 Task: In the  document Purpose.html, select heading and apply ' Bold and Underline'  Using "replace feature", replace:  'and to or'. Insert smartchip (Date) on bottom of the page 23 June, 2023 Insert the mentioned footnote for 20th word with font style Arial and font size 8: According to recent research findings.
Action: Mouse moved to (250, 377)
Screenshot: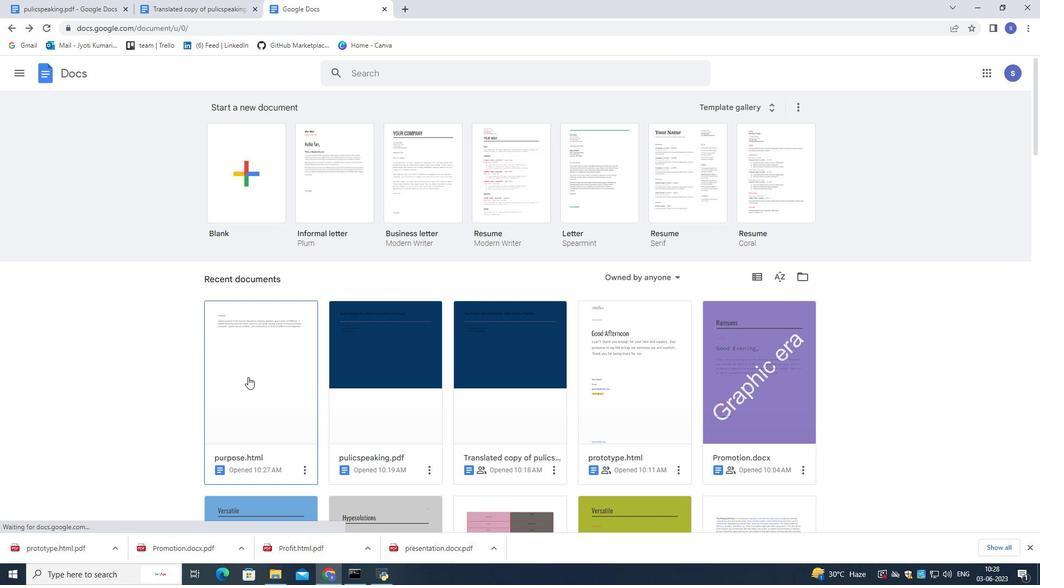 
Action: Mouse pressed left at (249, 377)
Screenshot: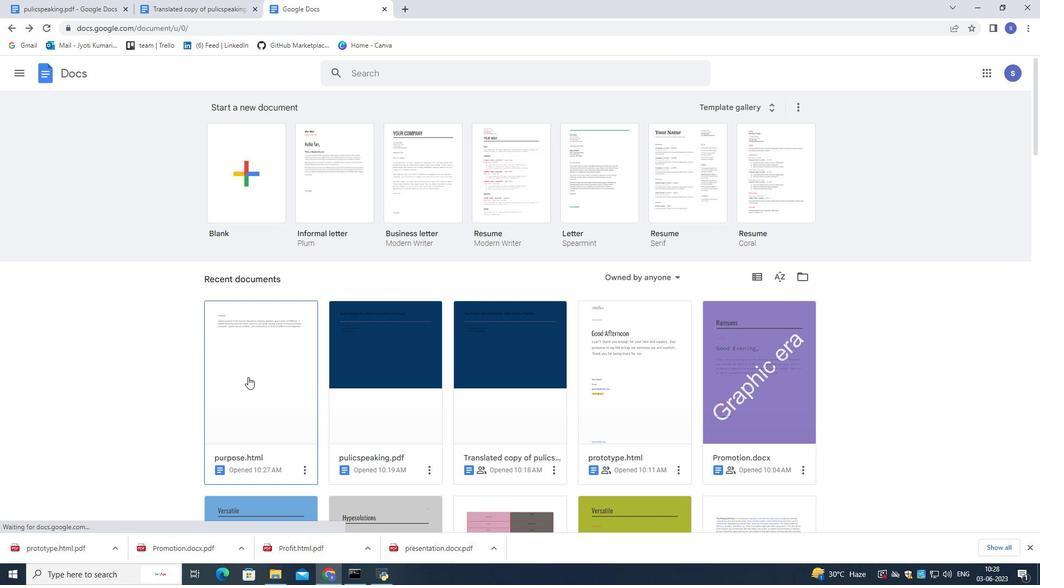 
Action: Mouse moved to (250, 377)
Screenshot: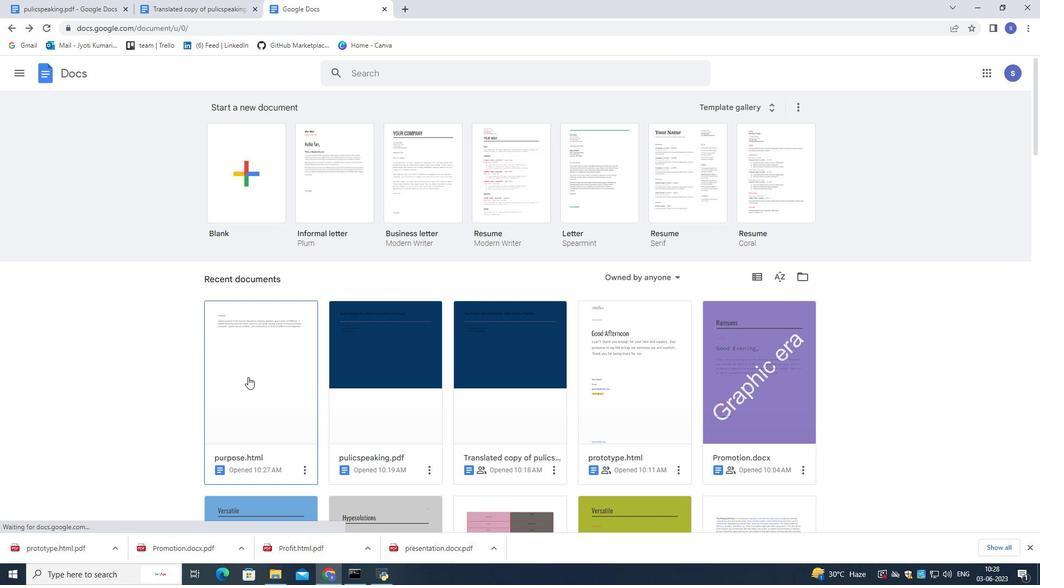 
Action: Mouse pressed left at (250, 377)
Screenshot: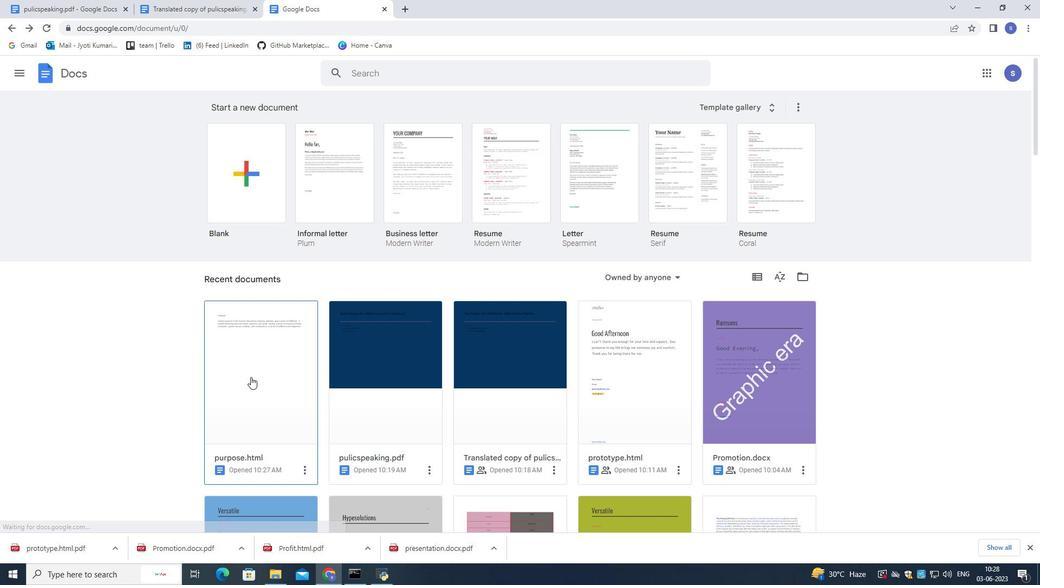 
Action: Mouse moved to (540, 190)
Screenshot: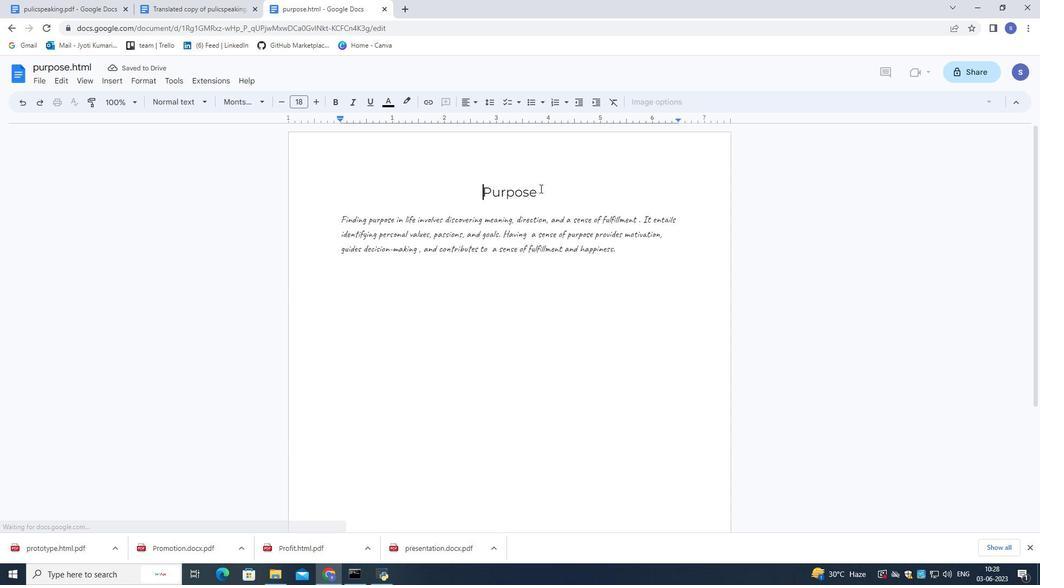 
Action: Mouse pressed left at (540, 190)
Screenshot: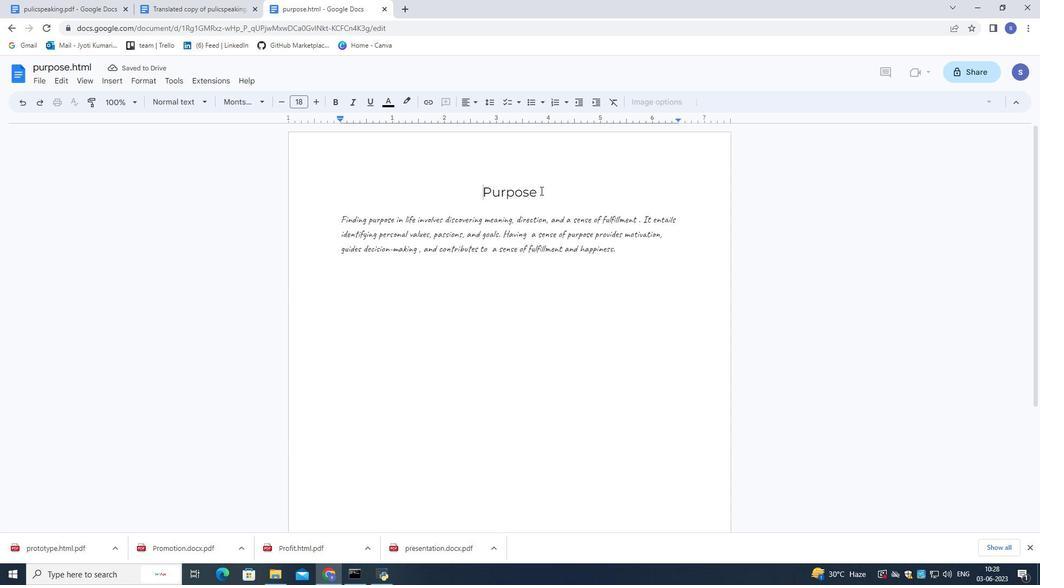 
Action: Mouse pressed left at (540, 190)
Screenshot: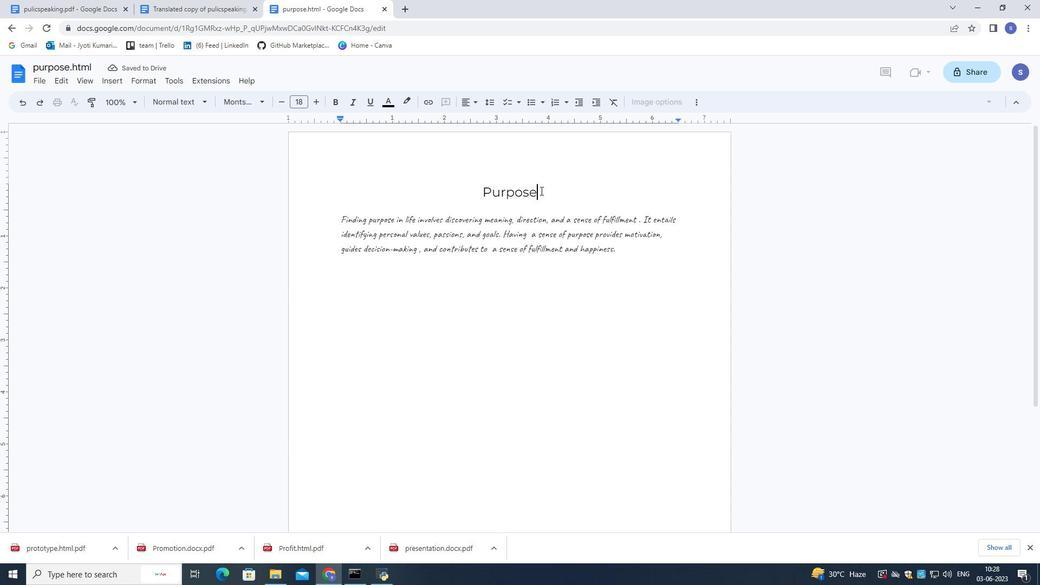 
Action: Mouse moved to (157, 76)
Screenshot: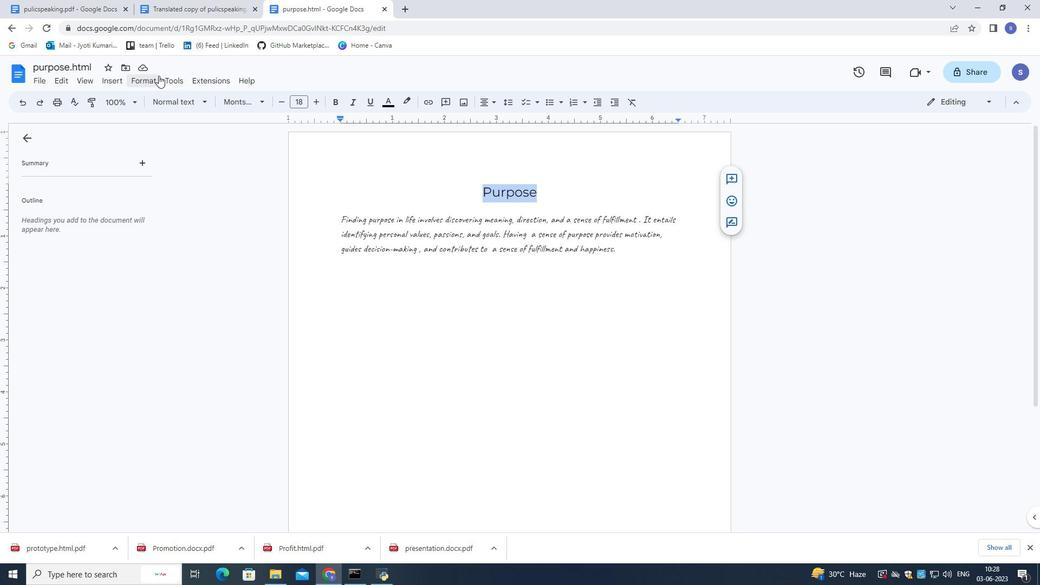 
Action: Mouse pressed left at (157, 76)
Screenshot: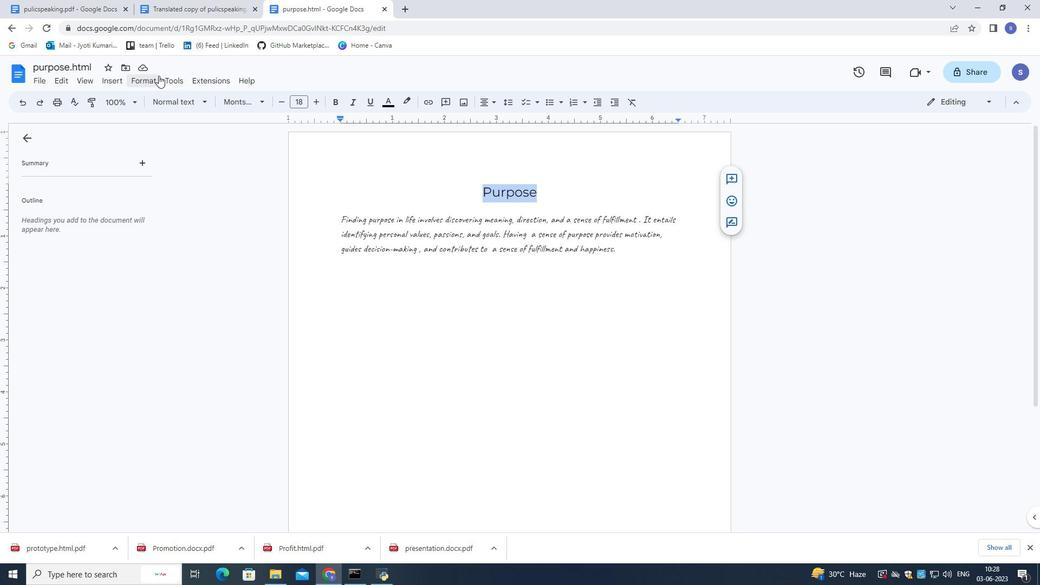 
Action: Mouse moved to (327, 106)
Screenshot: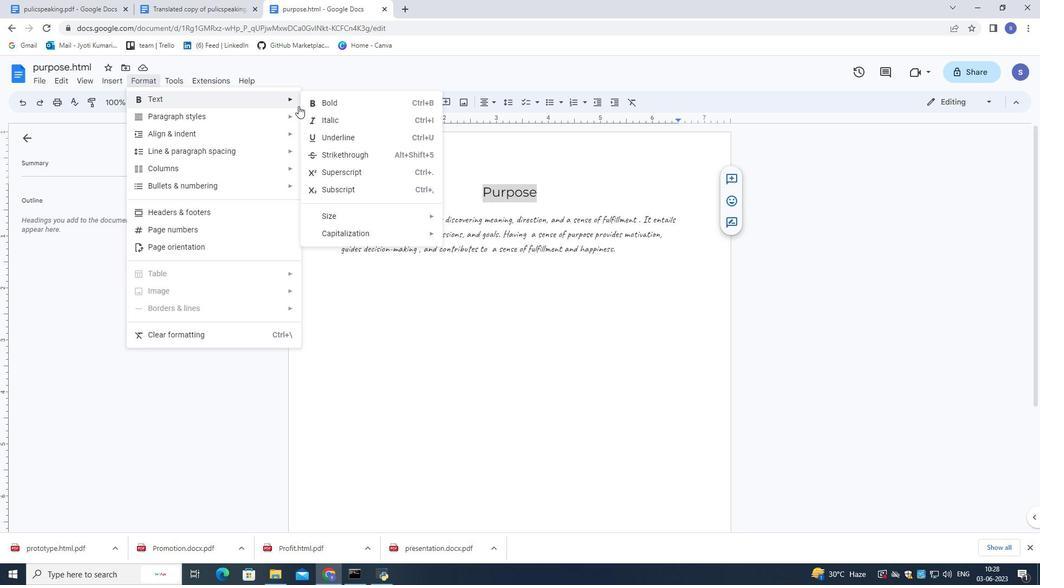 
Action: Mouse pressed left at (327, 106)
Screenshot: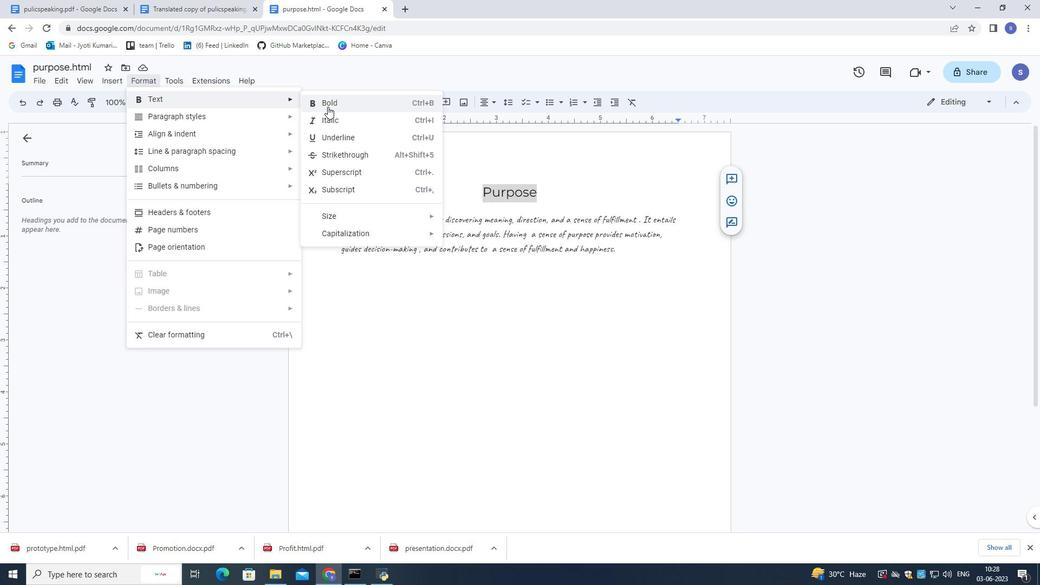 
Action: Mouse moved to (146, 78)
Screenshot: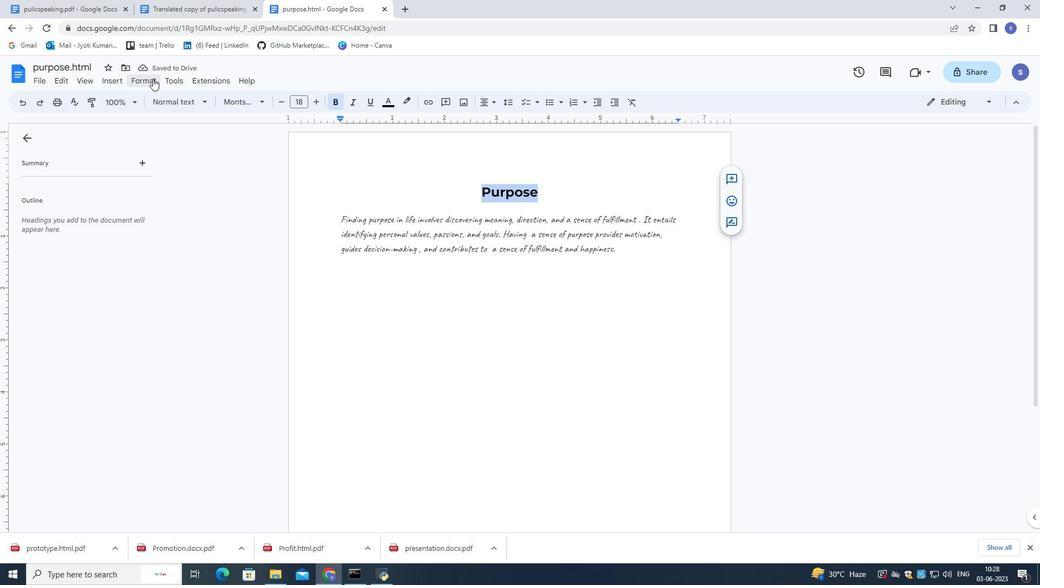 
Action: Mouse pressed left at (146, 78)
Screenshot: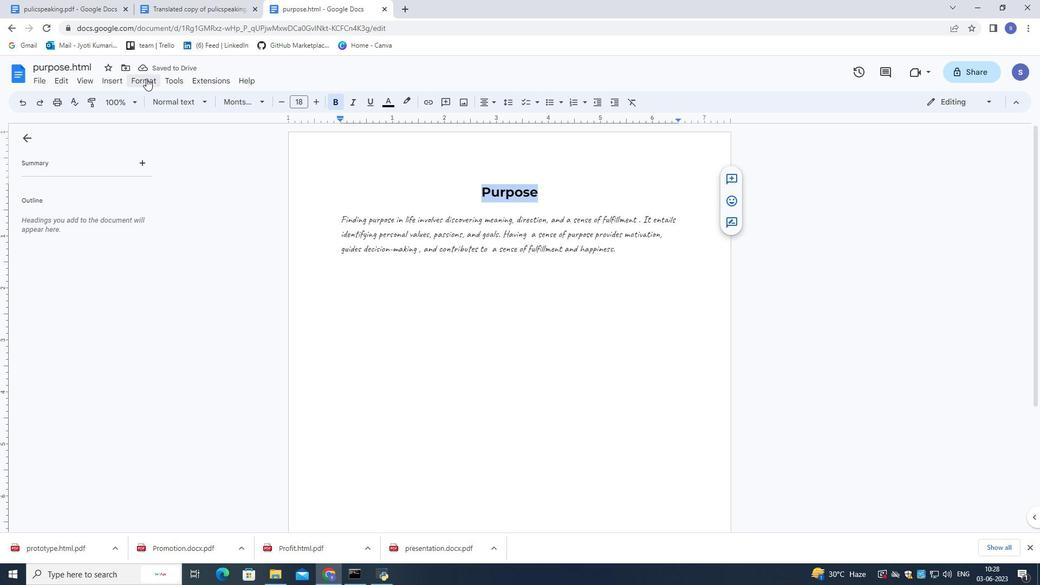 
Action: Mouse moved to (346, 142)
Screenshot: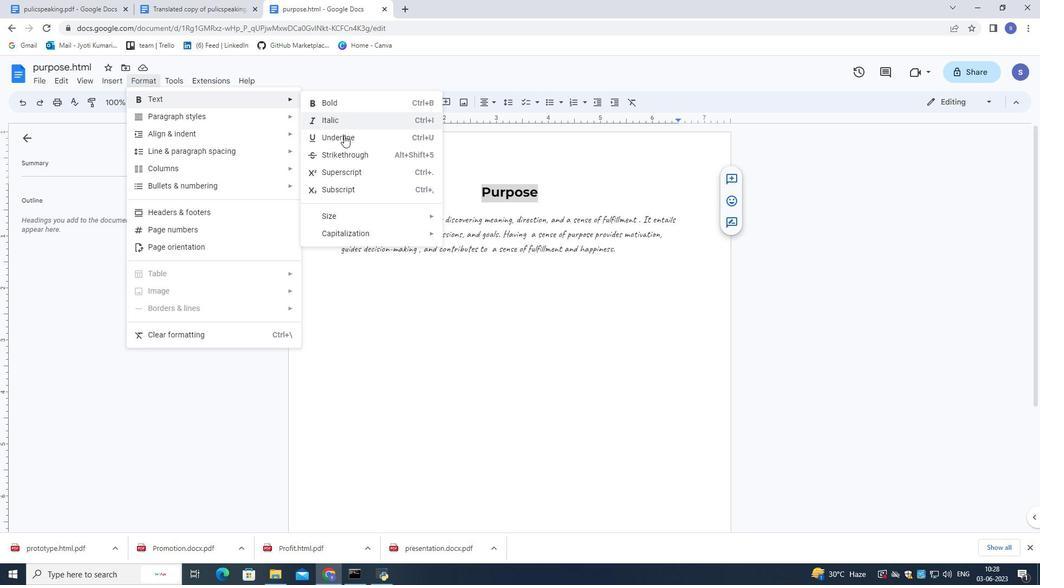 
Action: Mouse pressed left at (346, 142)
Screenshot: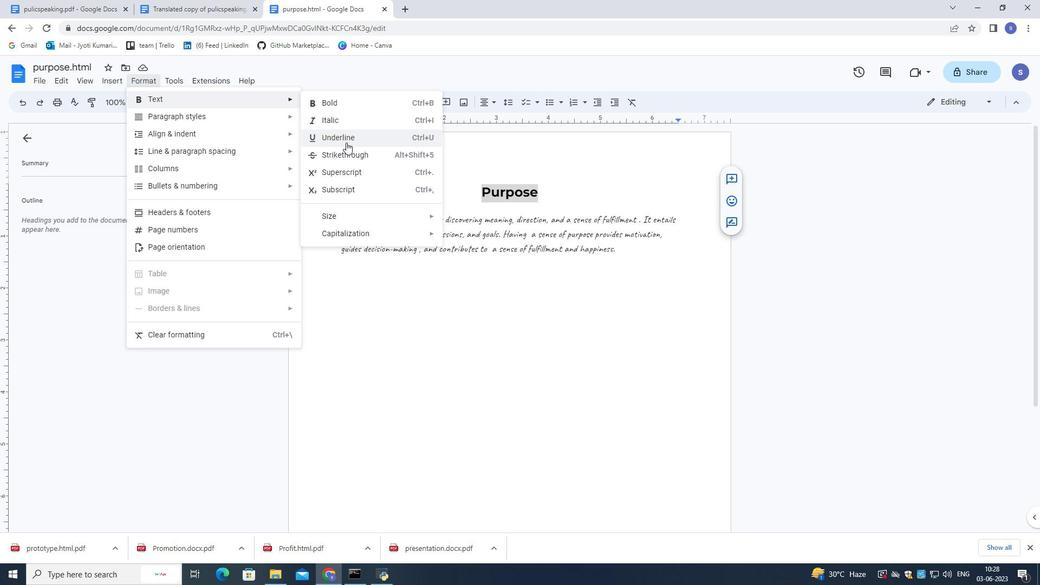 
Action: Mouse pressed left at (346, 142)
Screenshot: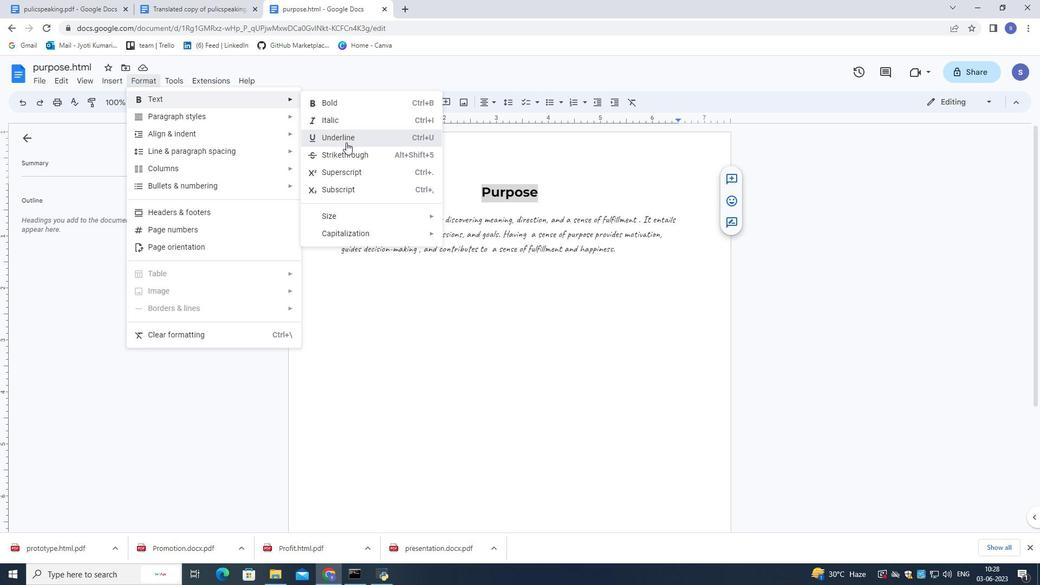 
Action: Mouse moved to (553, 180)
Screenshot: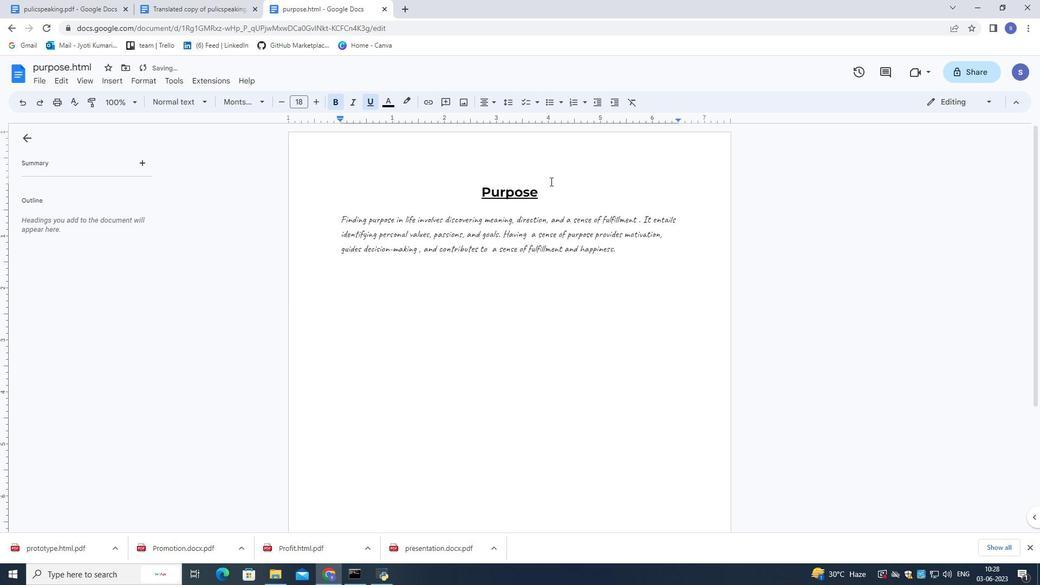 
Action: Mouse pressed left at (553, 180)
Screenshot: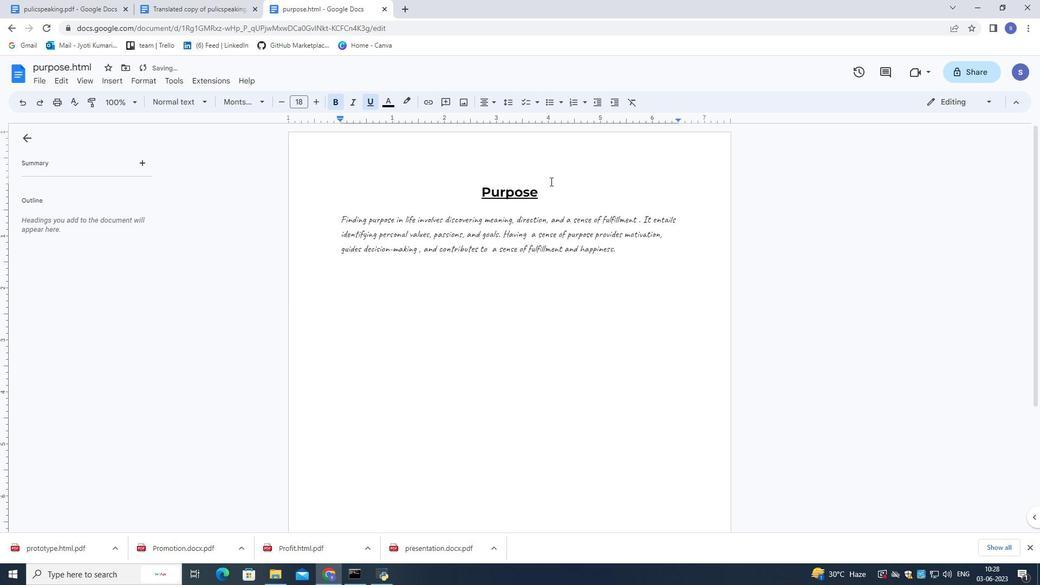 
Action: Mouse moved to (68, 82)
Screenshot: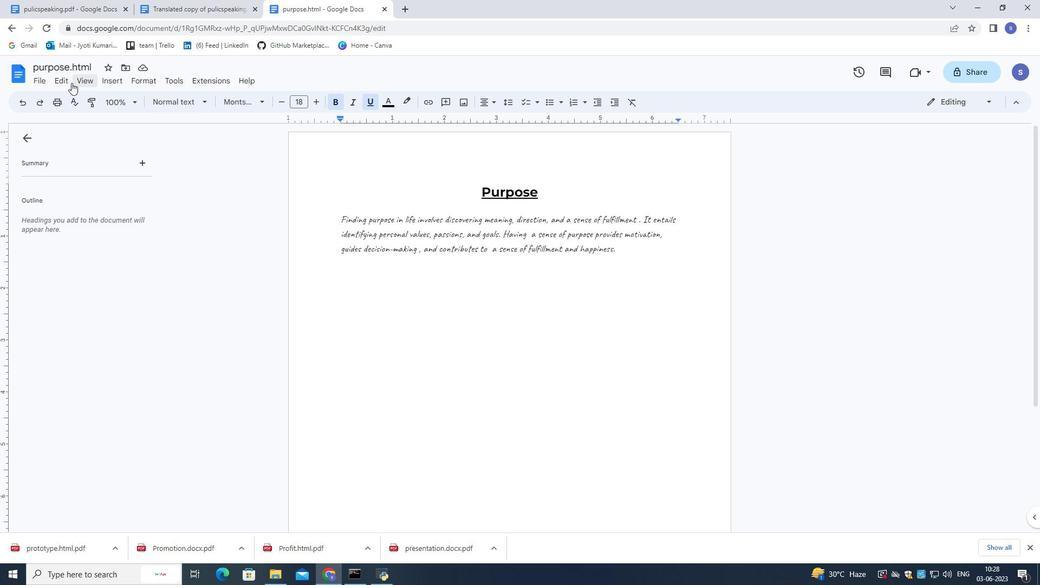 
Action: Mouse pressed left at (68, 82)
Screenshot: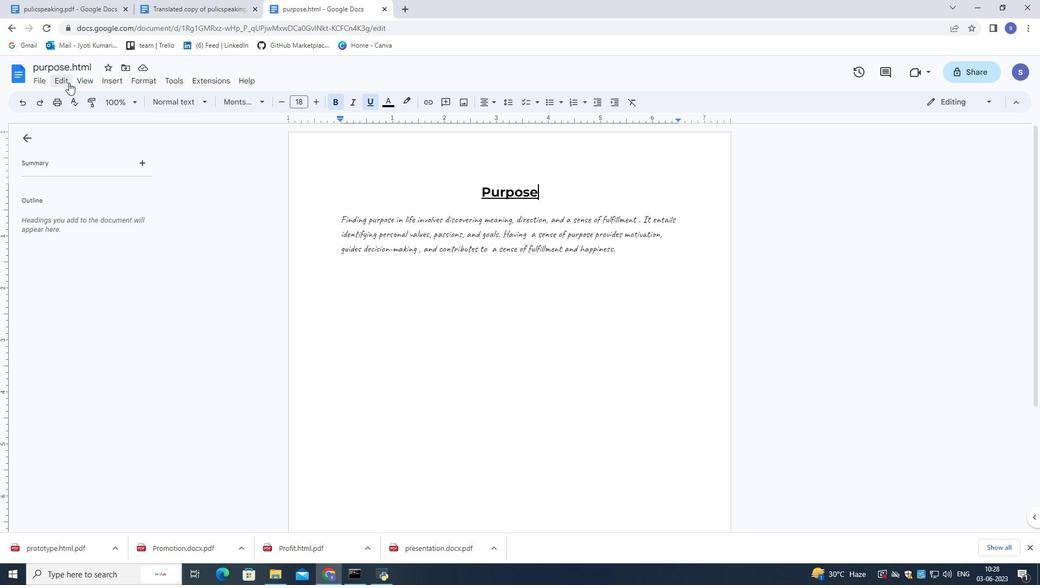 
Action: Mouse moved to (132, 262)
Screenshot: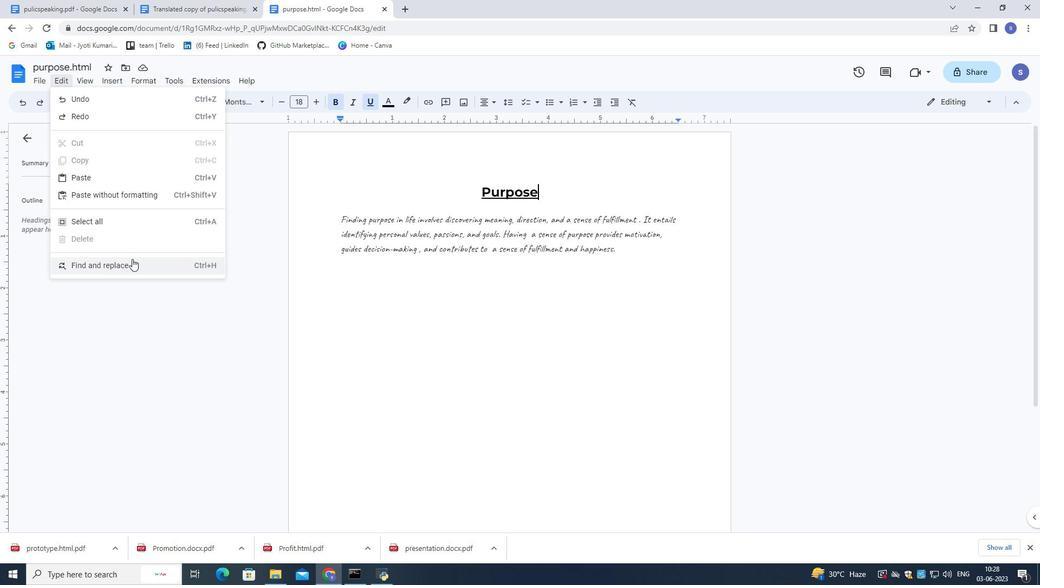
Action: Mouse pressed left at (132, 262)
Screenshot: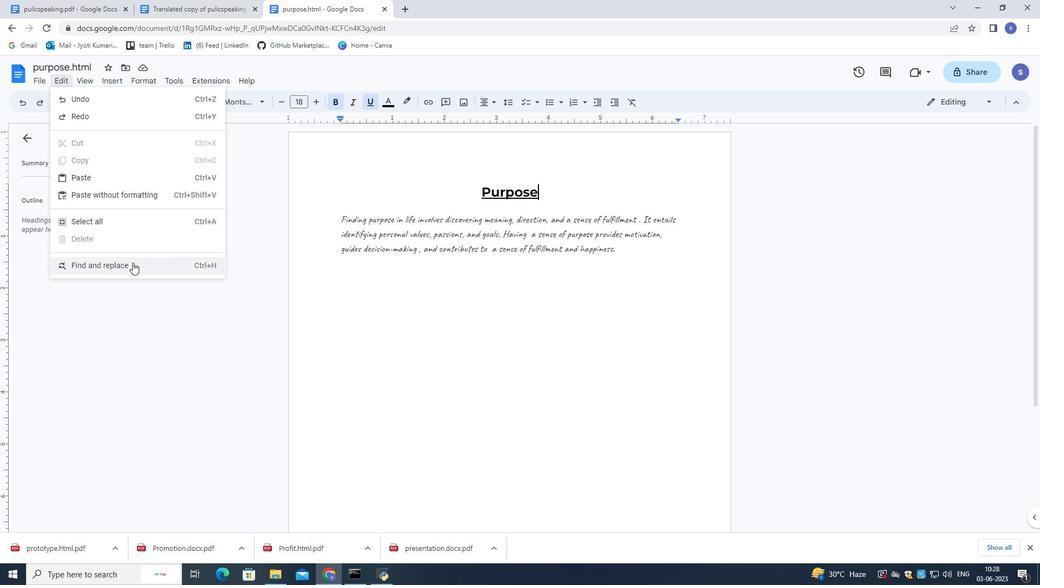 
Action: Mouse moved to (482, 246)
Screenshot: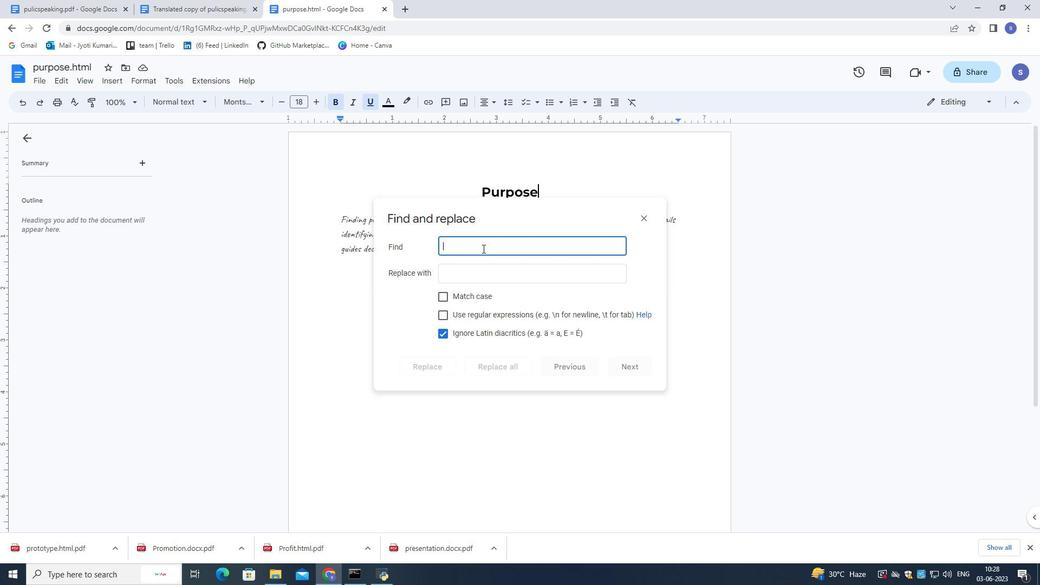 
Action: Key pressed a
Screenshot: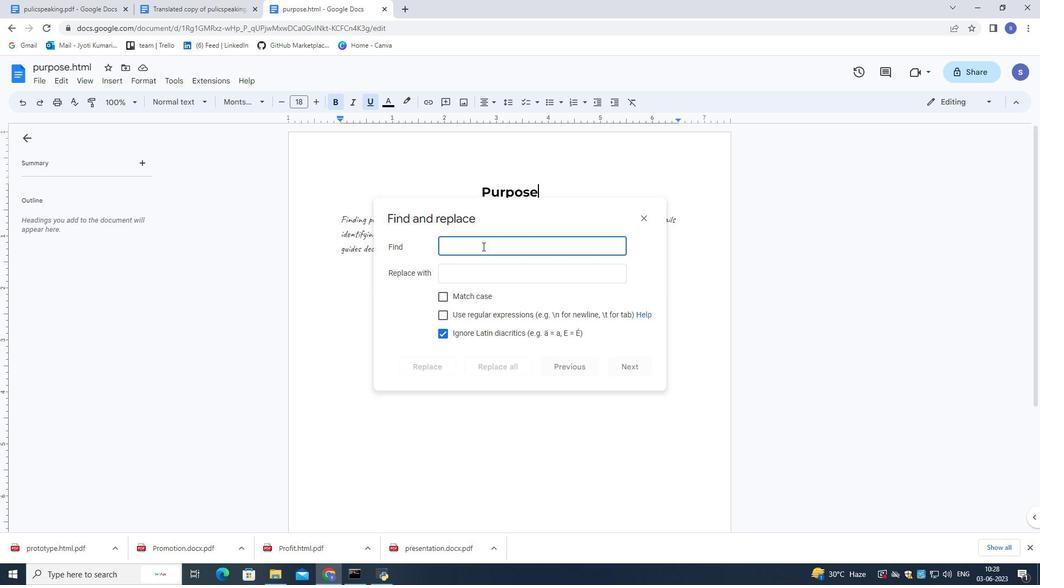 
Action: Mouse moved to (479, 246)
Screenshot: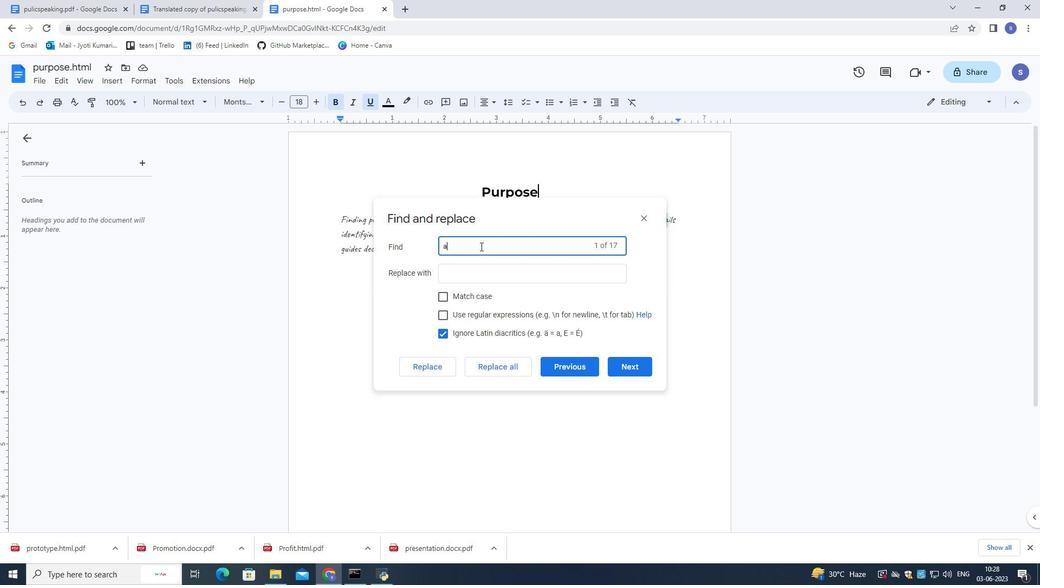 
Action: Key pressed n
Screenshot: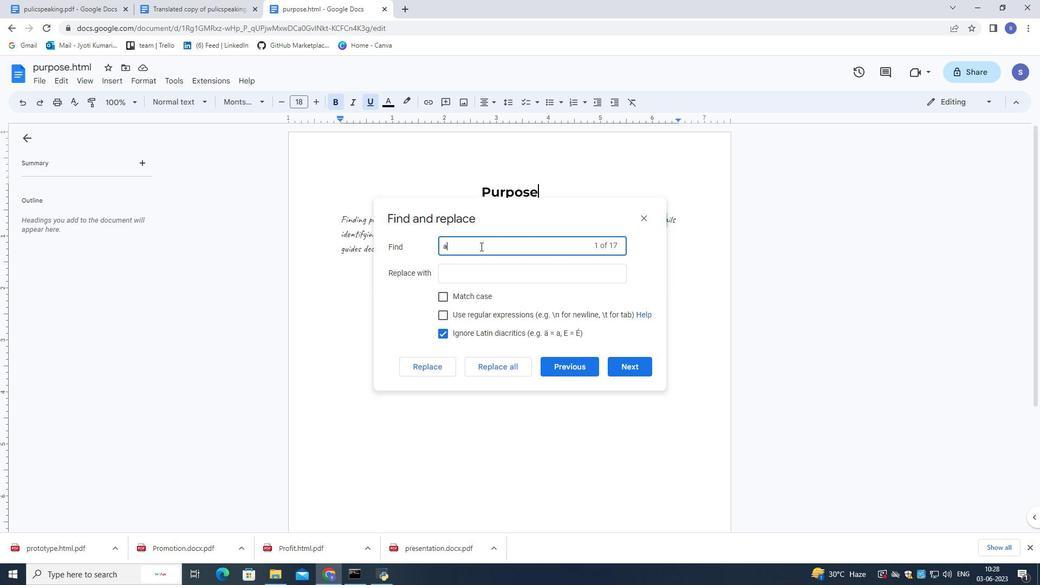 
Action: Mouse moved to (479, 246)
Screenshot: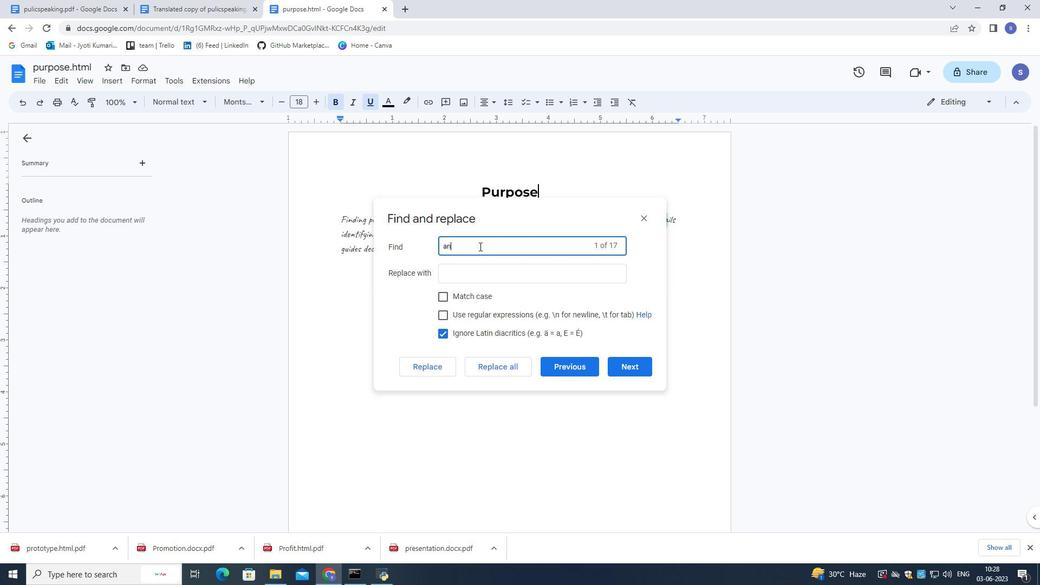 
Action: Key pressed d
Screenshot: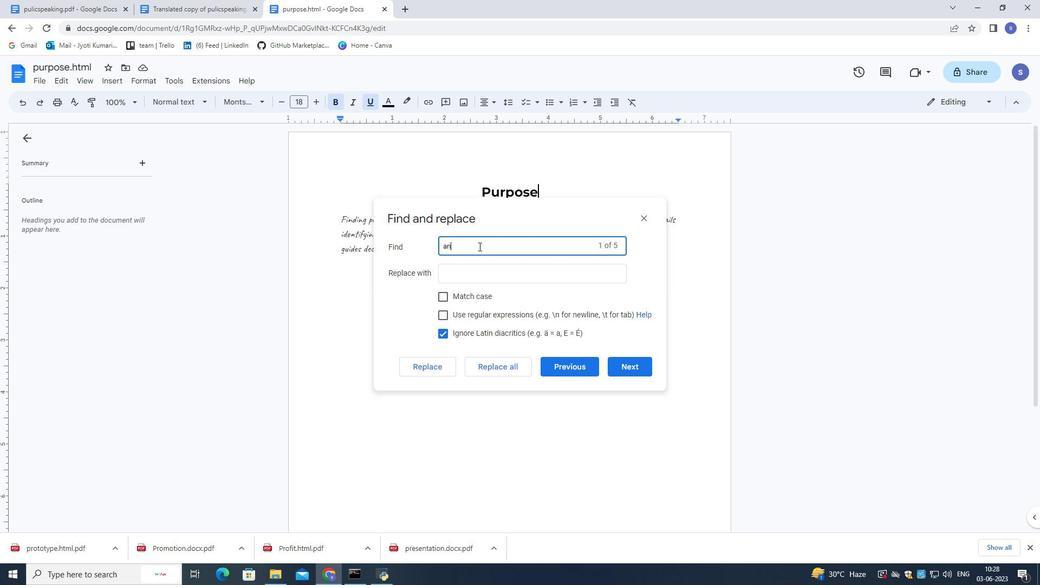 
Action: Mouse moved to (484, 267)
Screenshot: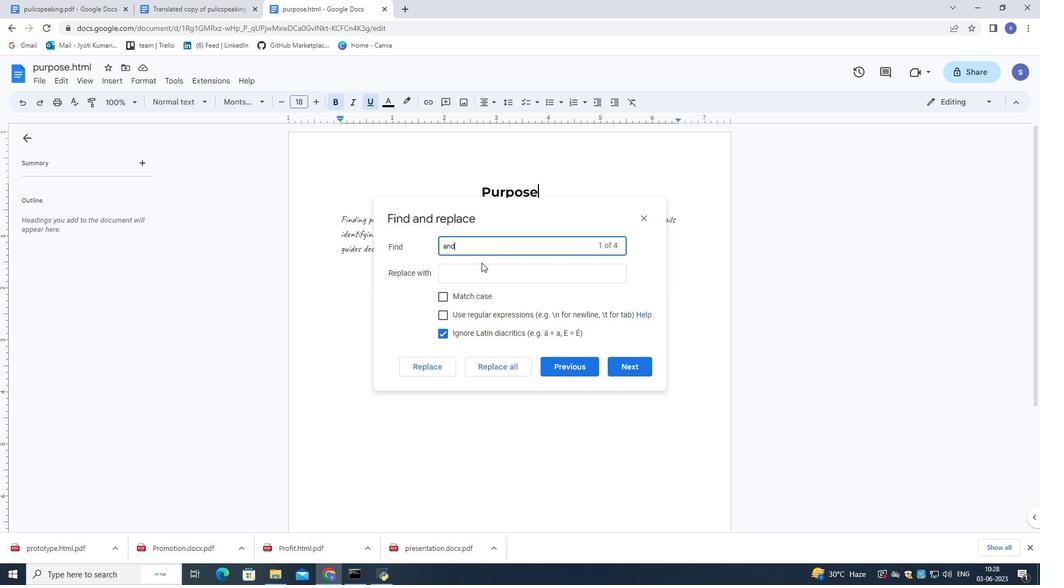 
Action: Mouse pressed left at (484, 267)
Screenshot: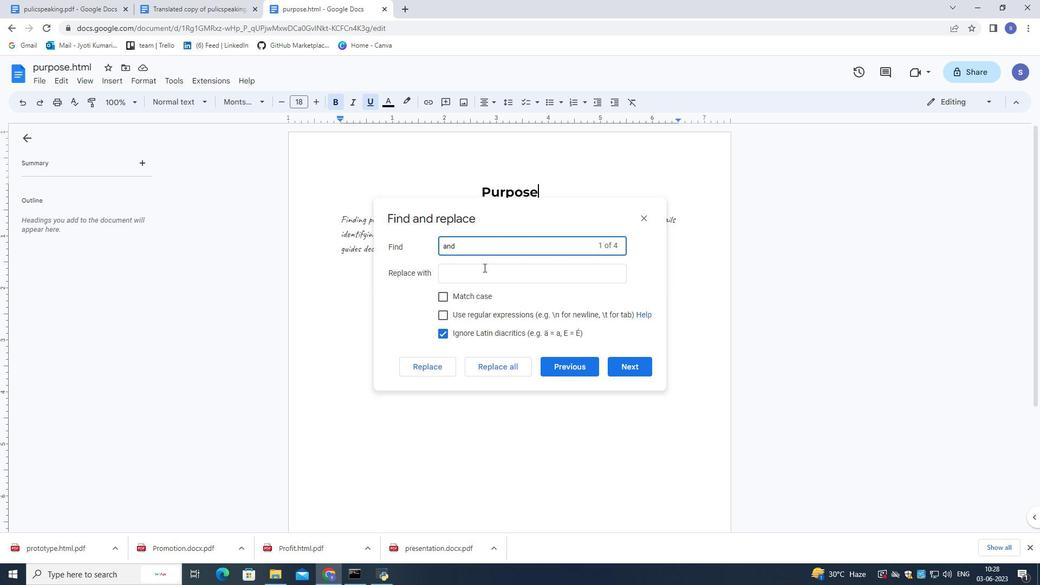 
Action: Mouse moved to (483, 266)
Screenshot: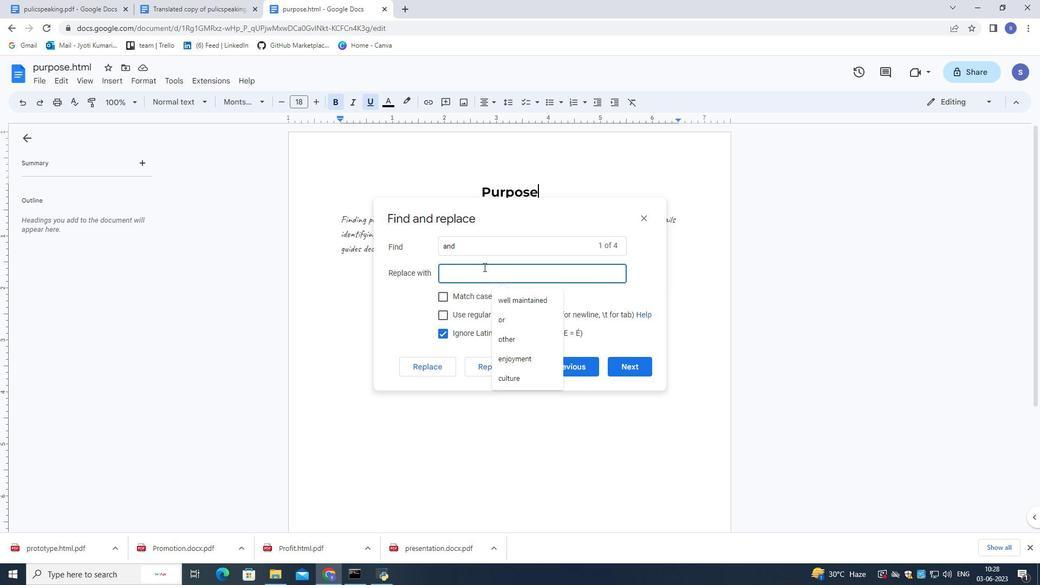
Action: Key pressed o
Screenshot: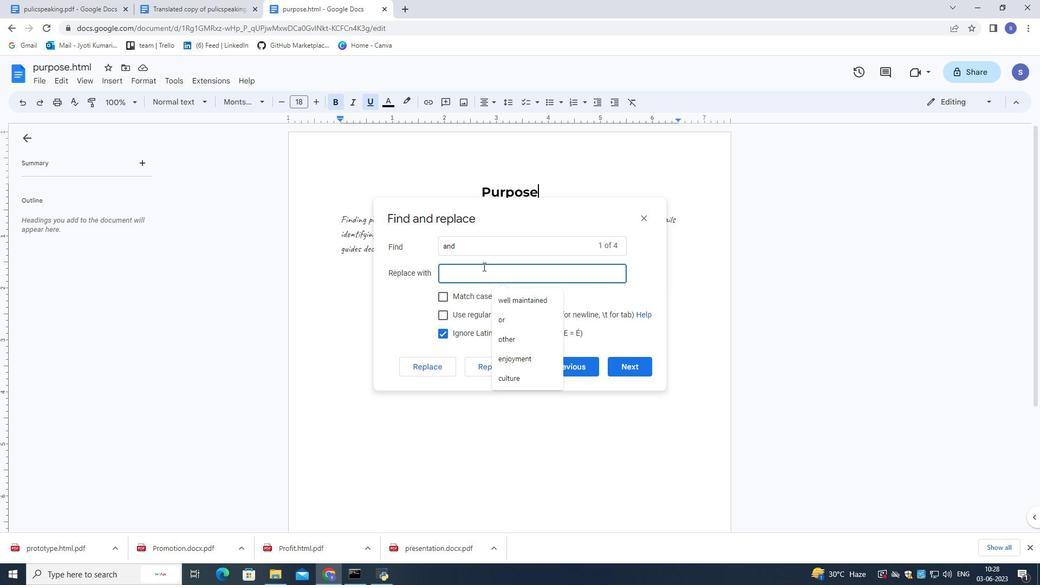 
Action: Mouse moved to (483, 266)
Screenshot: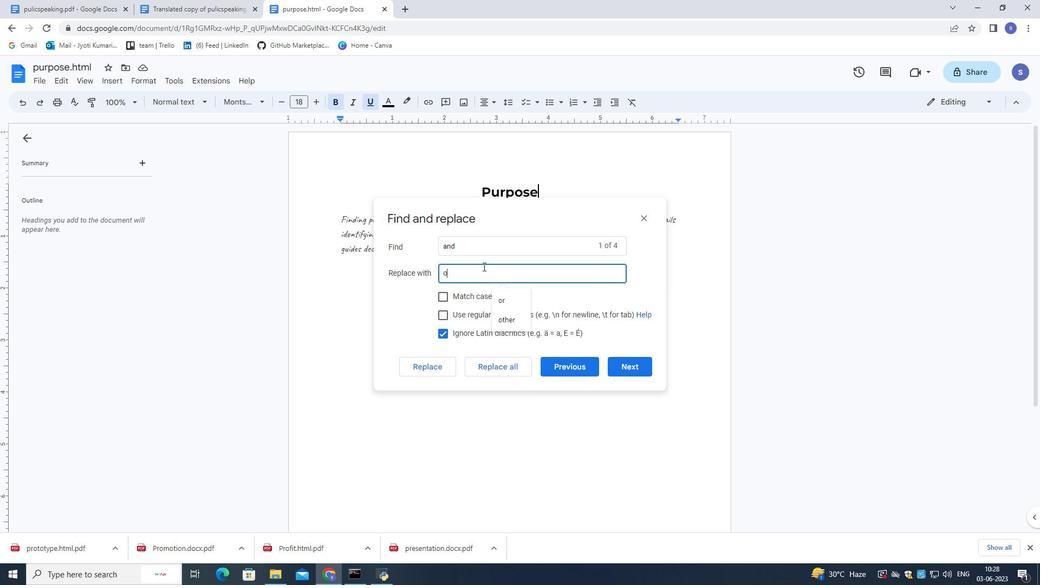 
Action: Key pressed r
Screenshot: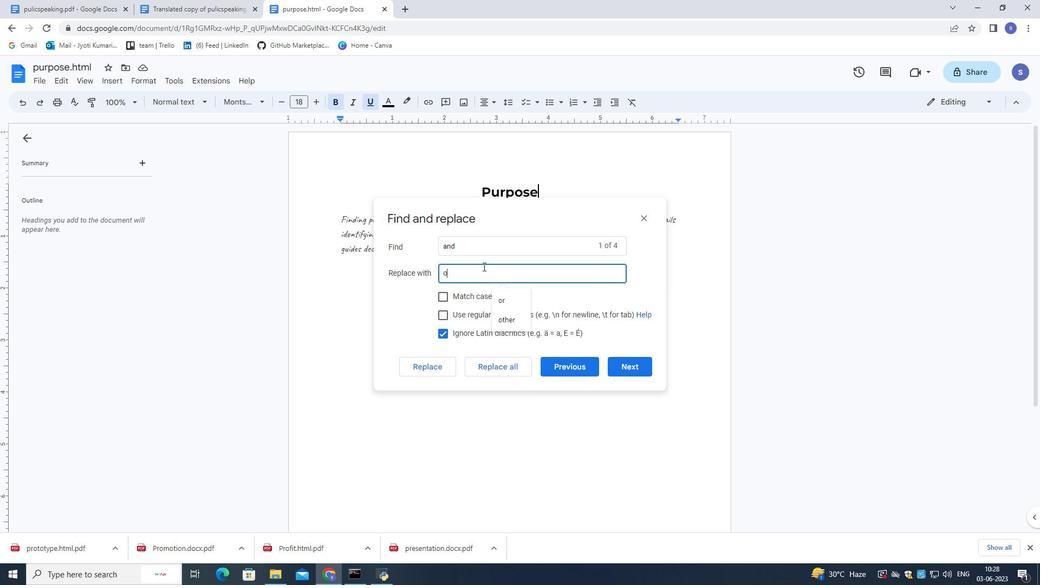 
Action: Mouse moved to (521, 370)
Screenshot: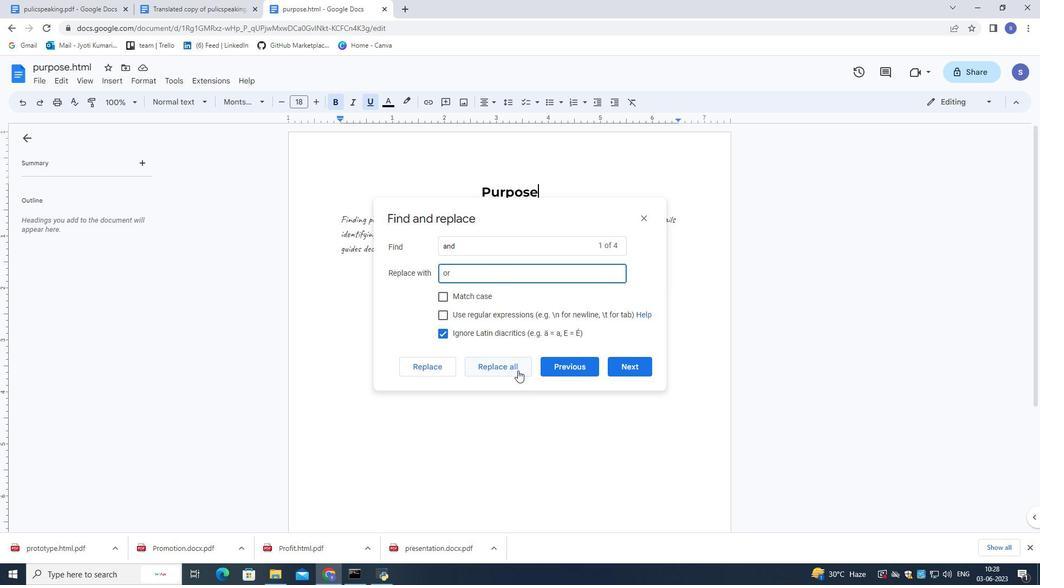 
Action: Mouse pressed left at (521, 370)
Screenshot: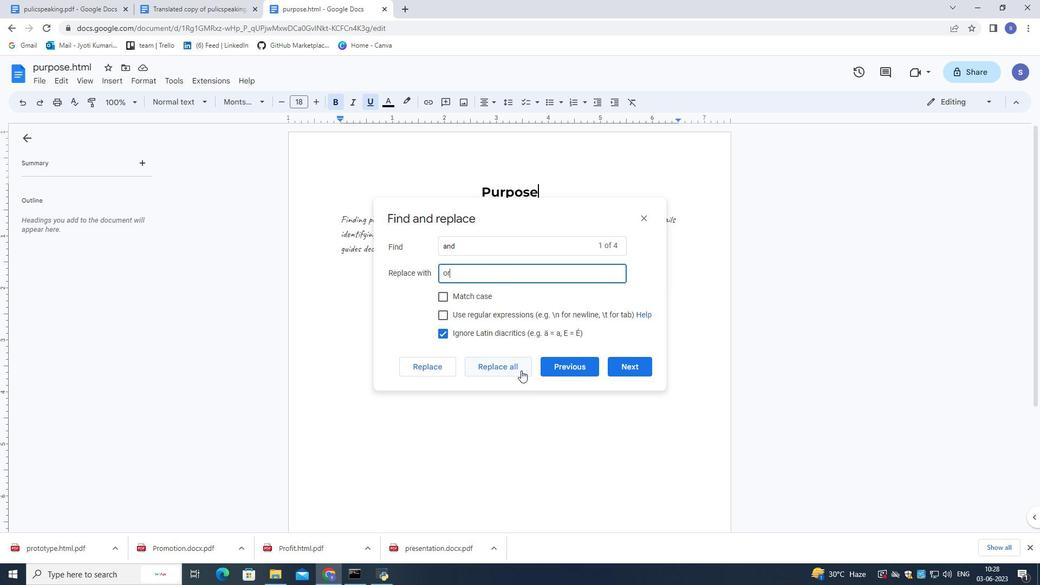 
Action: Mouse moved to (639, 218)
Screenshot: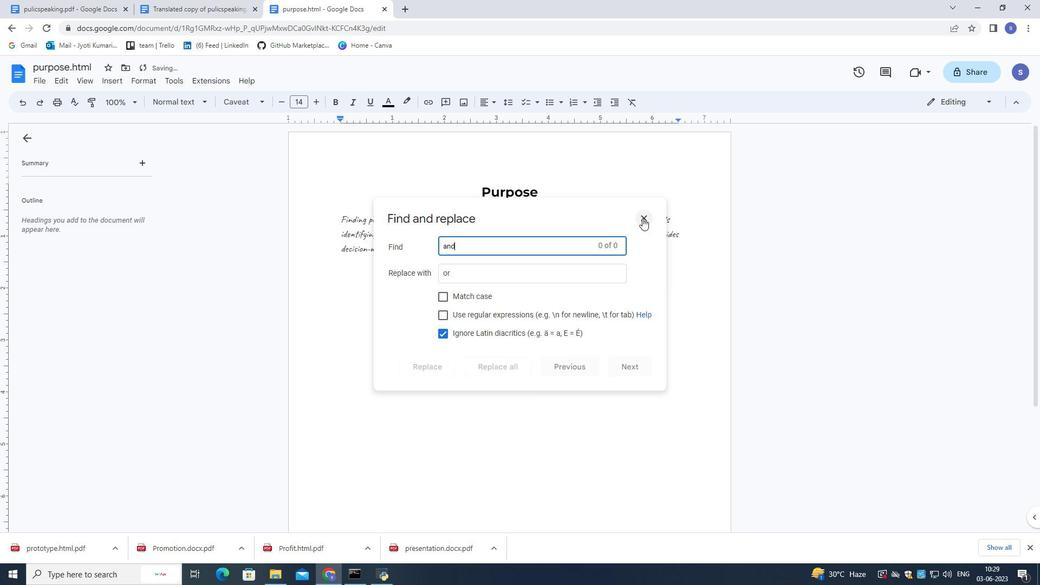 
Action: Mouse pressed left at (639, 218)
Screenshot: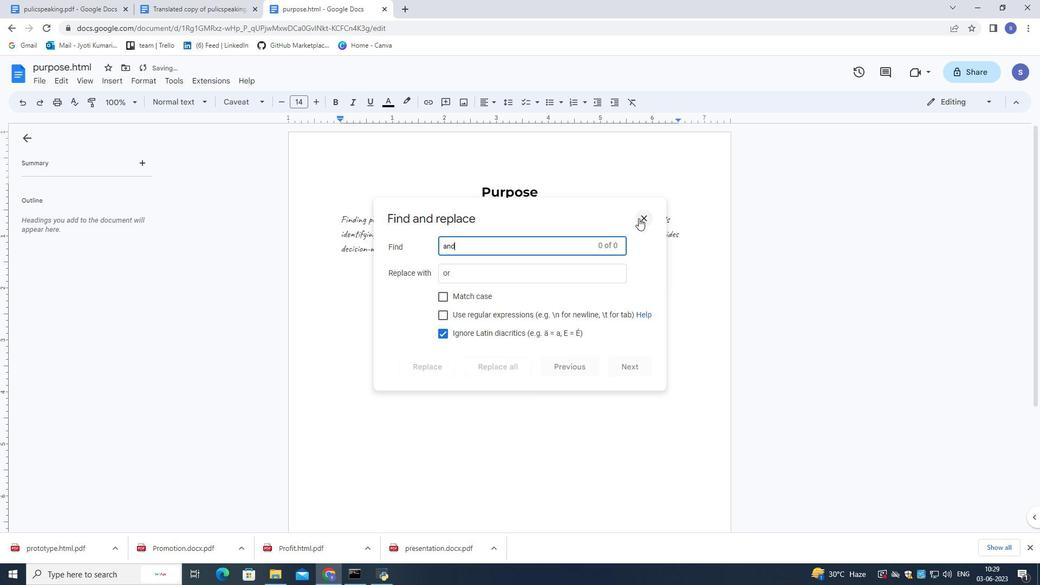 
Action: Mouse moved to (573, 272)
Screenshot: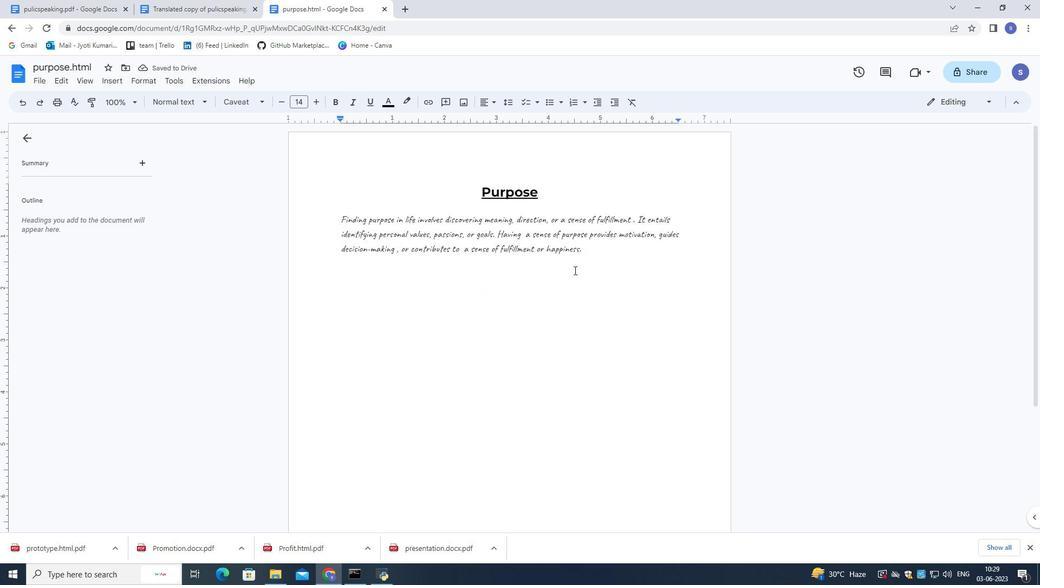
Action: Mouse pressed left at (573, 272)
Screenshot: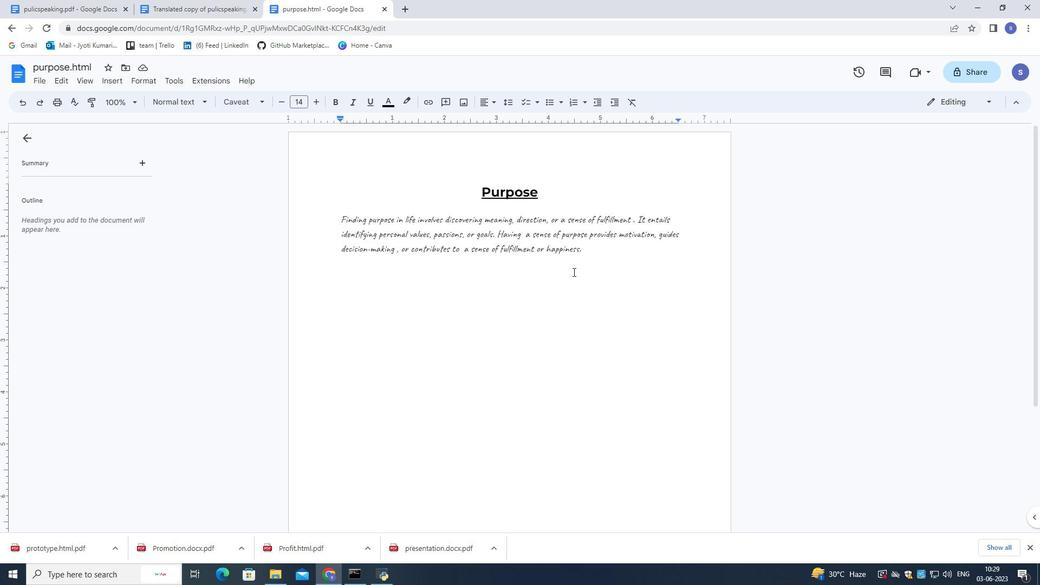 
Action: Mouse moved to (597, 300)
Screenshot: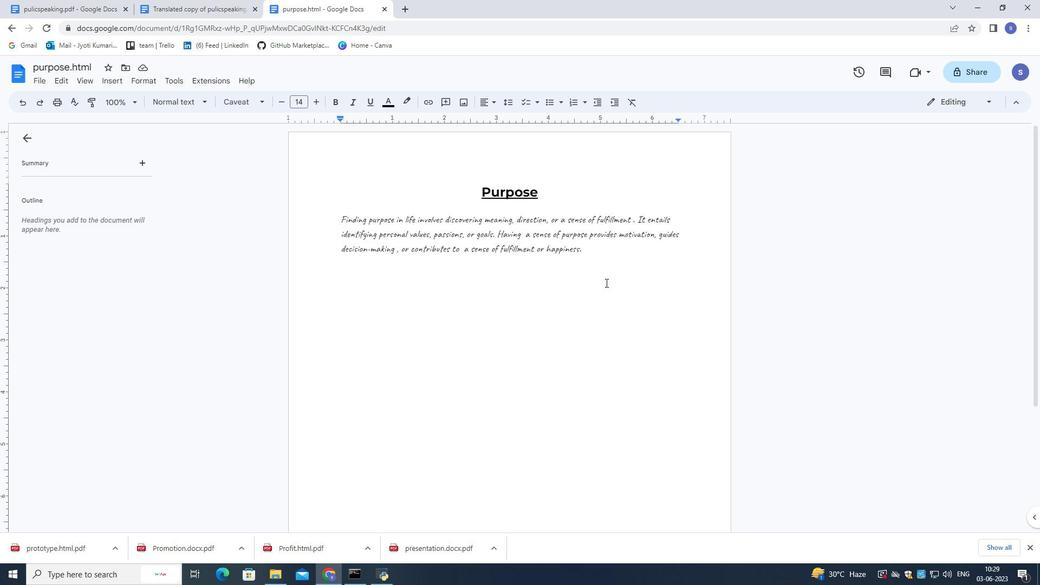 
Action: Mouse scrolled (597, 299) with delta (0, 0)
Screenshot: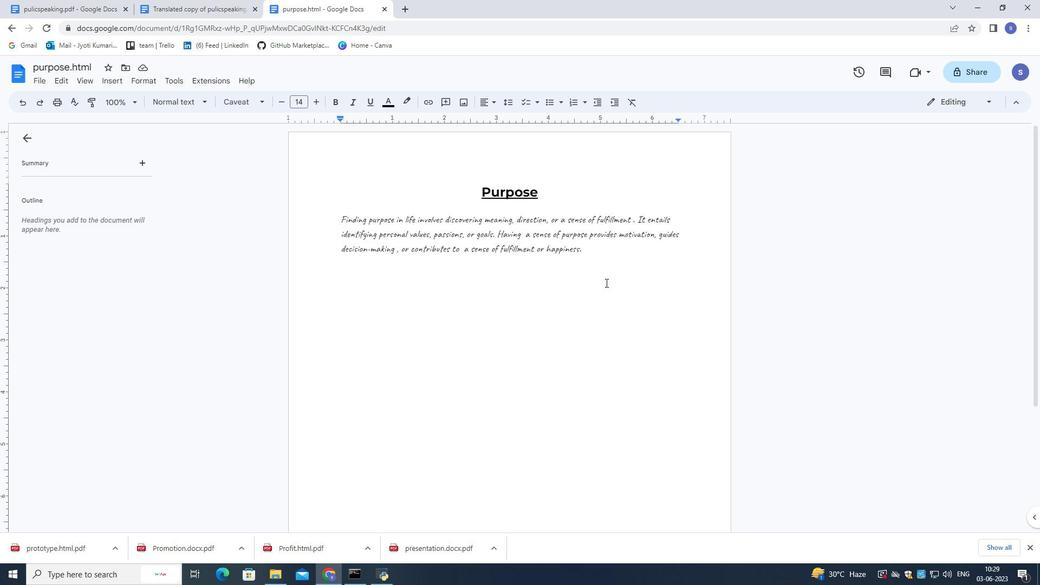 
Action: Mouse moved to (596, 301)
Screenshot: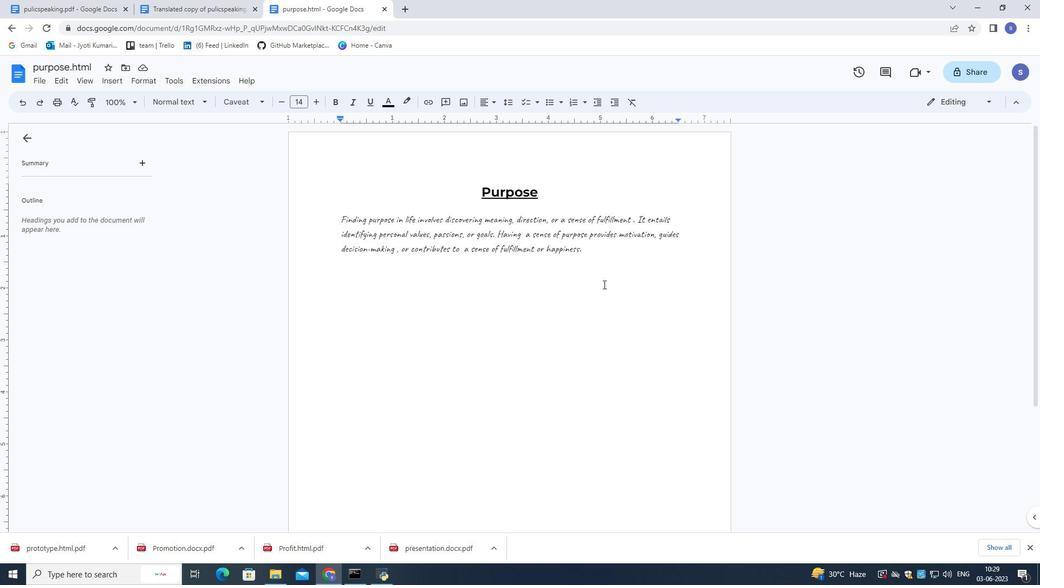 
Action: Mouse scrolled (596, 300) with delta (0, 0)
Screenshot: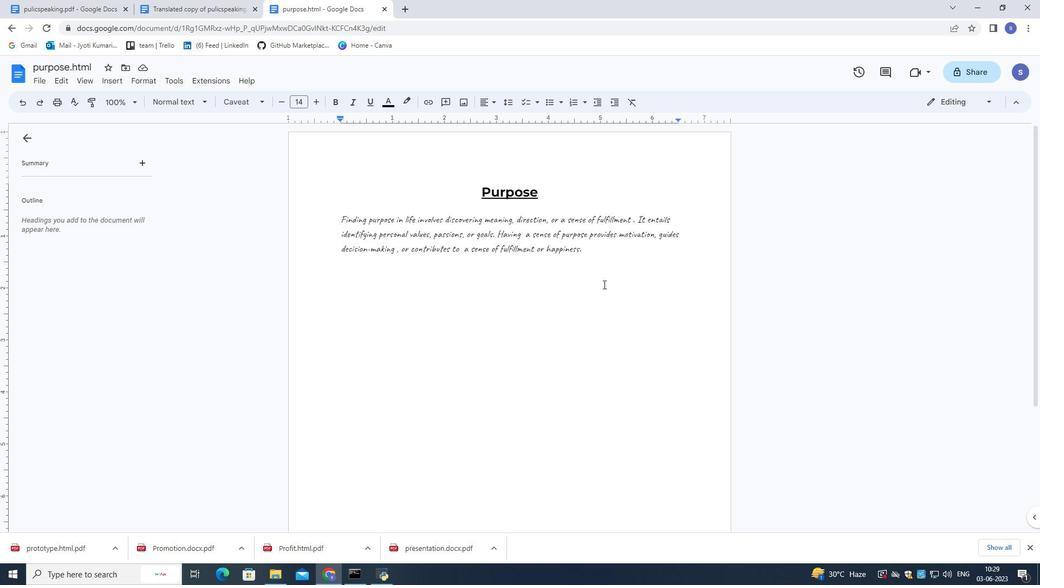 
Action: Mouse scrolled (596, 300) with delta (0, 0)
Screenshot: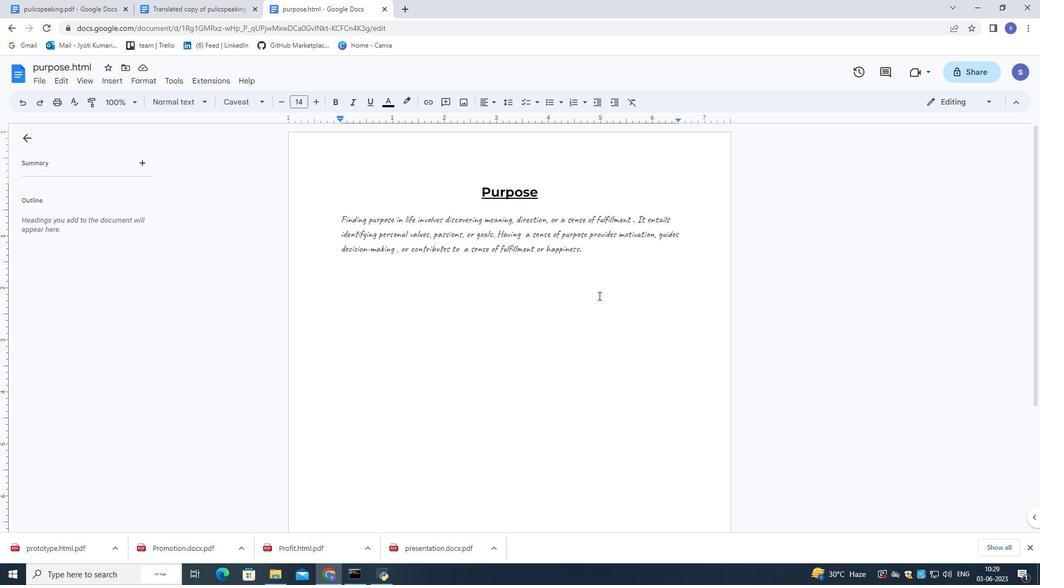 
Action: Mouse scrolled (596, 300) with delta (0, 0)
Screenshot: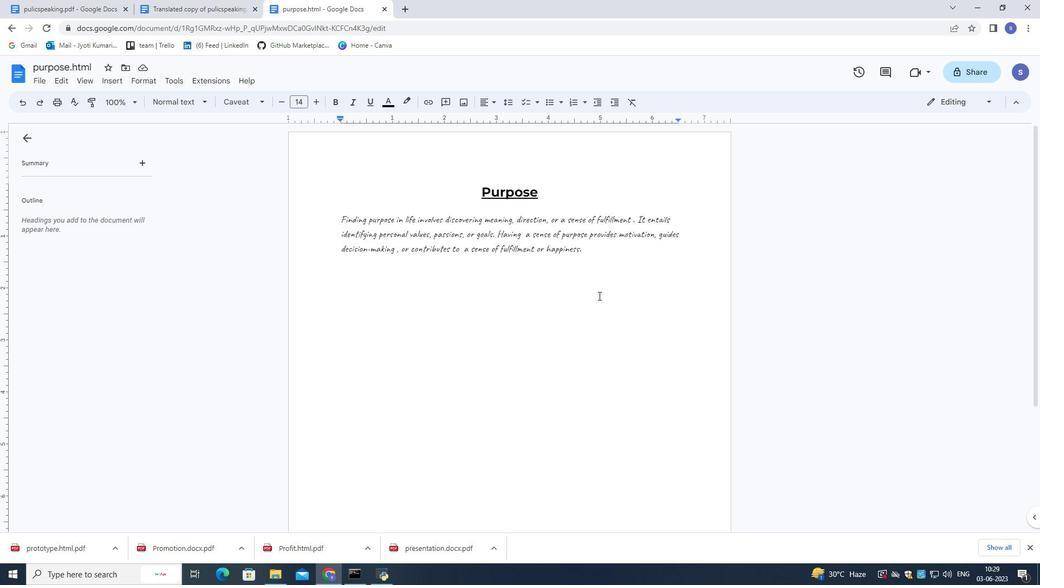 
Action: Mouse scrolled (596, 300) with delta (0, 0)
Screenshot: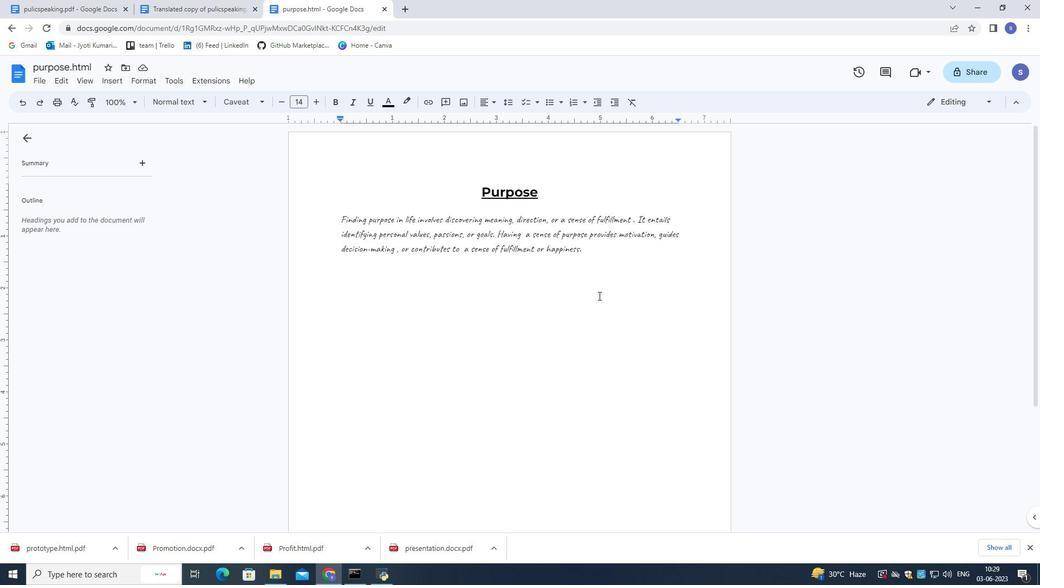
Action: Mouse moved to (595, 302)
Screenshot: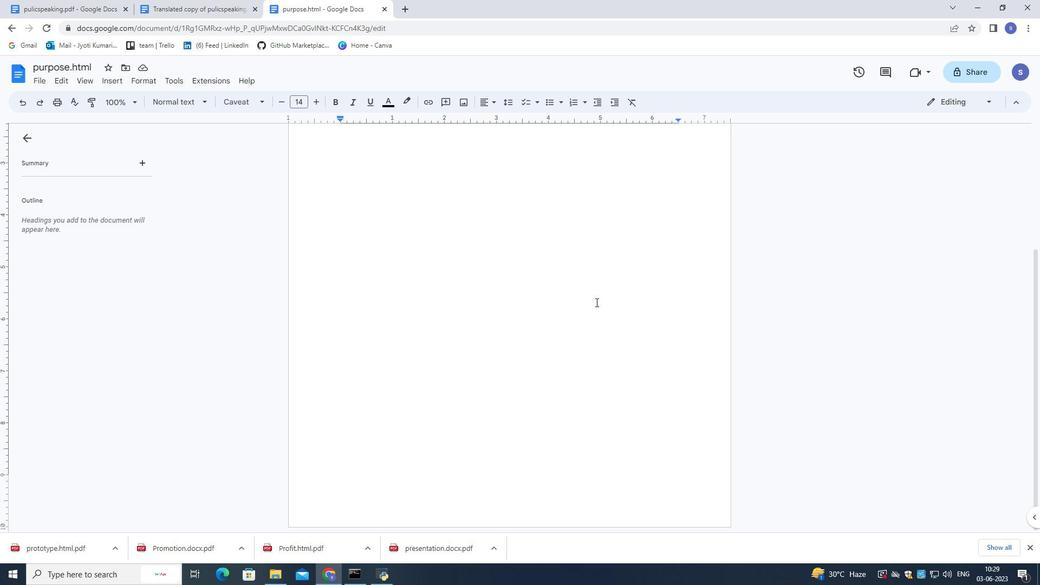 
Action: Mouse scrolled (595, 301) with delta (0, 0)
Screenshot: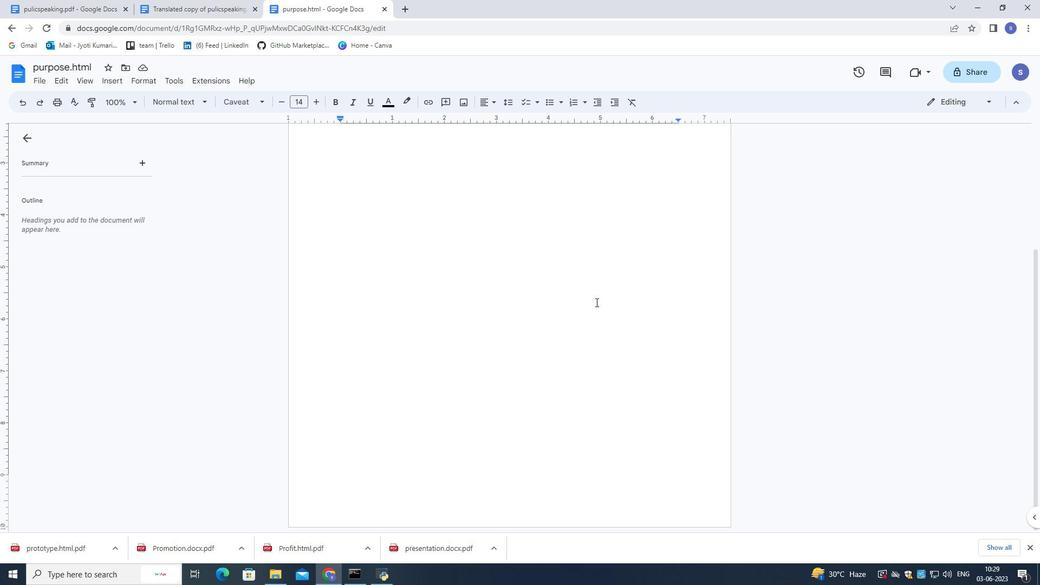
Action: Mouse scrolled (595, 301) with delta (0, 0)
Screenshot: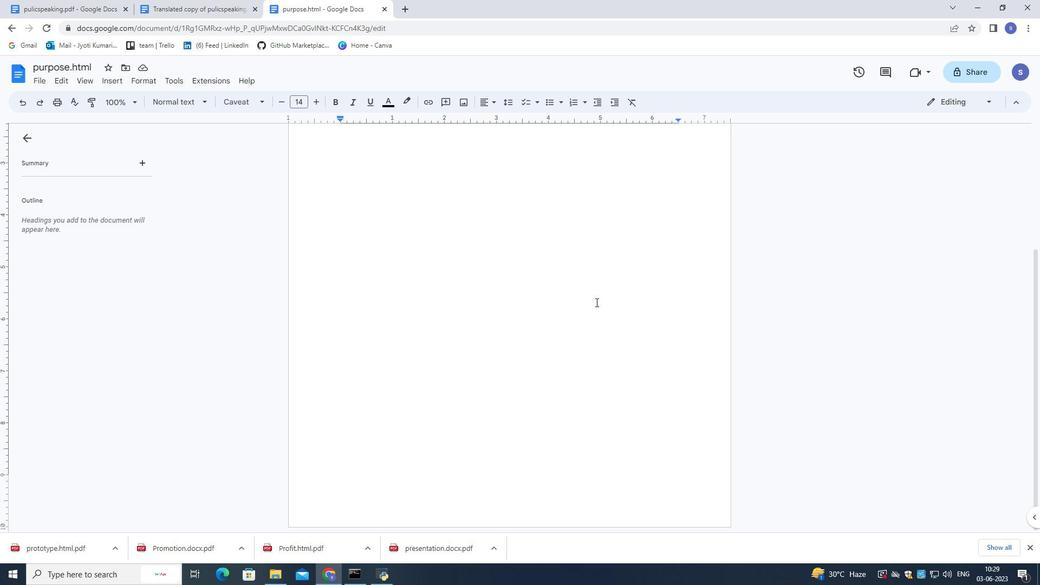 
Action: Mouse scrolled (595, 301) with delta (0, 0)
Screenshot: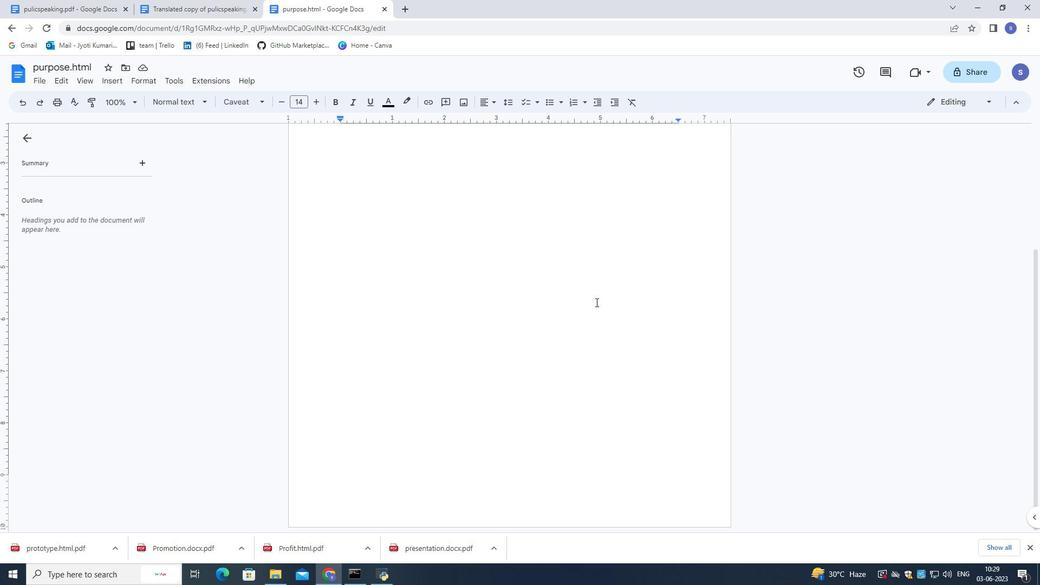 
Action: Mouse scrolled (595, 301) with delta (0, 0)
Screenshot: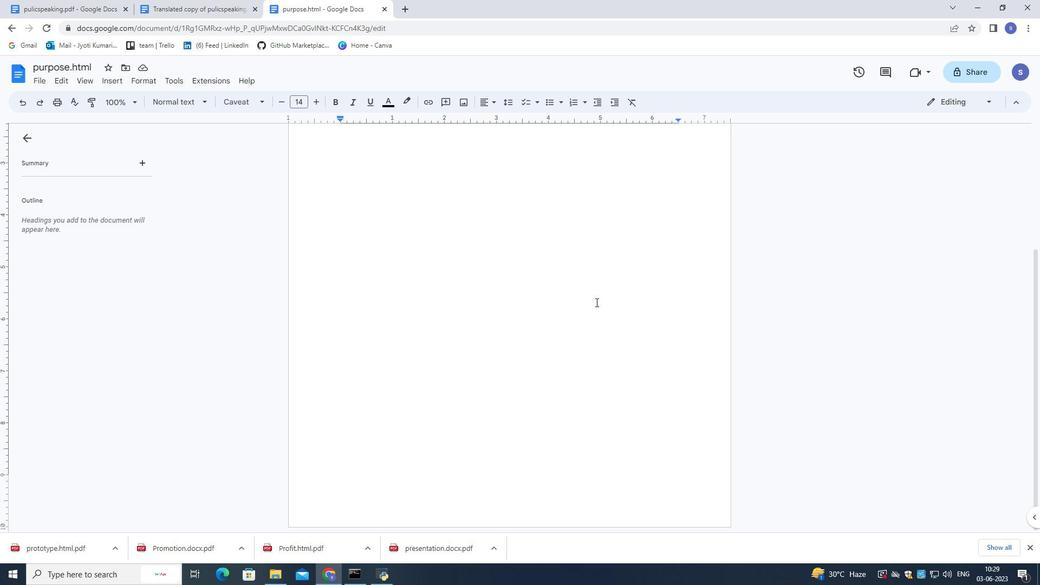 
Action: Mouse moved to (388, 465)
Screenshot: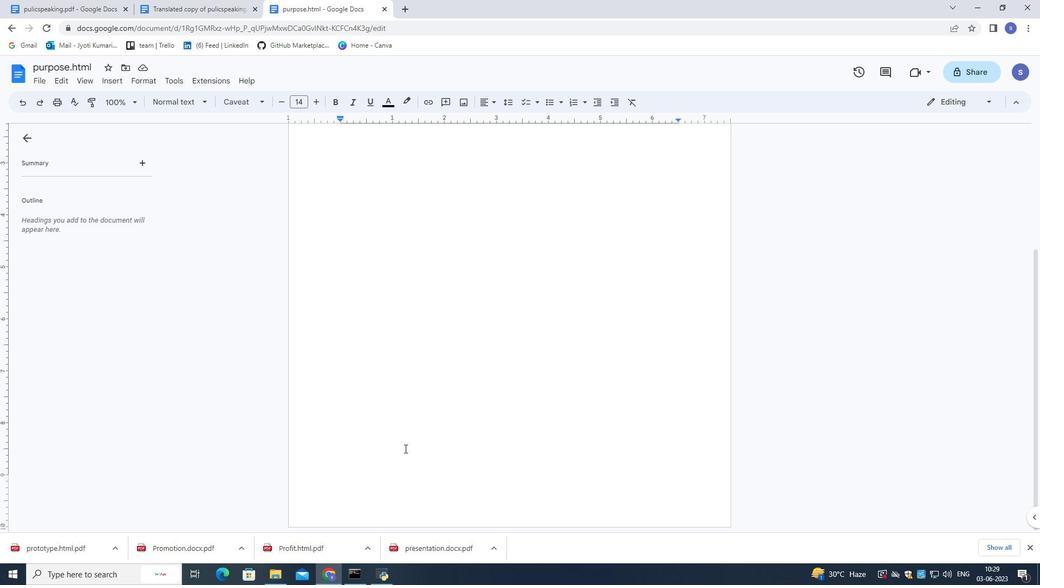 
Action: Mouse pressed left at (388, 465)
Screenshot: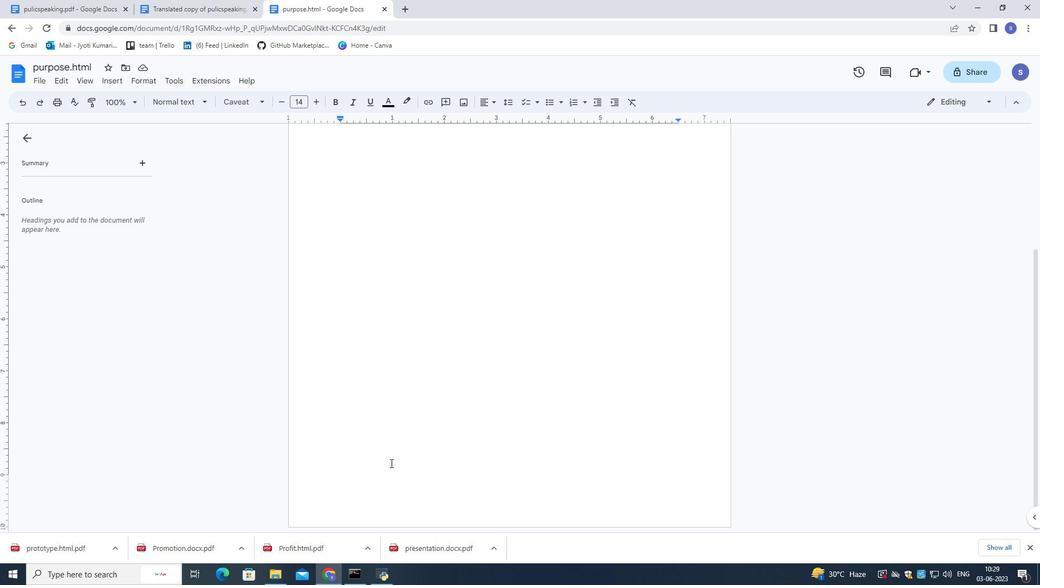 
Action: Mouse moved to (635, 149)
Screenshot: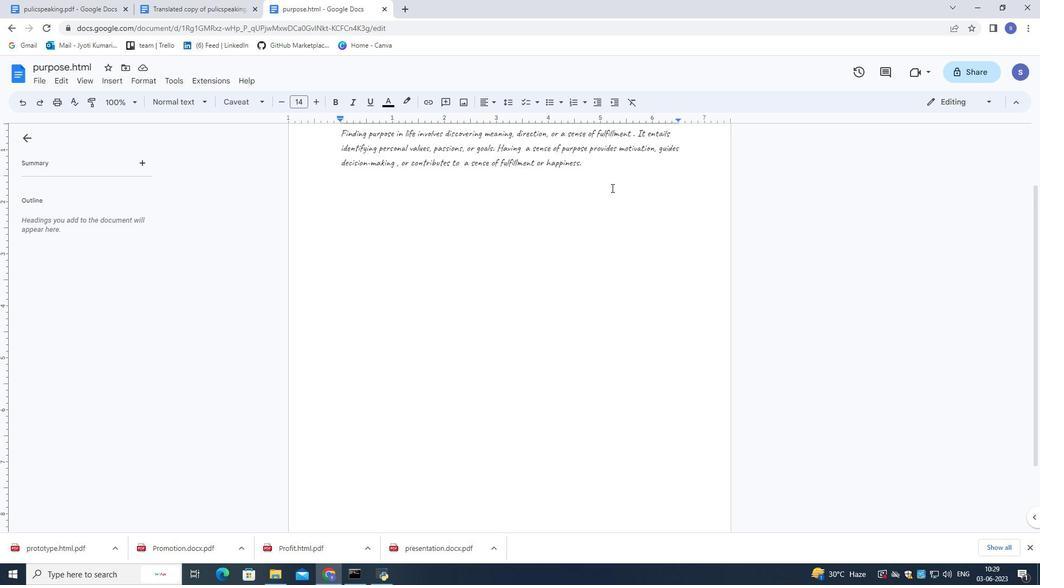 
Action: Mouse pressed left at (635, 149)
Screenshot: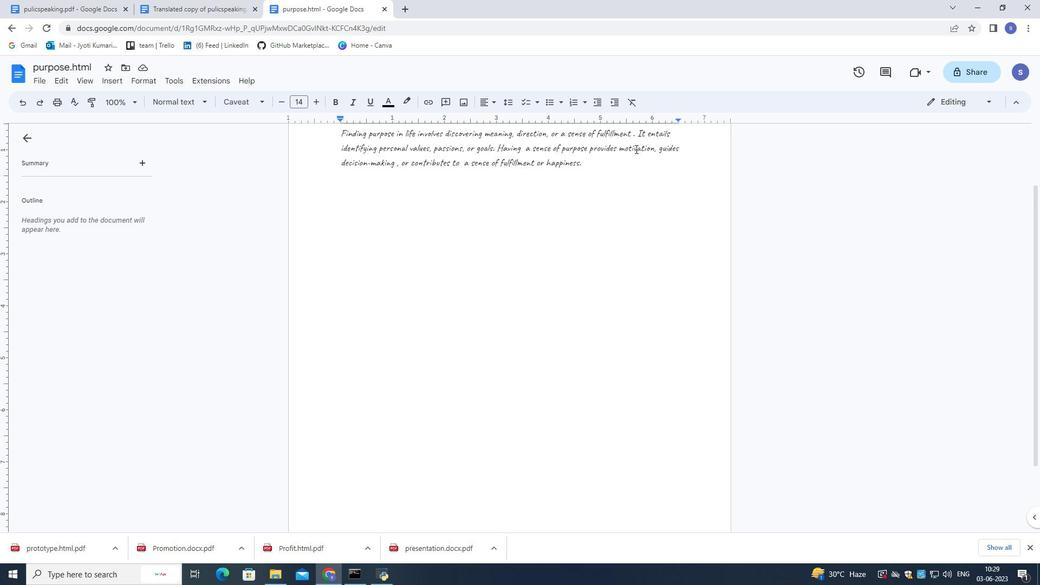 
Action: Mouse moved to (630, 162)
Screenshot: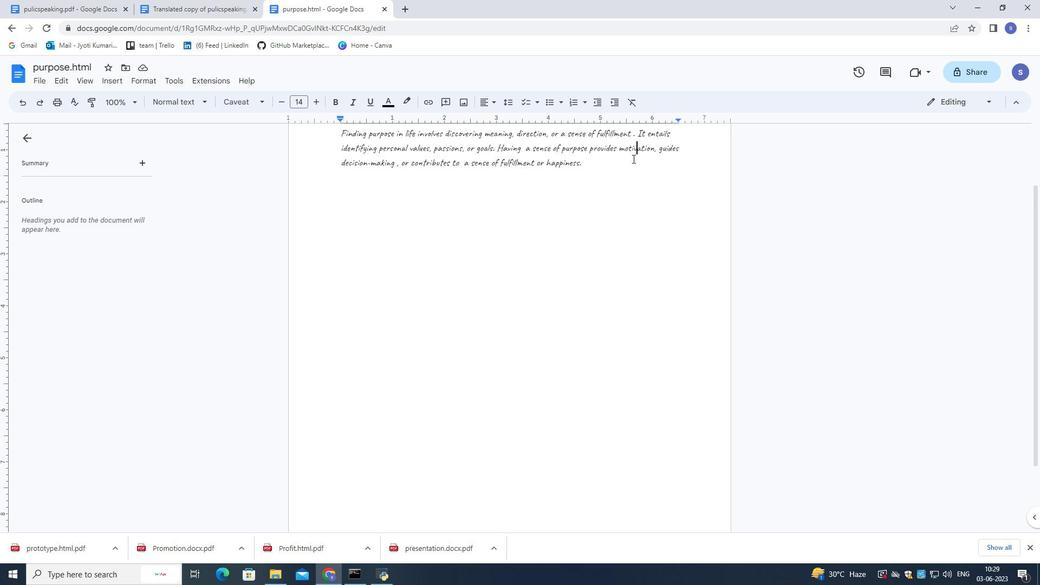 
Action: Mouse pressed left at (630, 162)
Screenshot: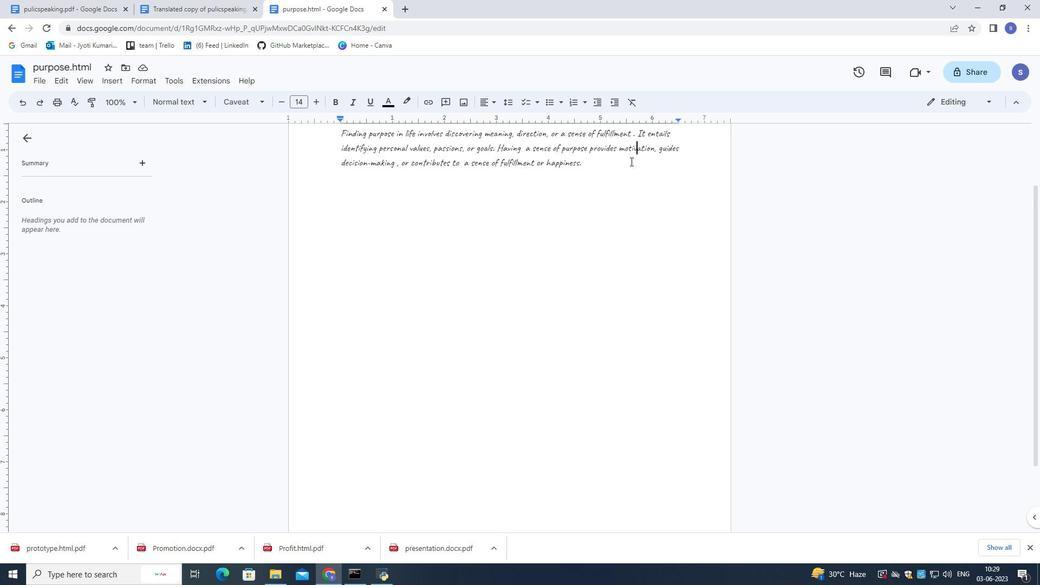 
Action: Mouse moved to (611, 208)
Screenshot: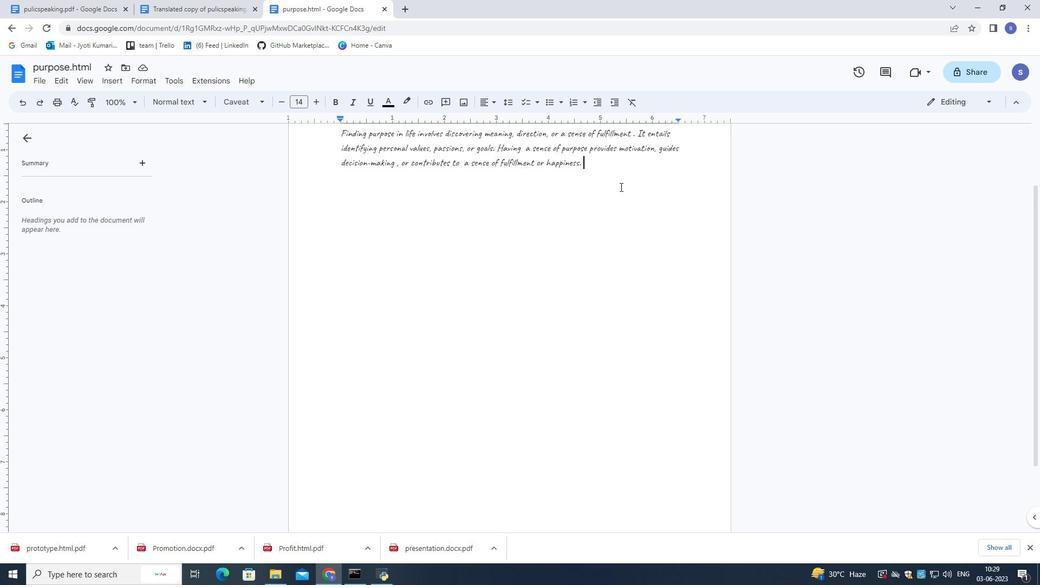 
Action: Mouse scrolled (611, 207) with delta (0, 0)
Screenshot: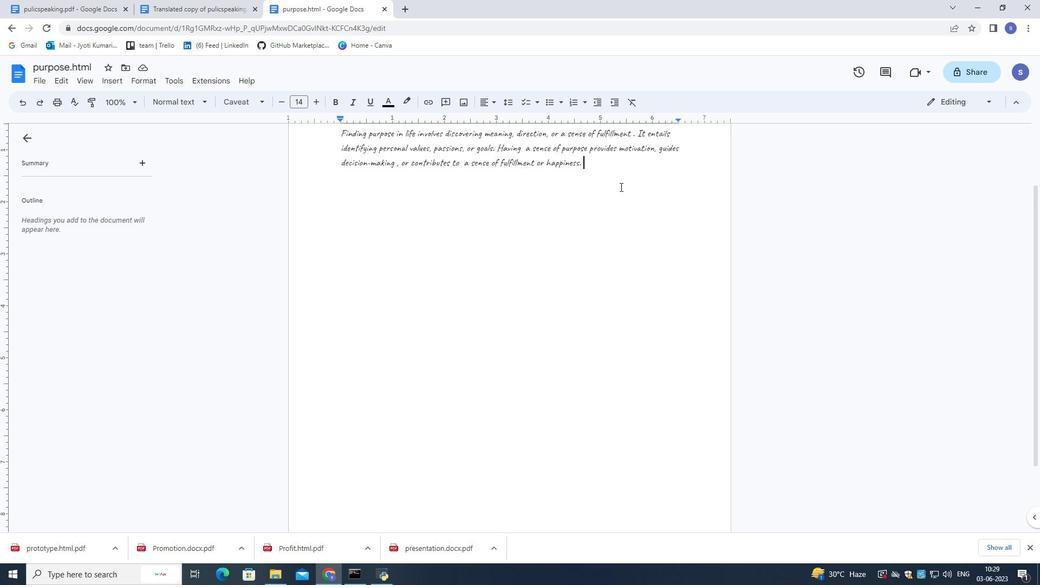 
Action: Mouse moved to (609, 210)
Screenshot: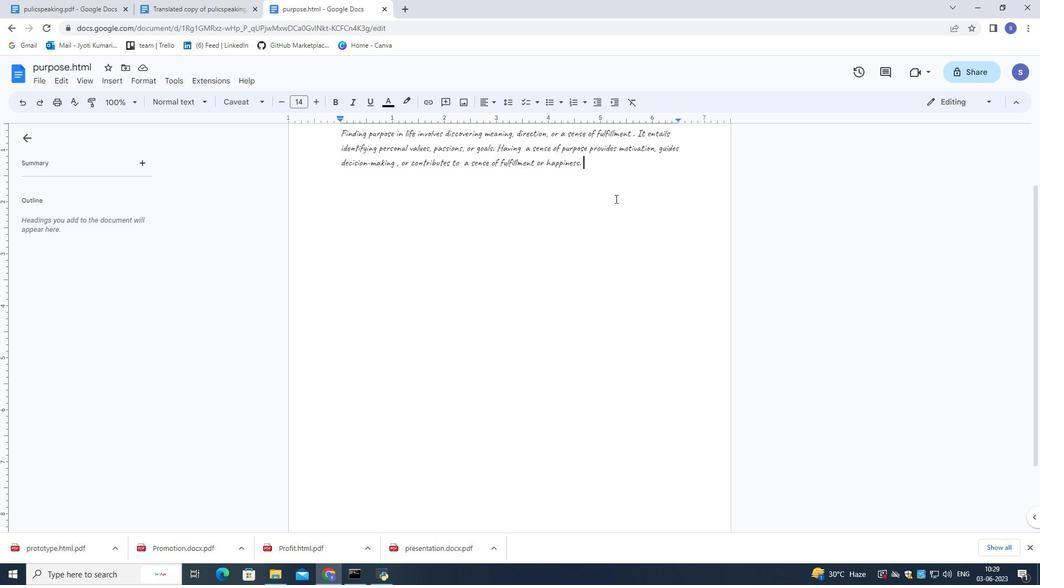 
Action: Mouse scrolled (609, 210) with delta (0, 0)
Screenshot: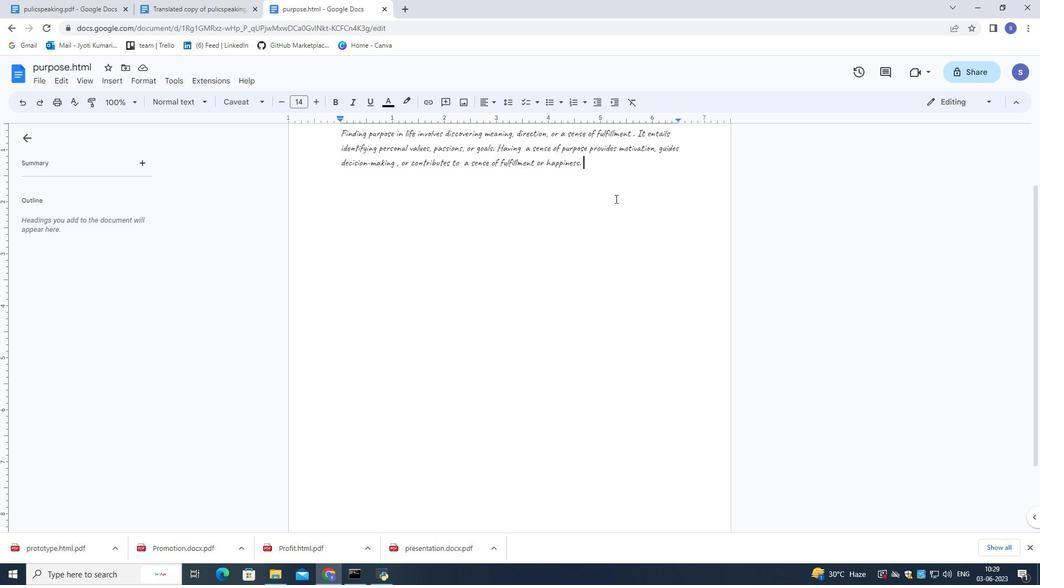 
Action: Mouse moved to (609, 210)
Screenshot: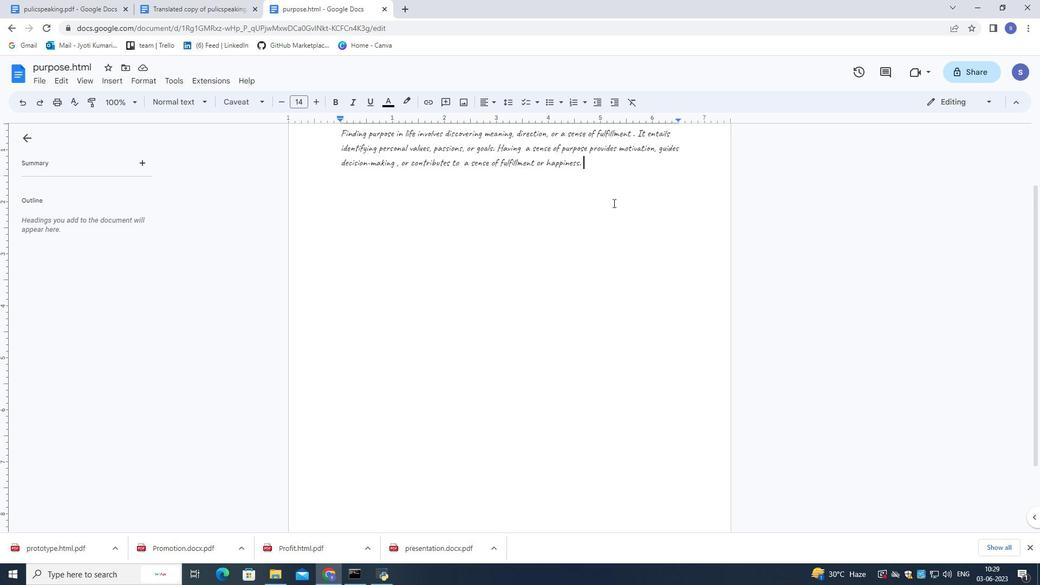 
Action: Mouse scrolled (609, 210) with delta (0, 0)
Screenshot: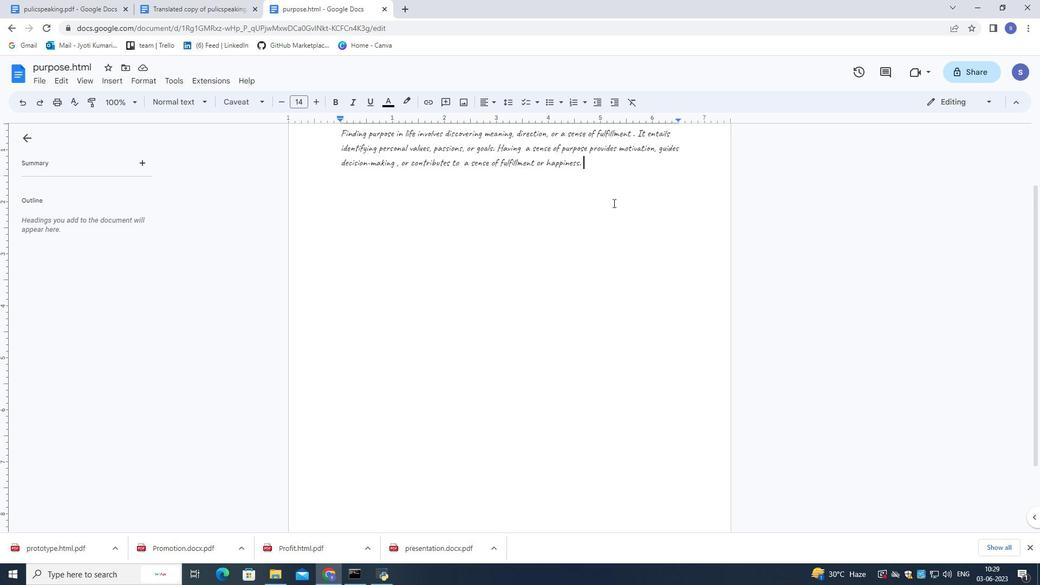 
Action: Mouse scrolled (609, 210) with delta (0, 0)
Screenshot: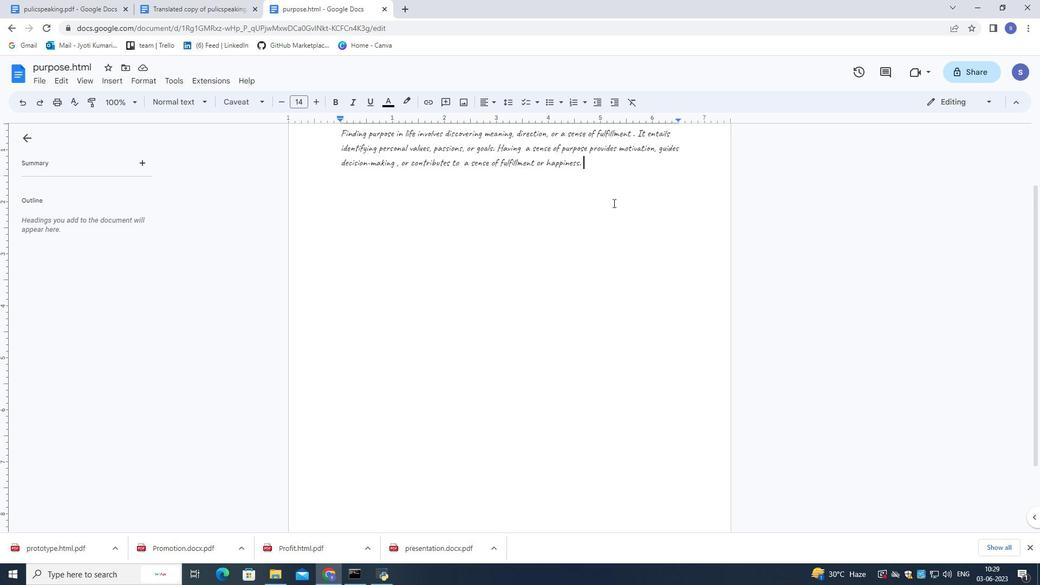 
Action: Mouse moved to (609, 211)
Screenshot: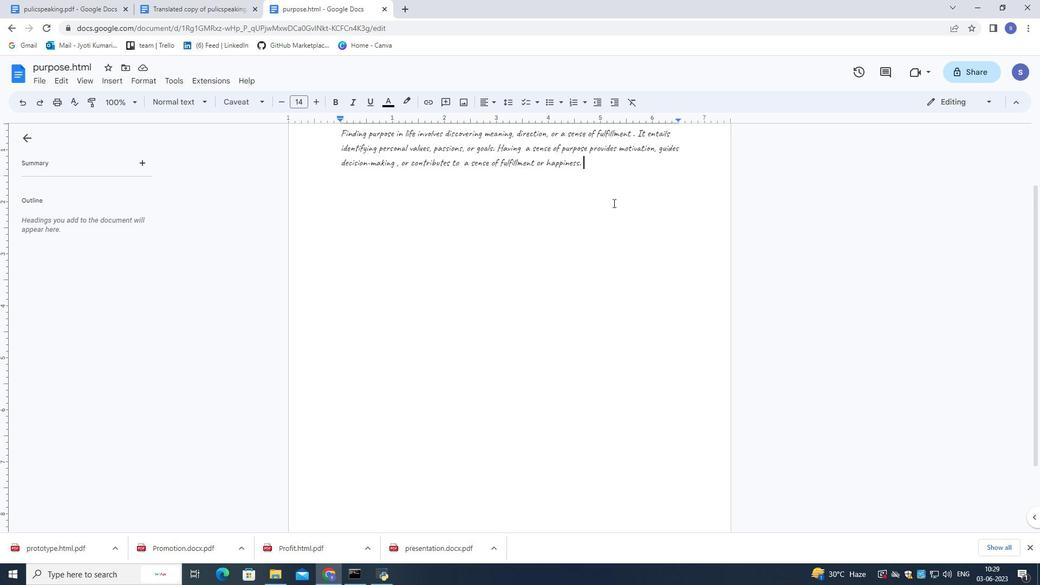 
Action: Key pressed <Key.enter><Key.enter><Key.enter>
Screenshot: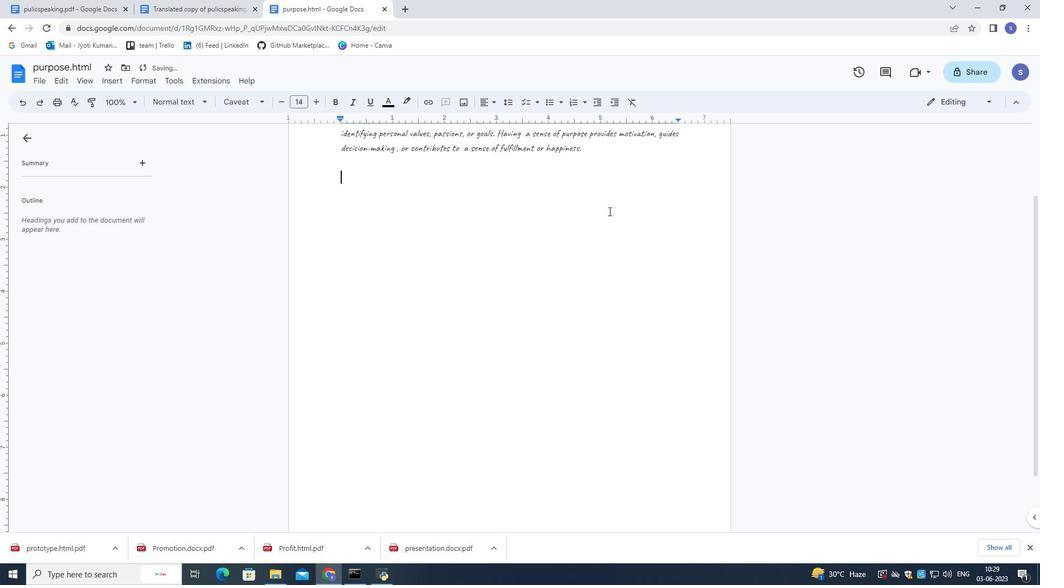 
Action: Mouse moved to (608, 211)
Screenshot: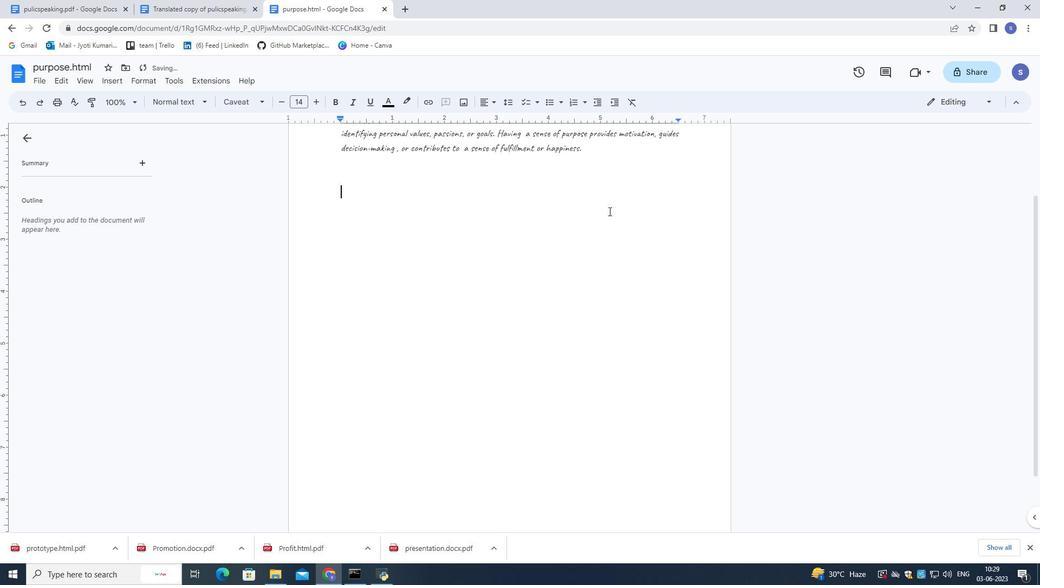 
Action: Mouse scrolled (608, 210) with delta (0, 0)
Screenshot: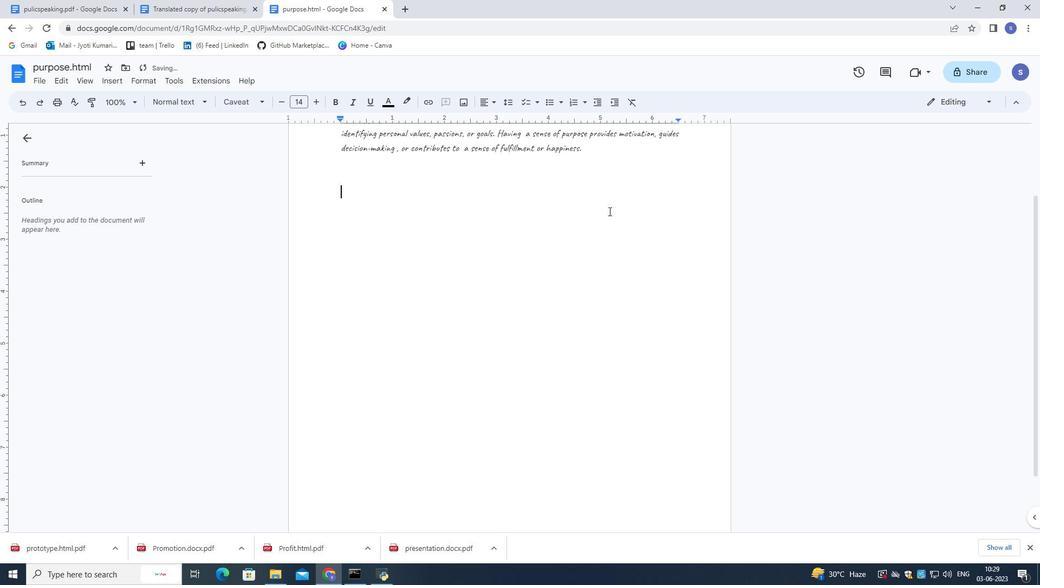 
Action: Mouse scrolled (608, 210) with delta (0, 0)
Screenshot: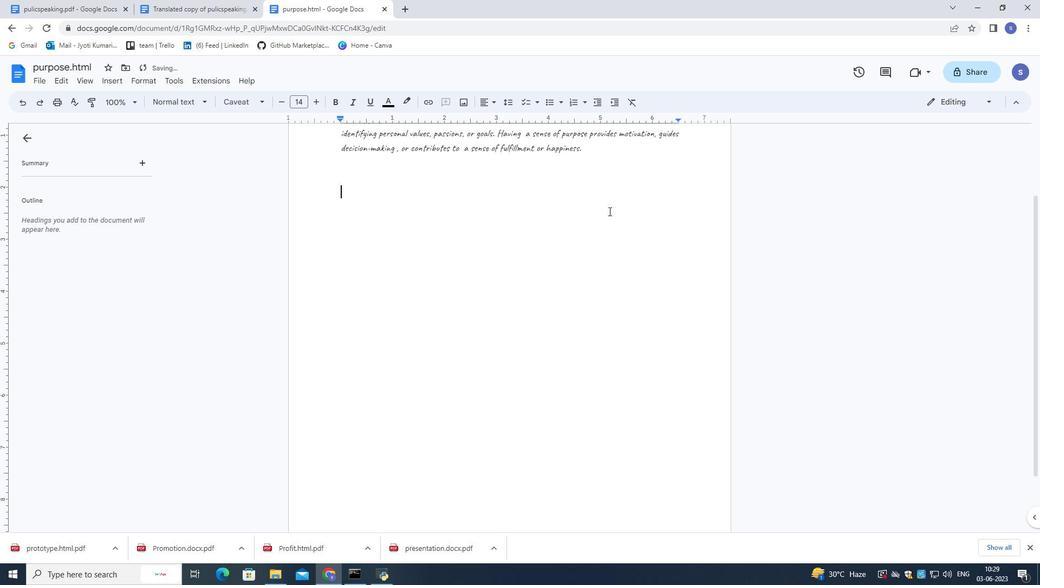 
Action: Mouse scrolled (608, 210) with delta (0, 0)
Screenshot: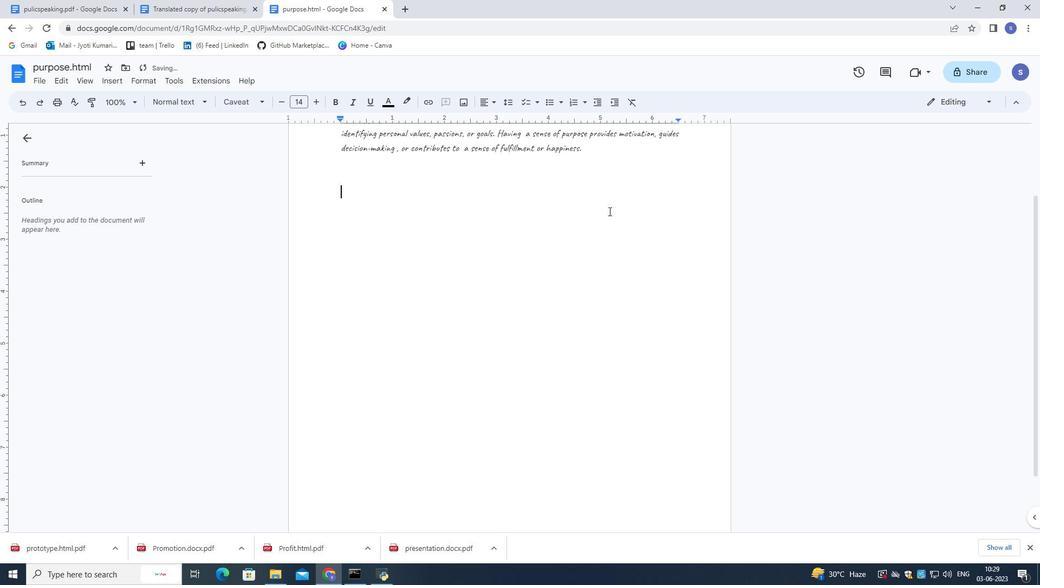 
Action: Key pressed <Key.enter>
Screenshot: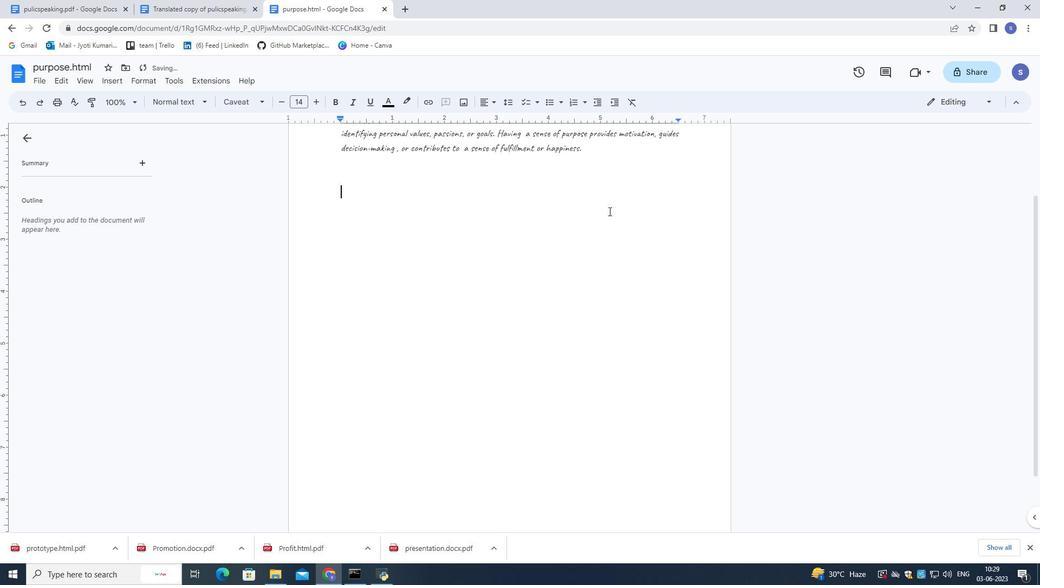 
Action: Mouse scrolled (608, 210) with delta (0, 0)
Screenshot: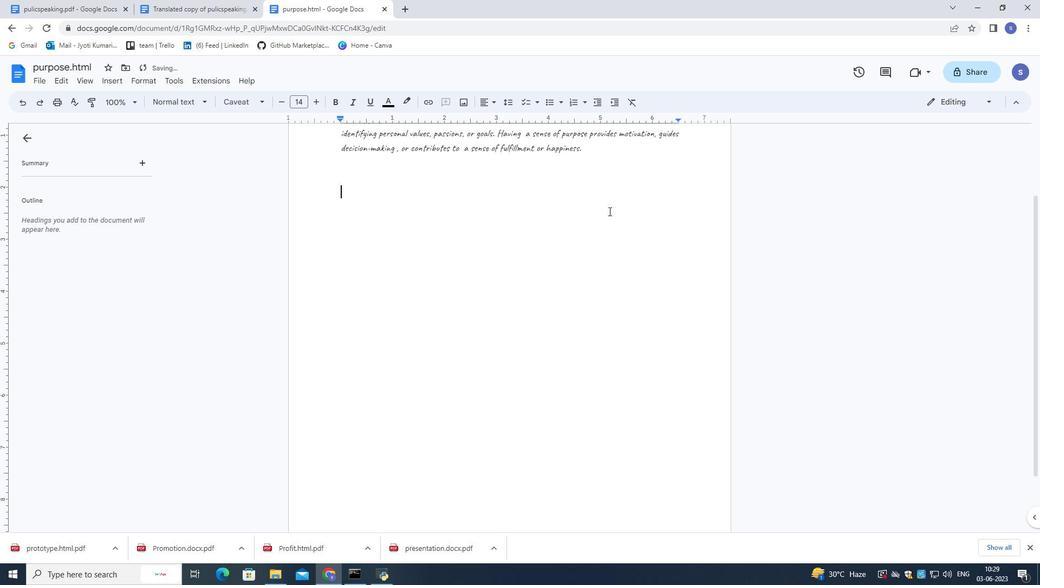 
Action: Key pressed <Key.enter><Key.enter><Key.enter>
Screenshot: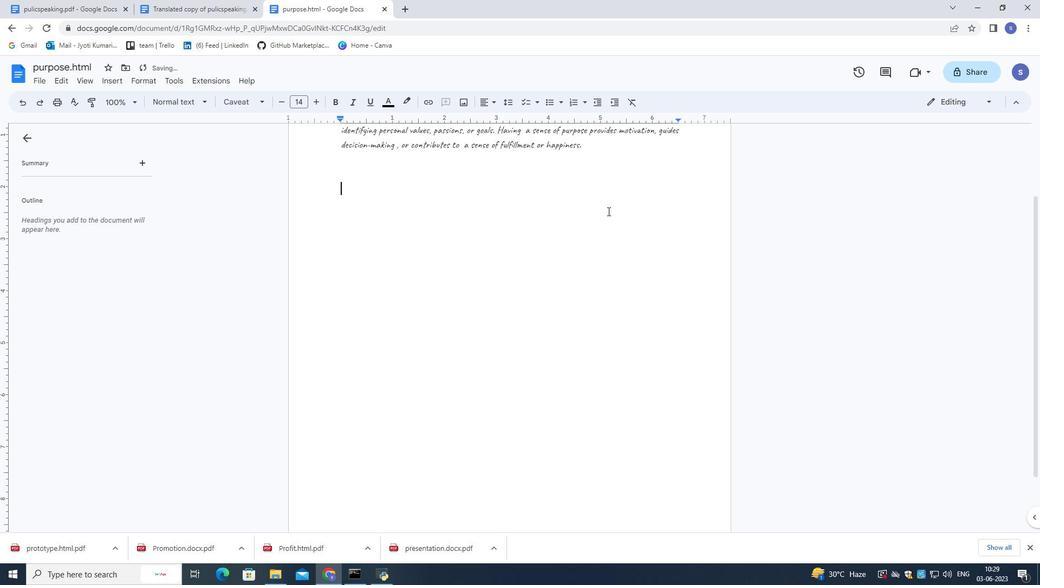 
Action: Mouse moved to (607, 211)
Screenshot: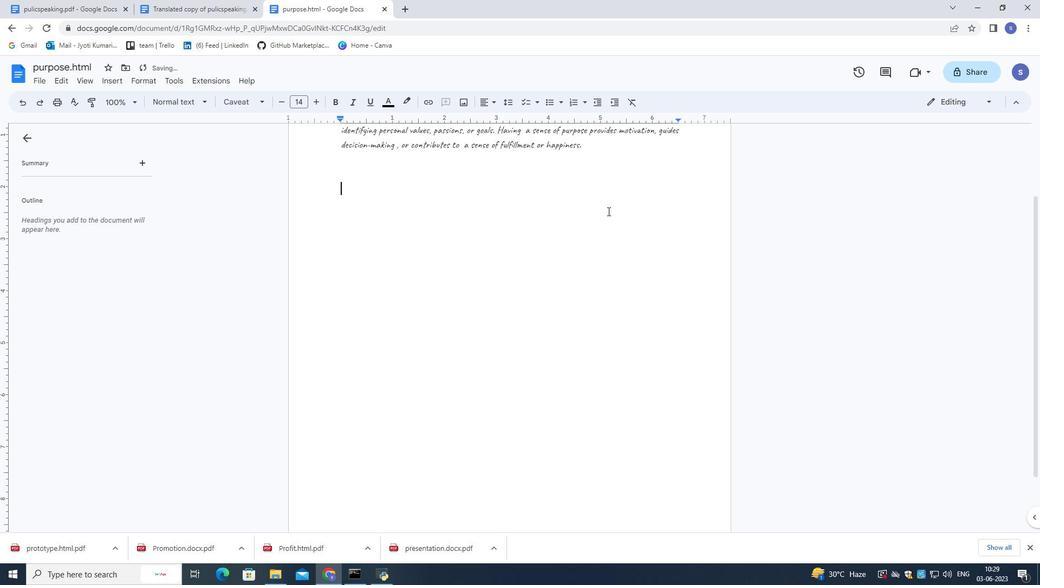 
Action: Key pressed <Key.enter><Key.enter><Key.enter><Key.enter><Key.enter><Key.enter><Key.enter><Key.enter><Key.enter><Key.enter><Key.enter><Key.enter><Key.enter><Key.enter><Key.enter><Key.enter>
Screenshot: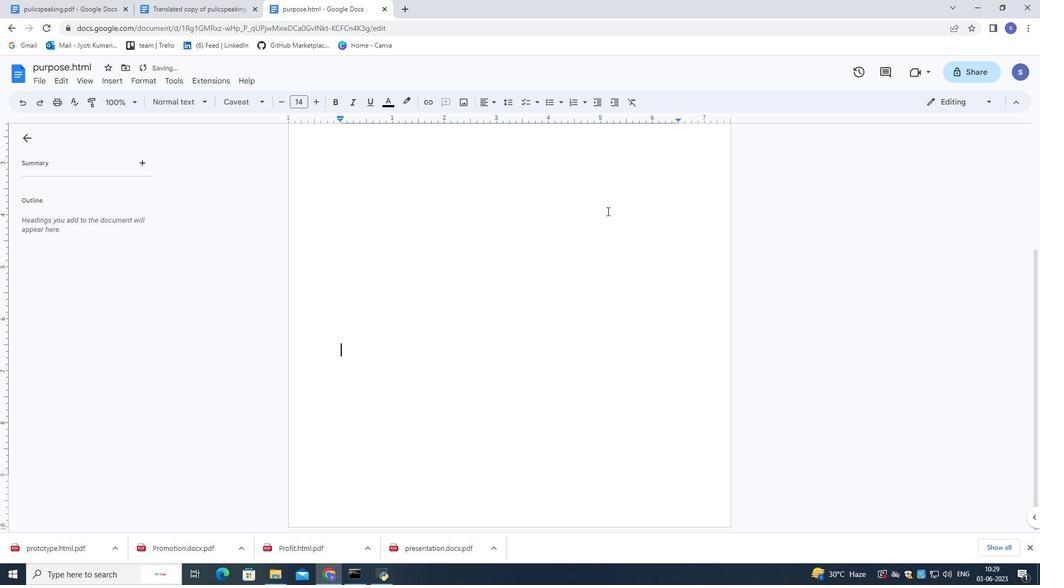 
Action: Mouse moved to (606, 211)
Screenshot: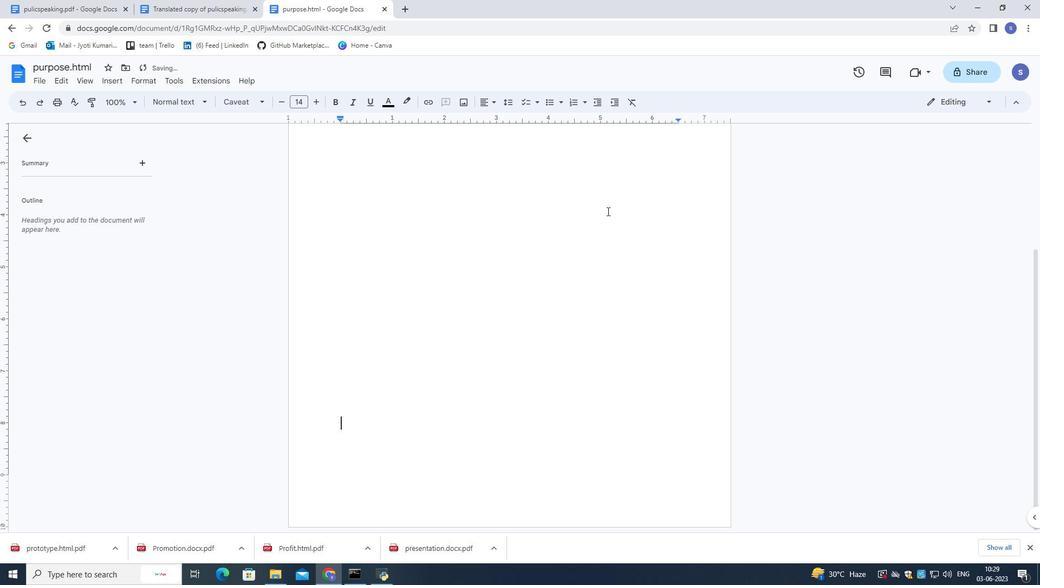 
Action: Key pressed <Key.enter>
Screenshot: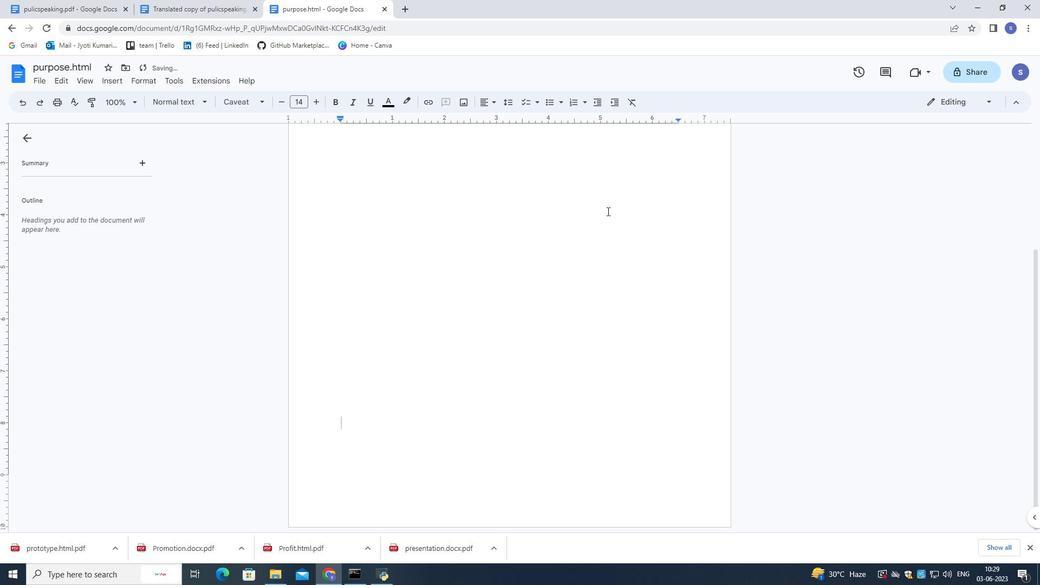 
Action: Mouse moved to (47, 80)
Screenshot: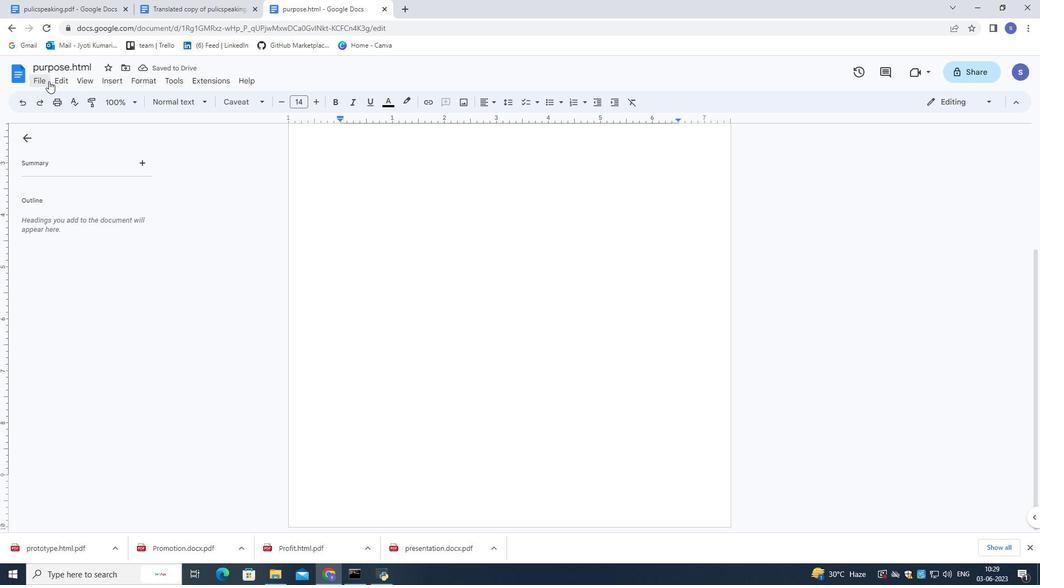 
Action: Mouse pressed left at (47, 80)
Screenshot: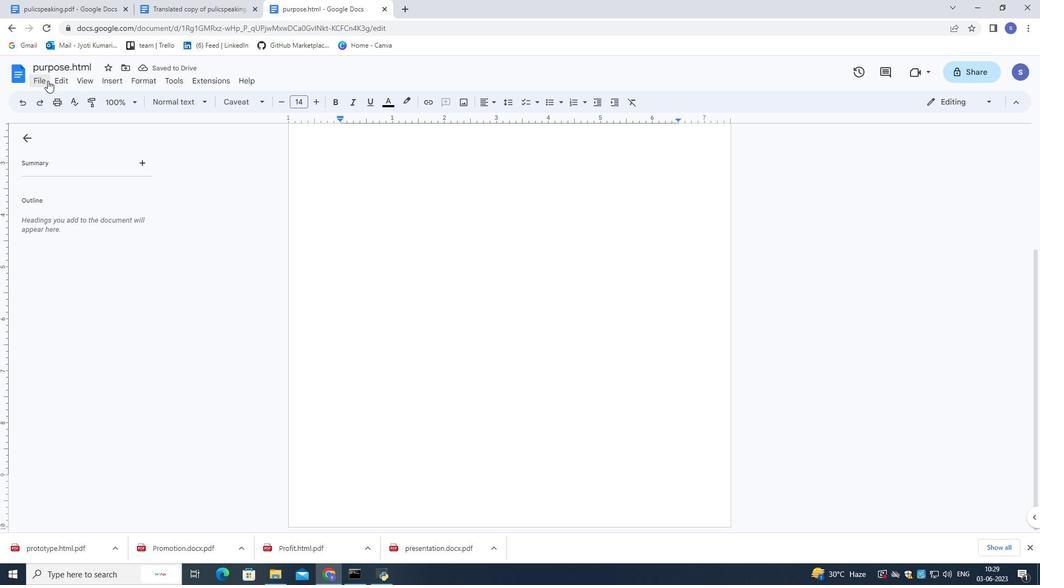 
Action: Mouse moved to (278, 211)
Screenshot: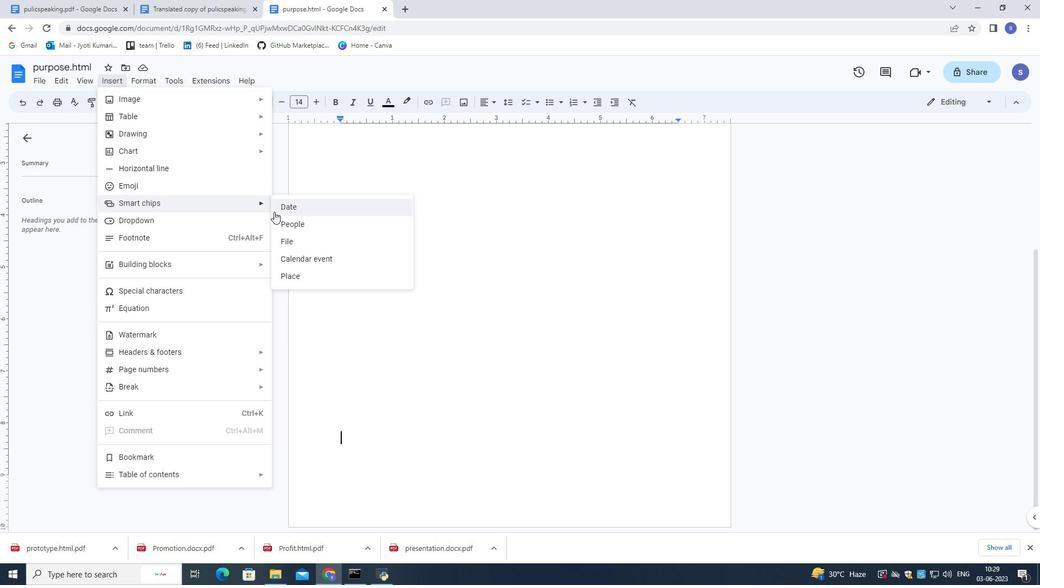 
Action: Mouse pressed left at (278, 211)
Screenshot: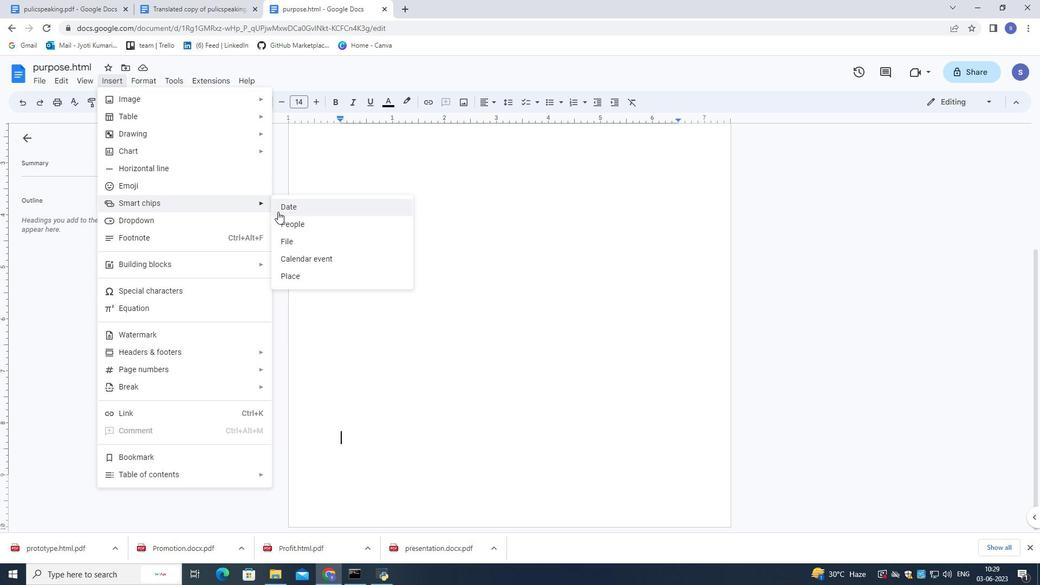 
Action: Mouse moved to (472, 443)
Screenshot: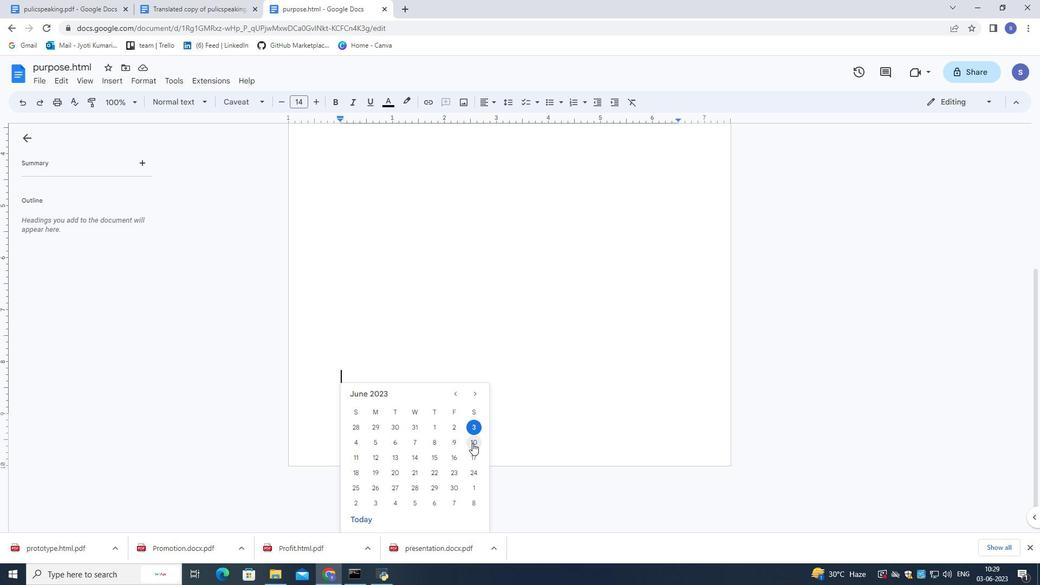 
Action: Mouse scrolled (472, 442) with delta (0, 0)
Screenshot: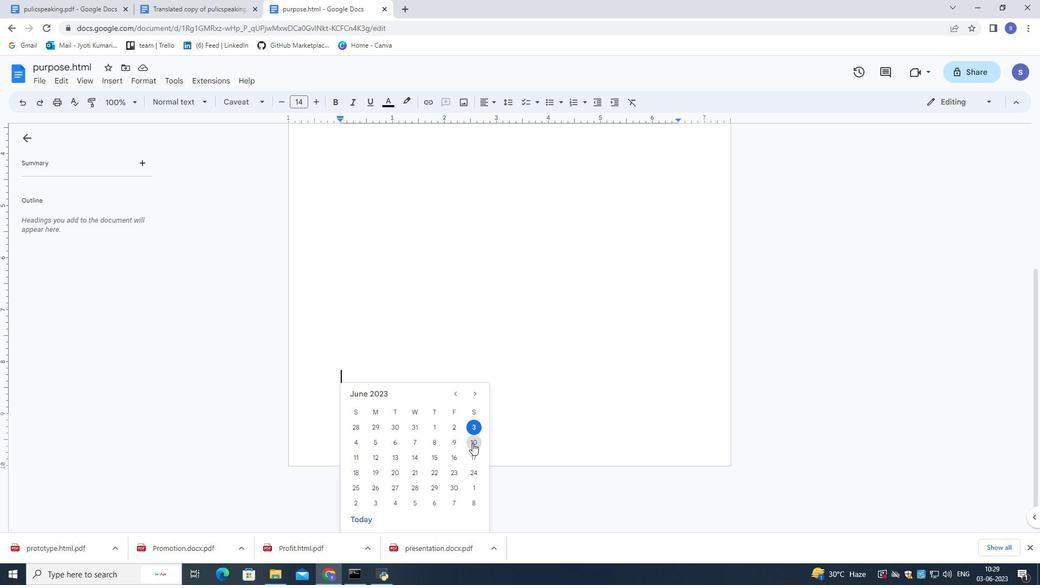 
Action: Mouse scrolled (472, 442) with delta (0, 0)
Screenshot: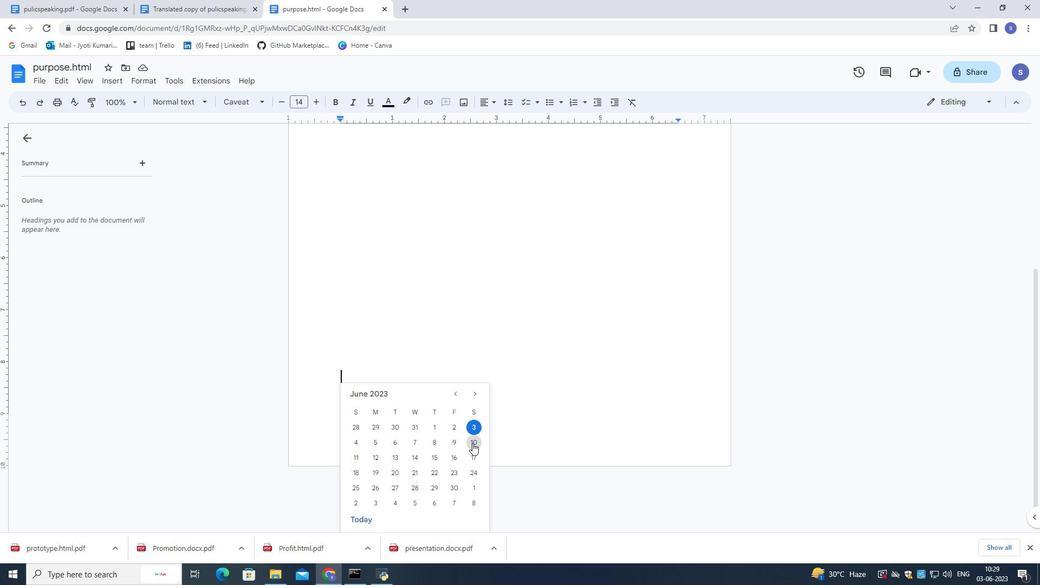 
Action: Mouse scrolled (472, 442) with delta (0, 0)
Screenshot: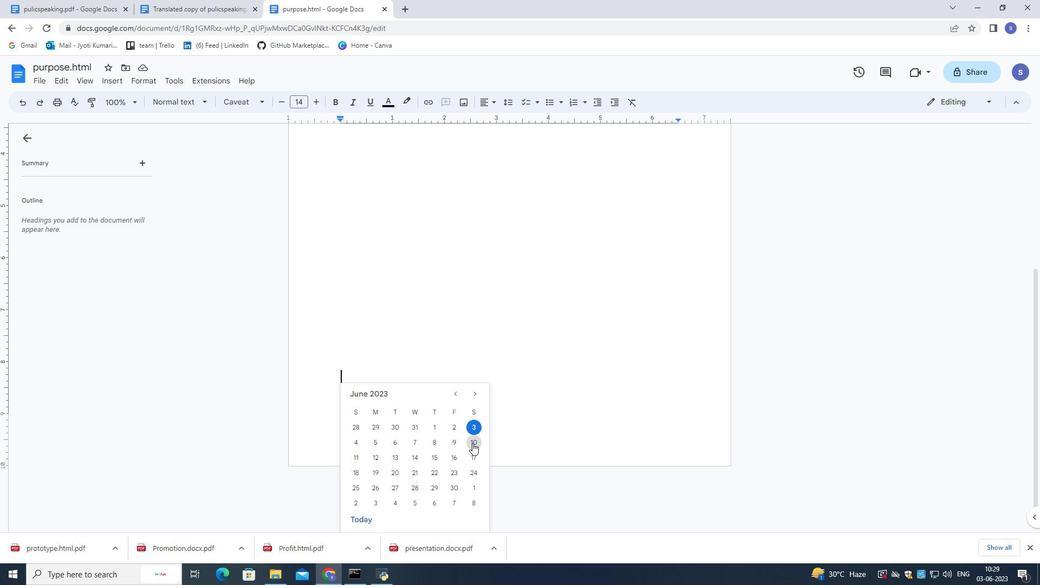 
Action: Mouse moved to (457, 438)
Screenshot: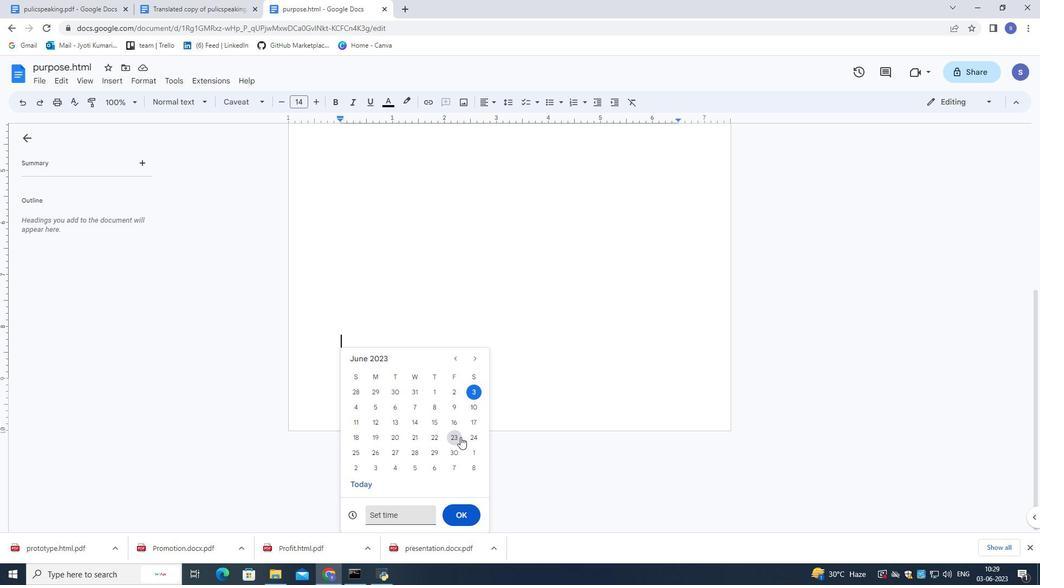 
Action: Mouse pressed left at (457, 438)
Screenshot: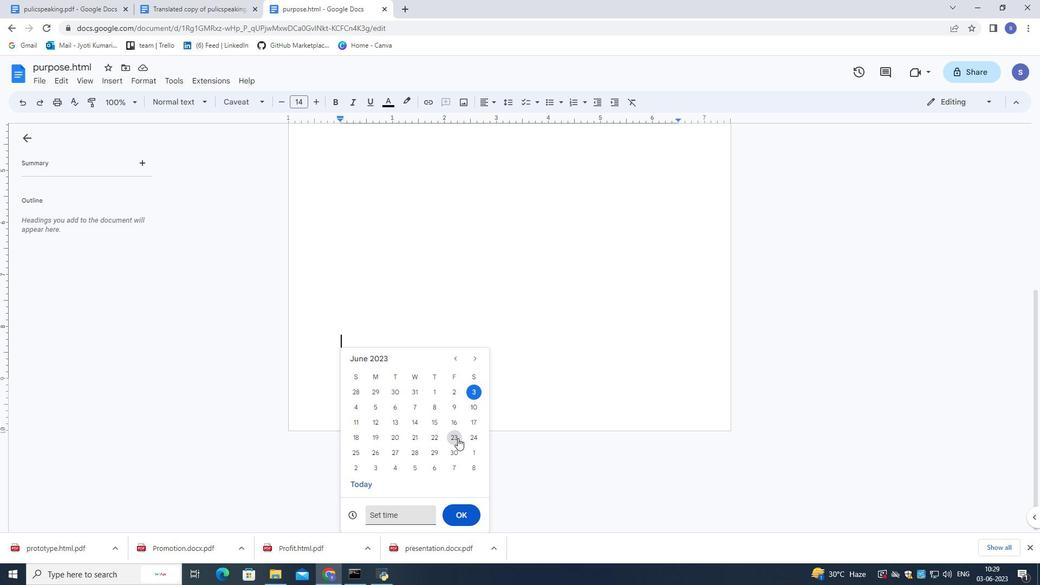 
Action: Mouse moved to (459, 436)
Screenshot: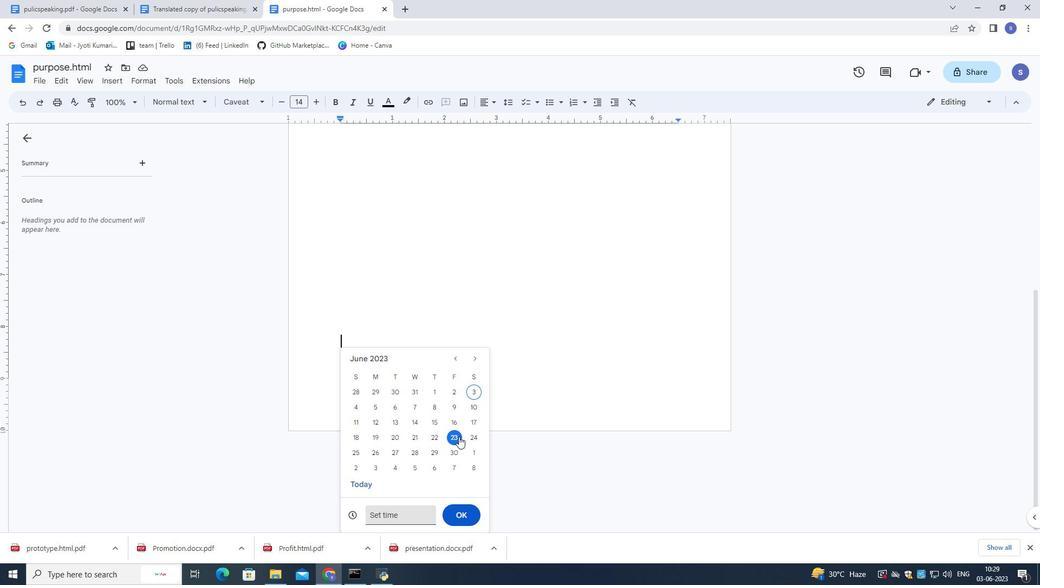 
Action: Mouse scrolled (459, 436) with delta (0, 0)
Screenshot: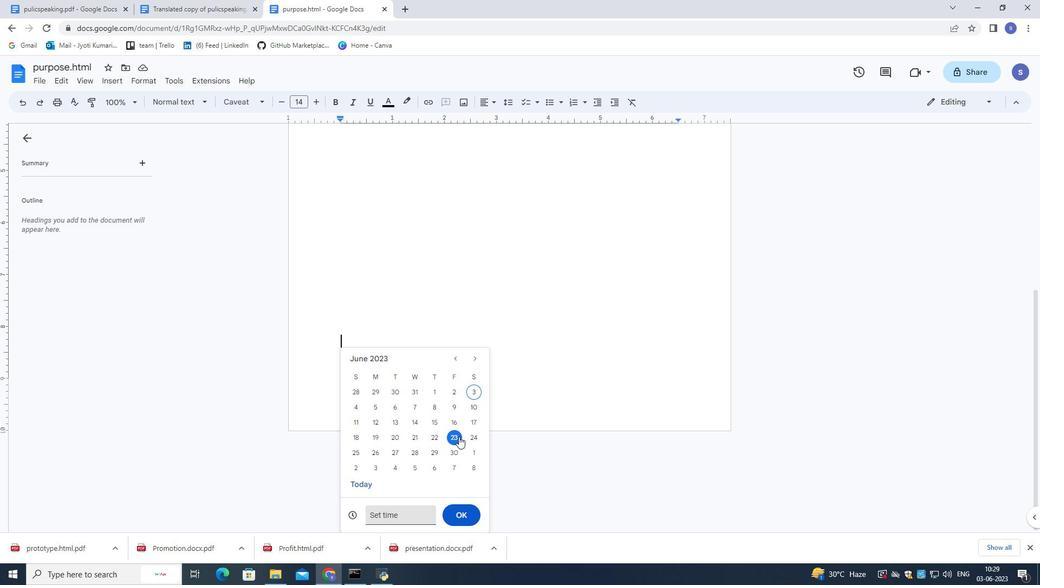 
Action: Mouse scrolled (459, 436) with delta (0, 0)
Screenshot: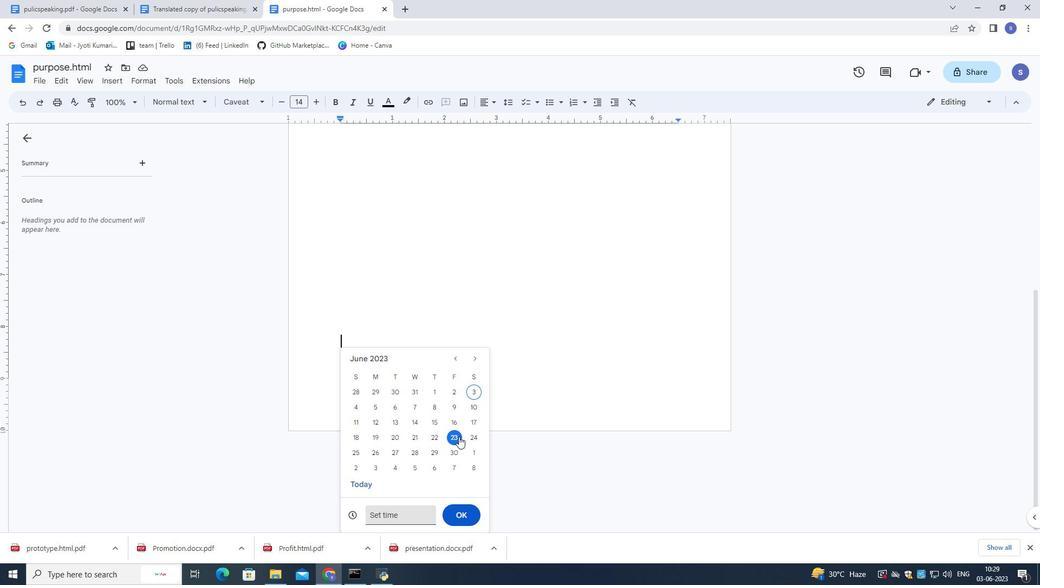 
Action: Mouse scrolled (459, 436) with delta (0, 0)
Screenshot: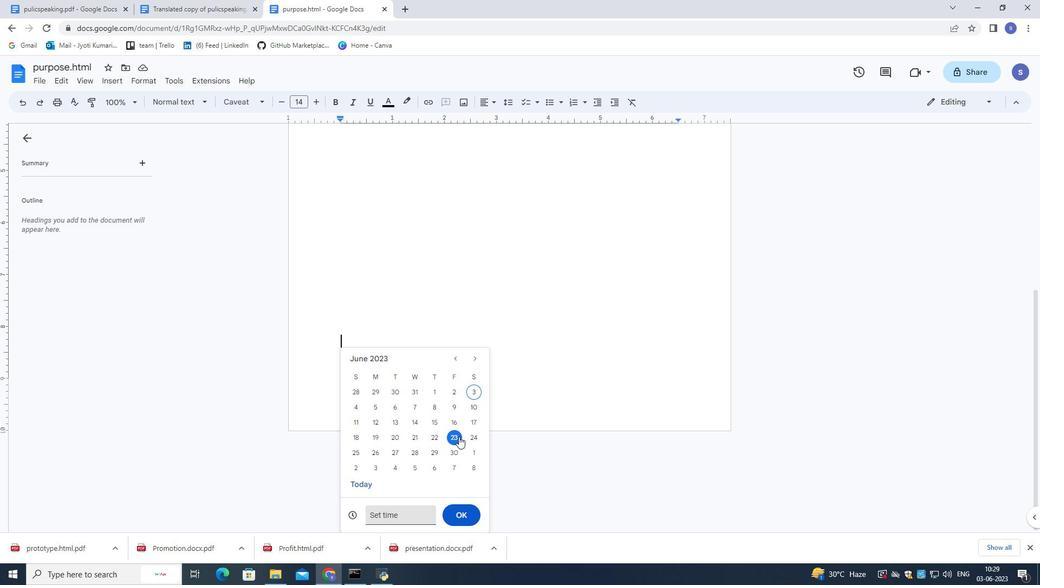 
Action: Mouse scrolled (459, 436) with delta (0, 0)
Screenshot: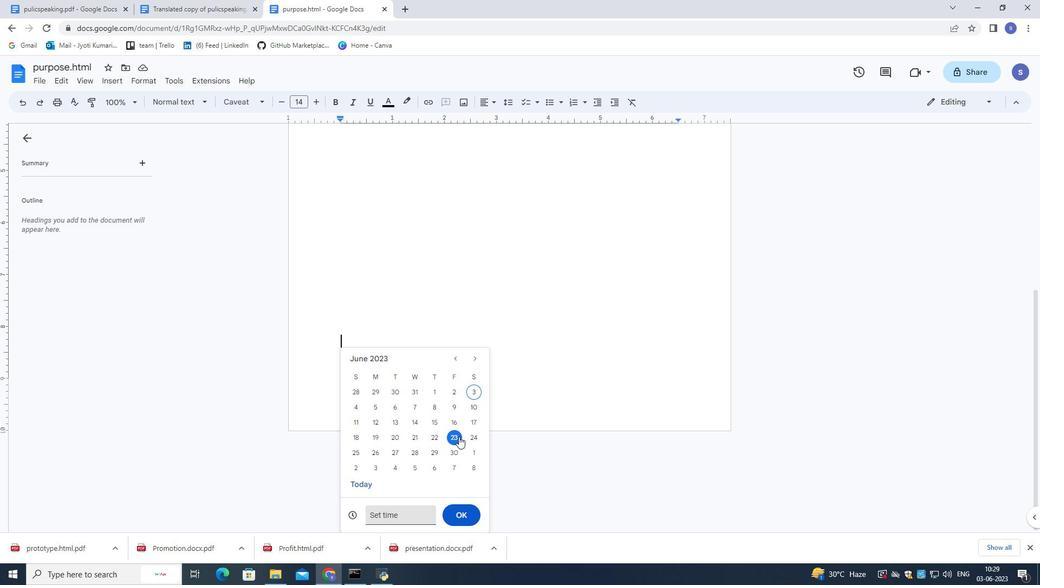 
Action: Mouse moved to (461, 512)
Screenshot: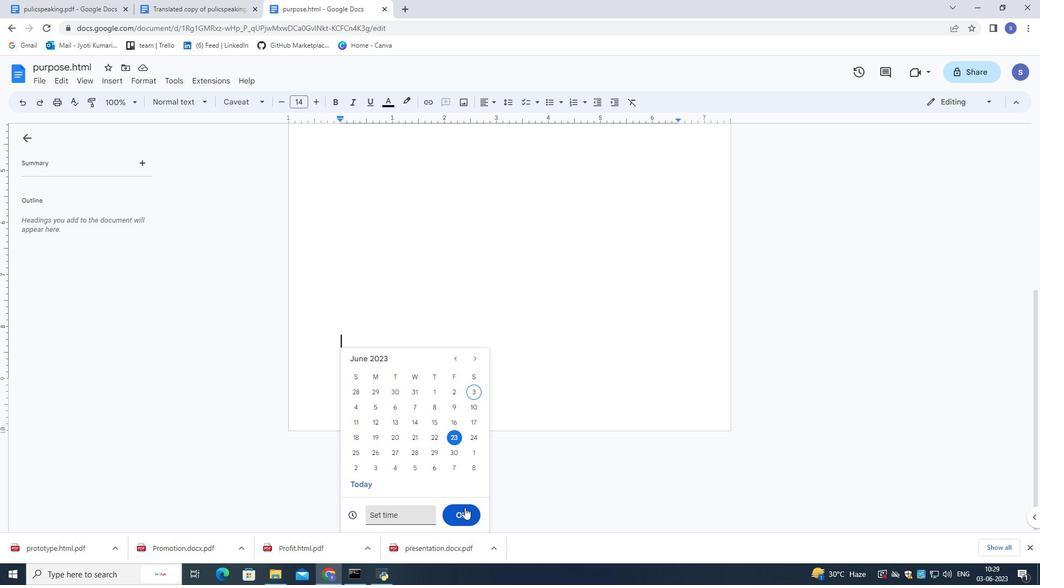 
Action: Mouse pressed left at (461, 512)
Screenshot: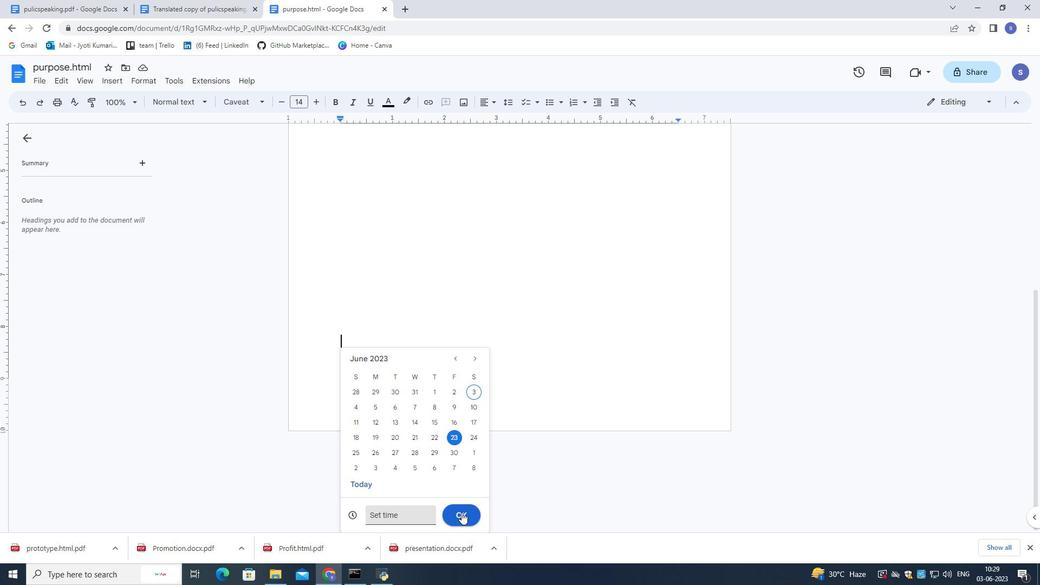 
Action: Mouse moved to (113, 82)
Screenshot: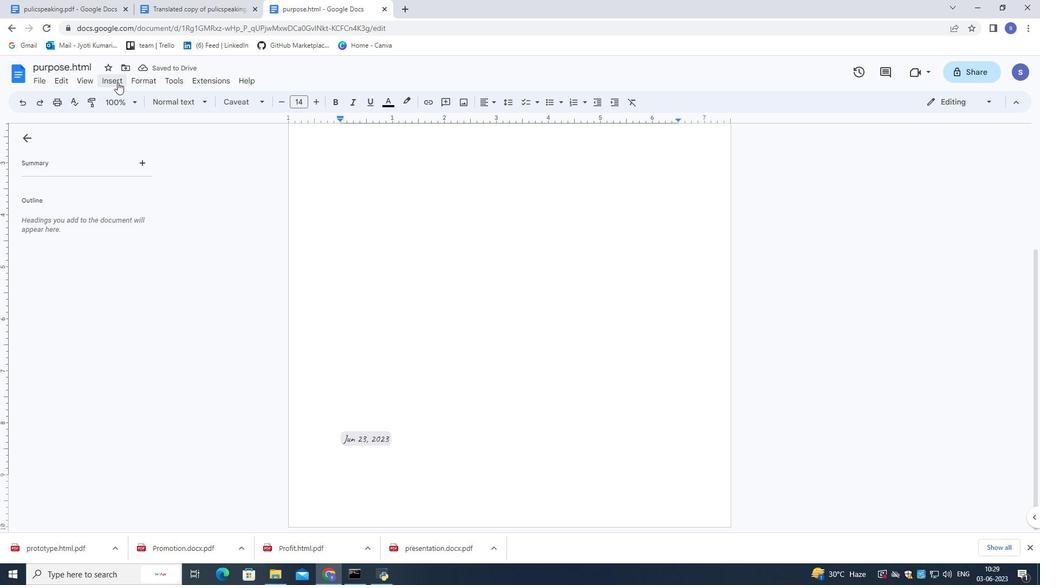 
Action: Mouse pressed left at (113, 82)
Screenshot: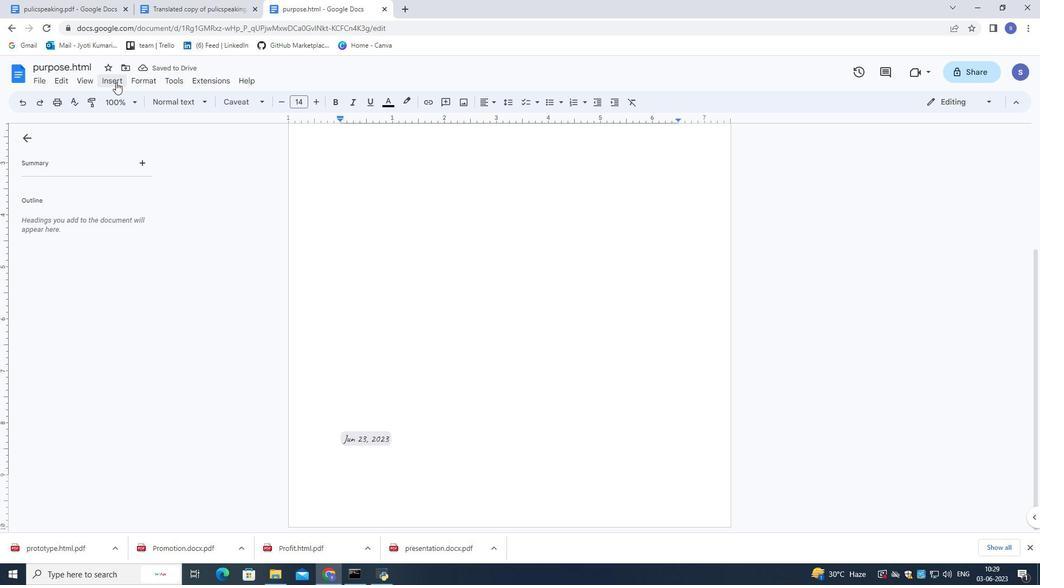 
Action: Mouse moved to (155, 238)
Screenshot: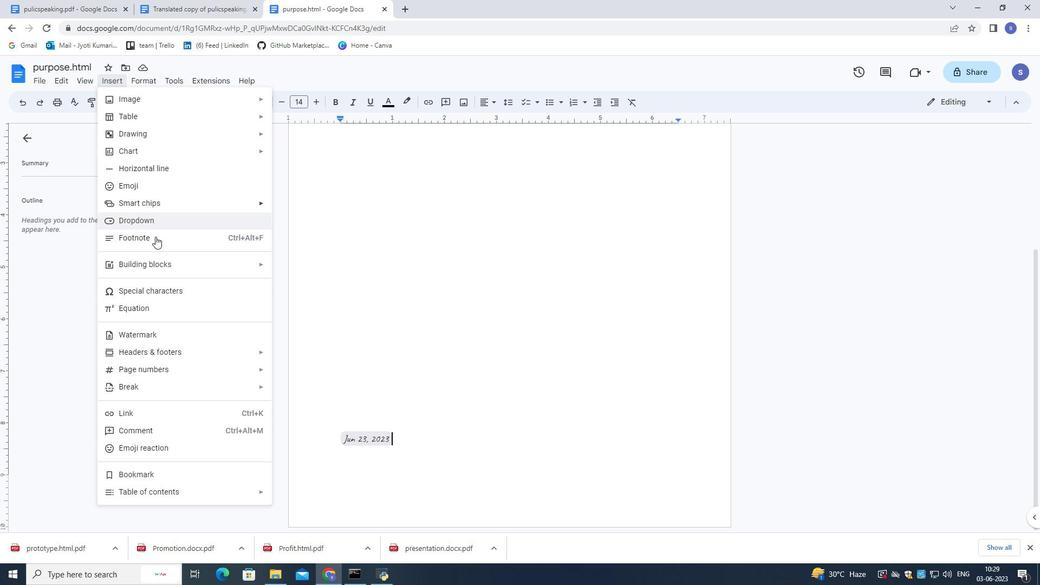 
Action: Mouse pressed left at (155, 238)
Screenshot: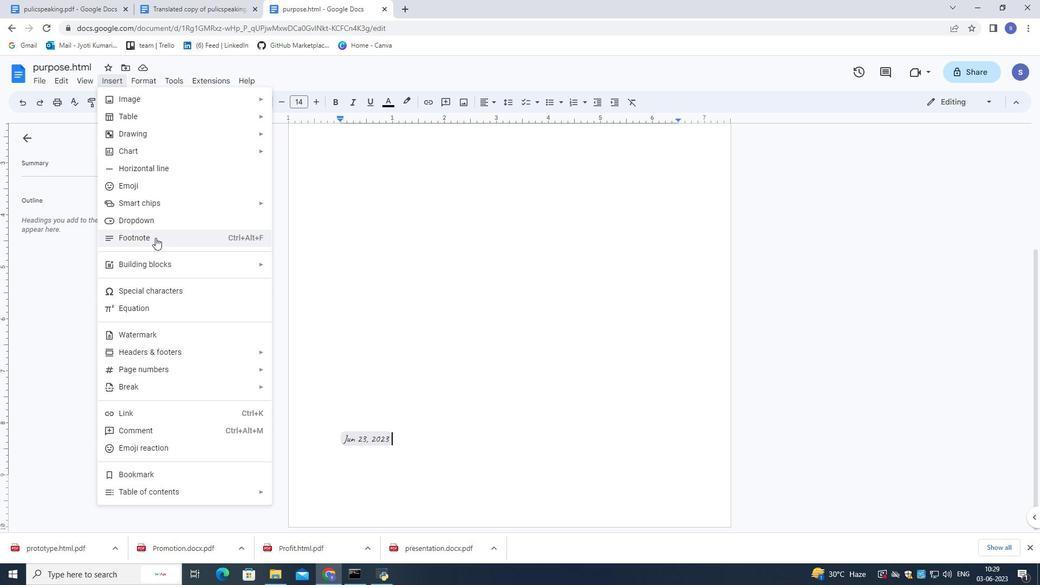 
Action: Mouse moved to (194, 265)
Screenshot: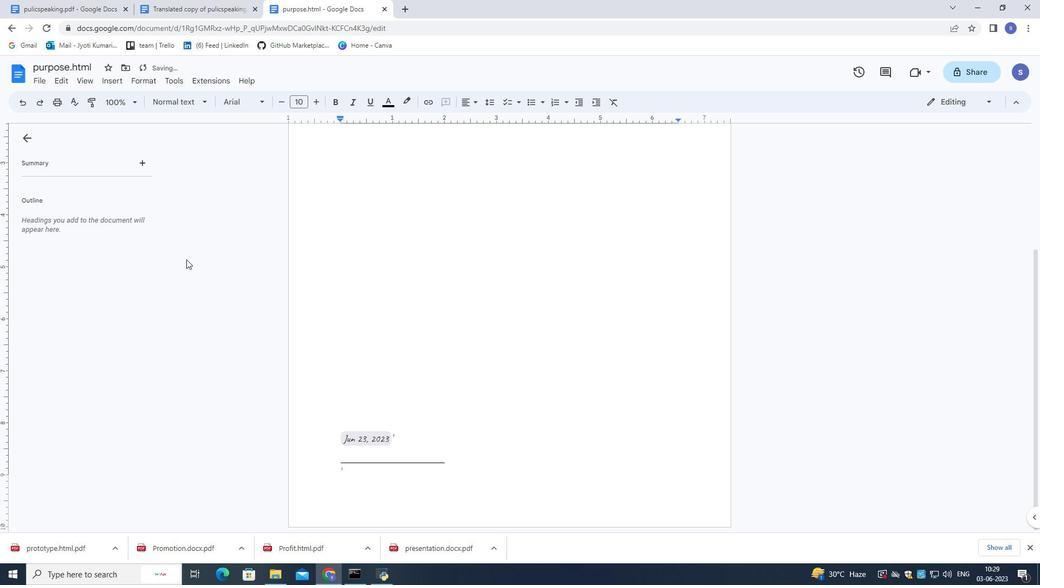 
Action: Key pressed <Key.shift>According<Key.space>to<Key.space>recent<Key.space>research<Key.space>d<Key.backspace>finding.
Screenshot: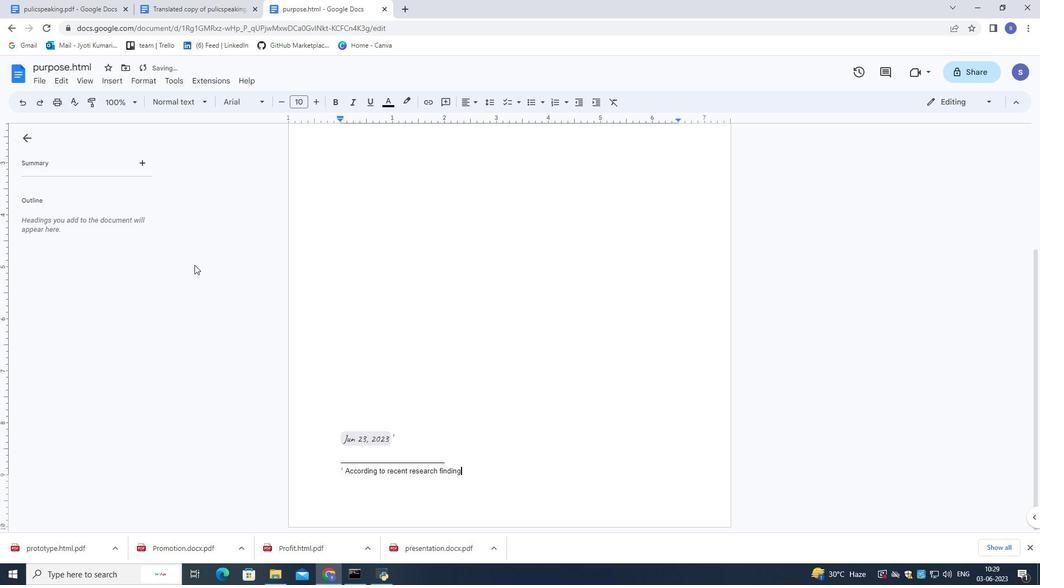 
Action: Mouse moved to (447, 475)
Screenshot: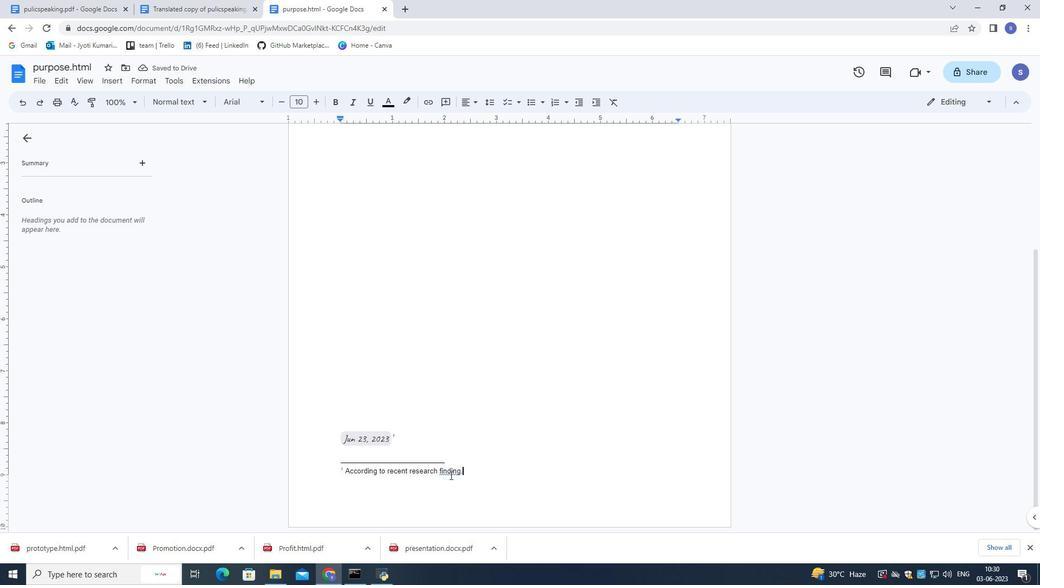 
Action: Mouse pressed left at (447, 475)
Screenshot: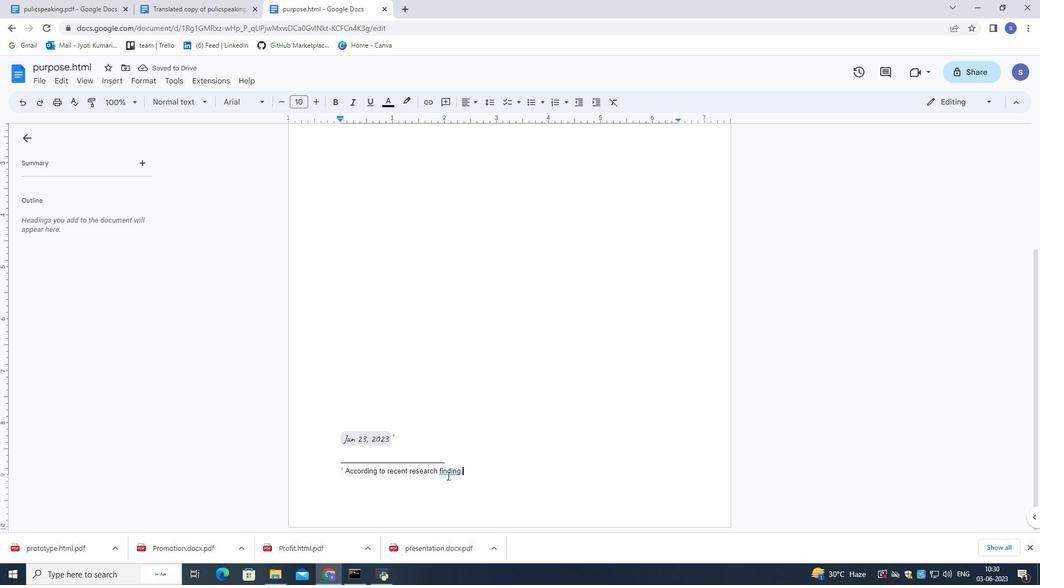 
Action: Mouse moved to (453, 462)
Screenshot: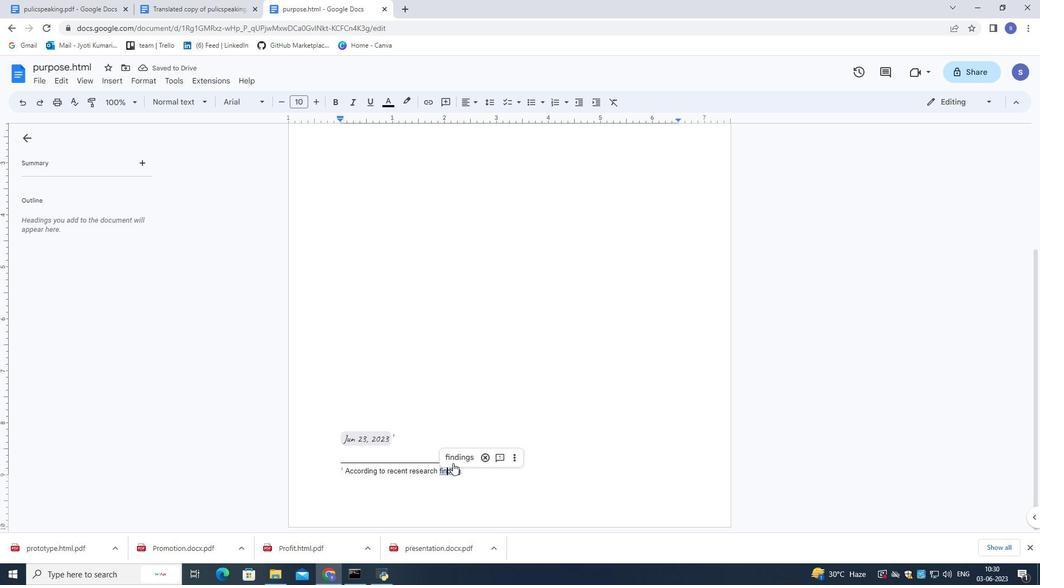 
Action: Mouse pressed left at (453, 462)
Screenshot: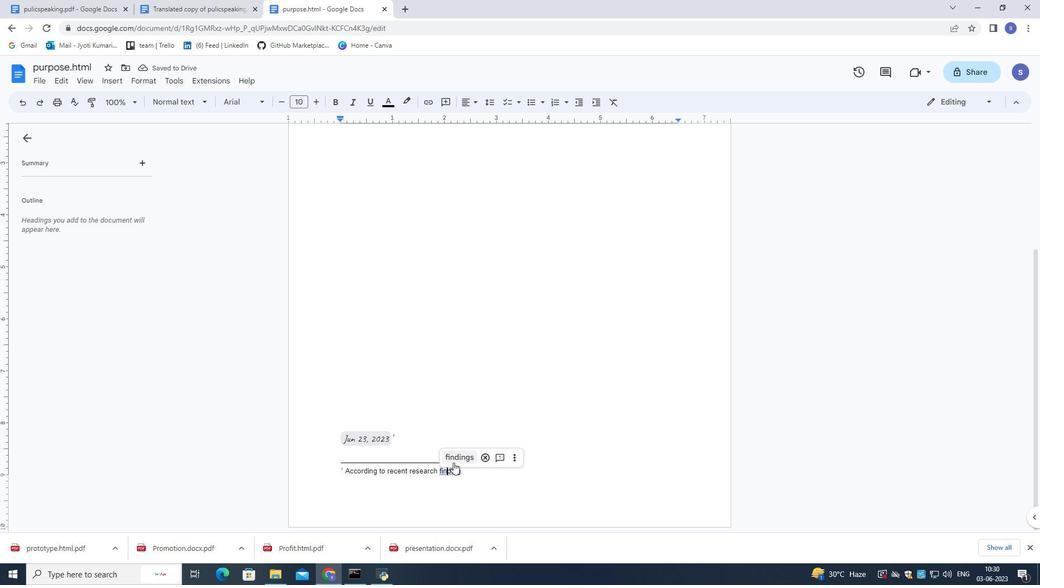 
Action: Mouse moved to (470, 470)
Screenshot: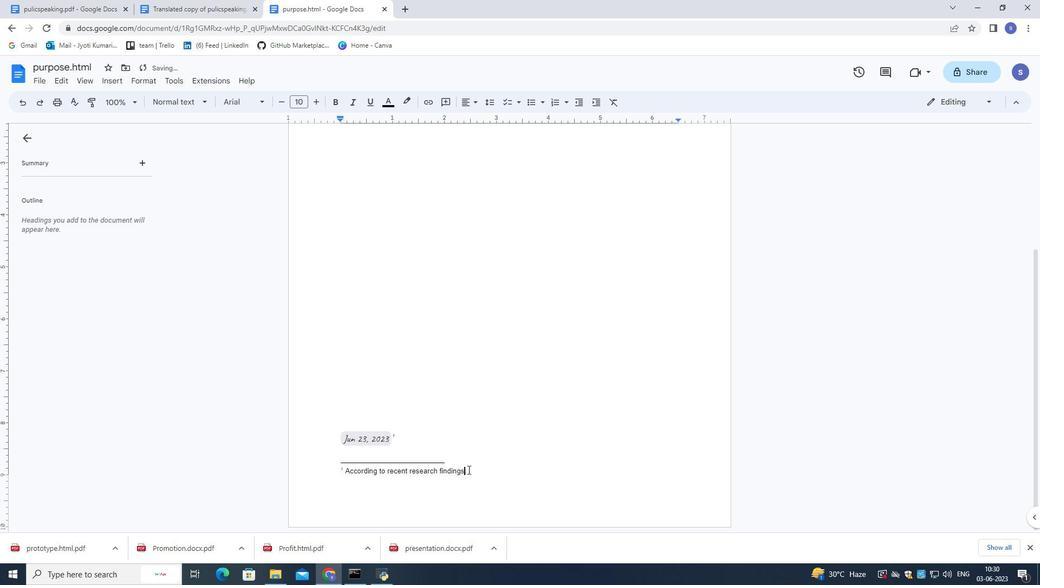 
Action: Mouse pressed left at (470, 470)
Screenshot: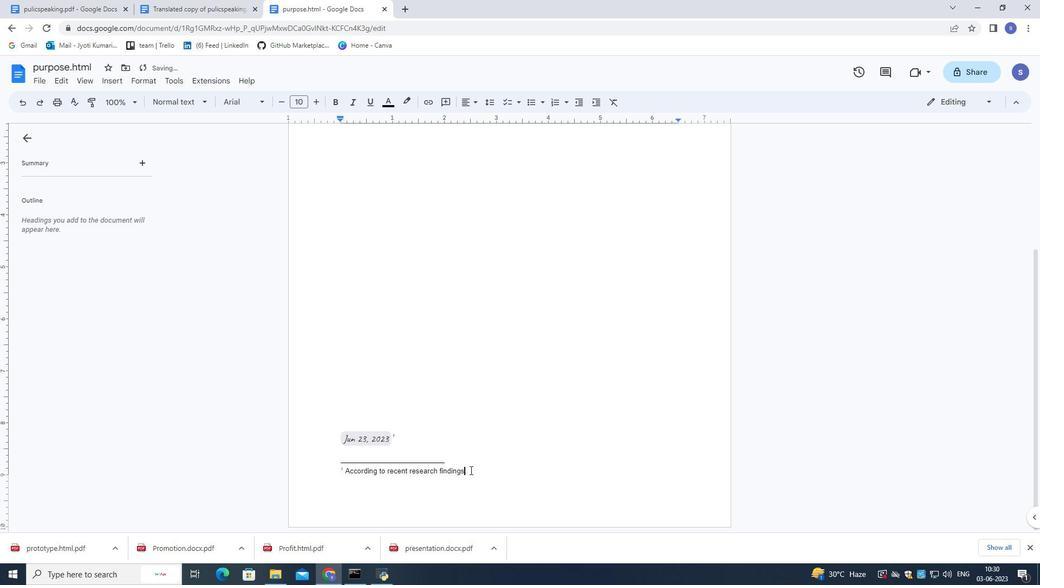 
Action: Mouse moved to (283, 104)
Screenshot: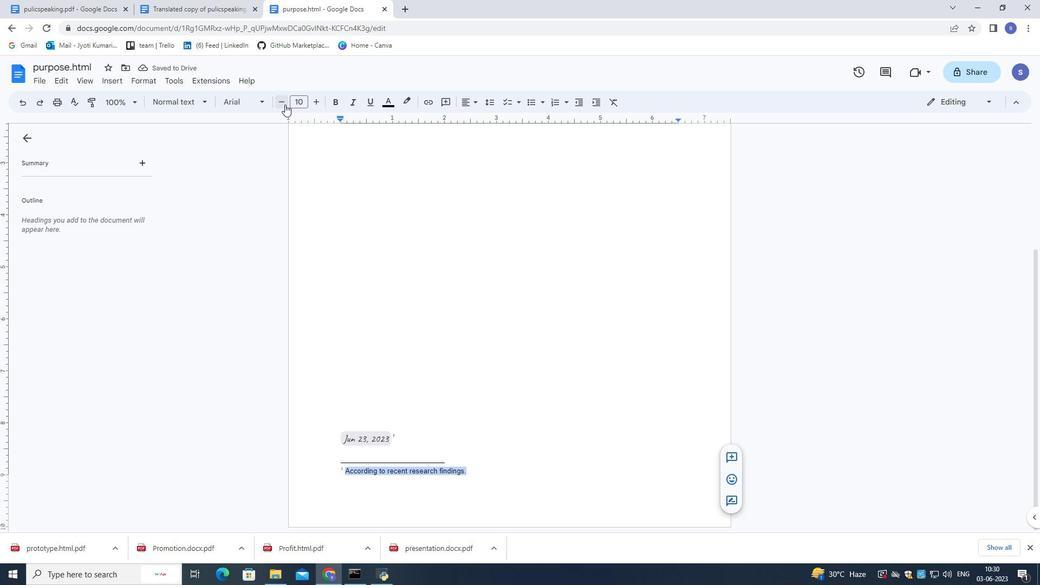 
Action: Mouse pressed left at (283, 104)
Screenshot: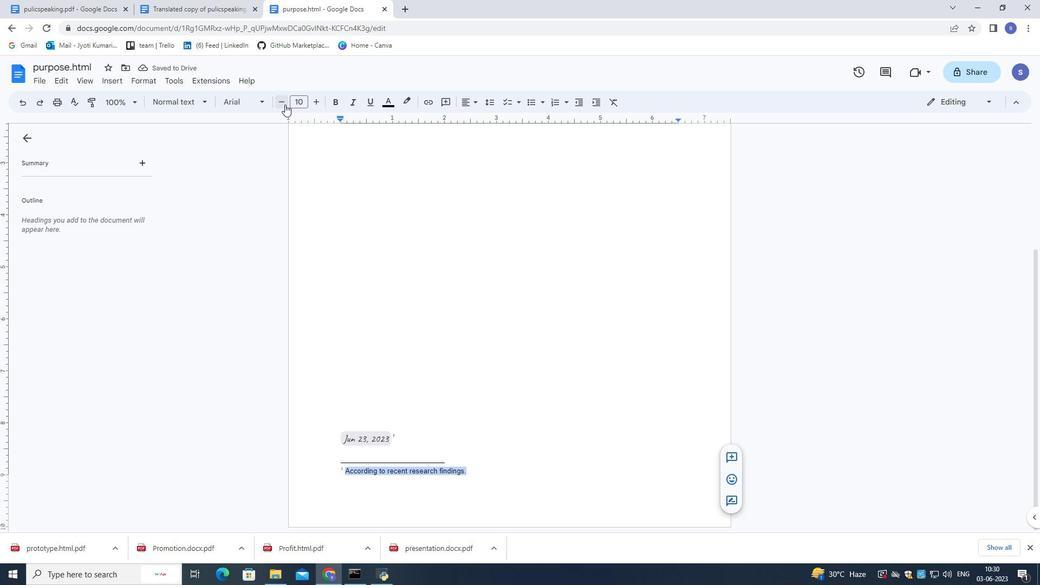 
Action: Mouse moved to (281, 104)
Screenshot: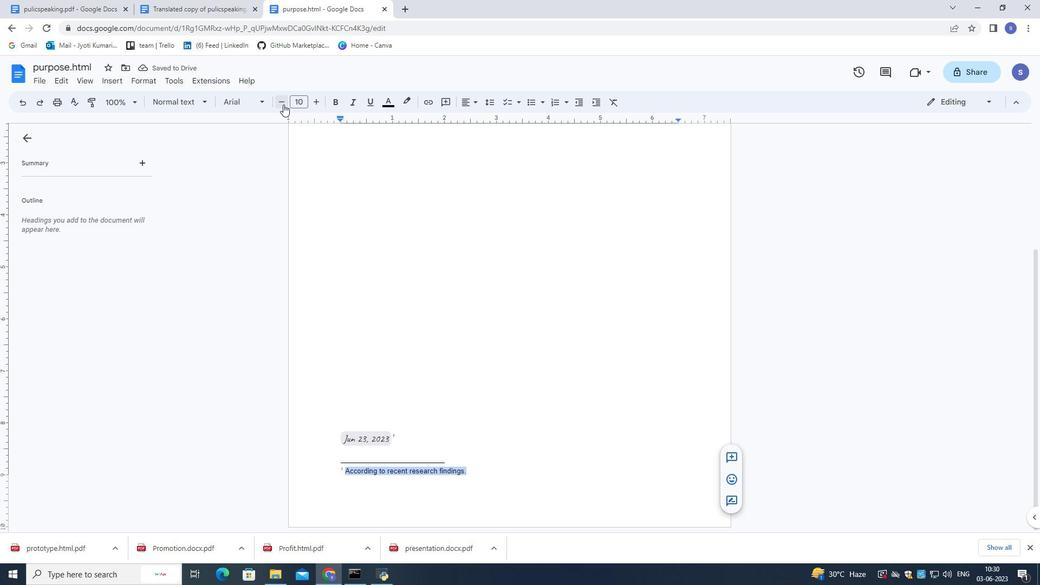 
Action: Mouse pressed left at (281, 104)
Screenshot: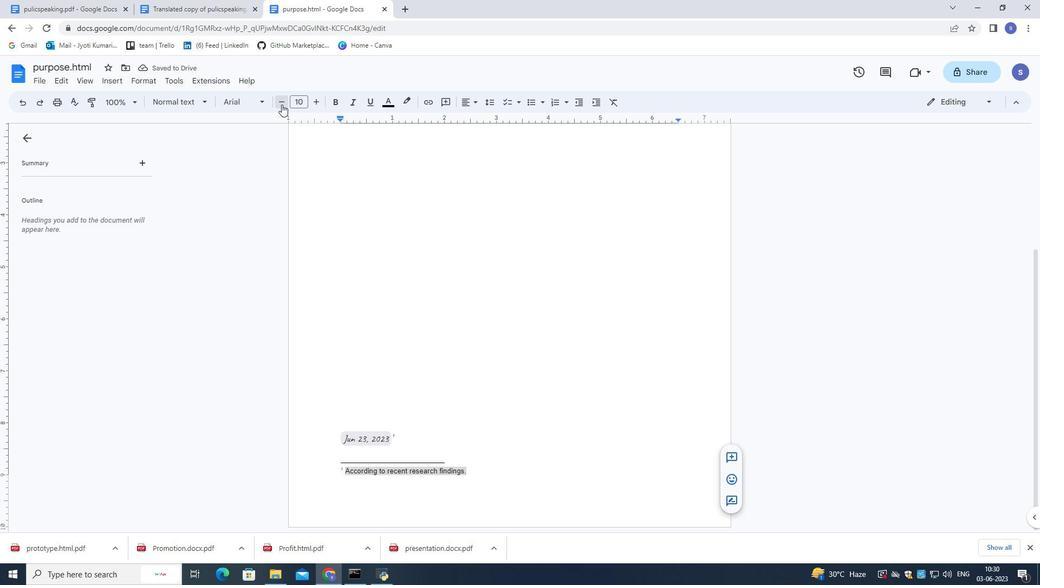 
Action: Mouse moved to (486, 268)
Screenshot: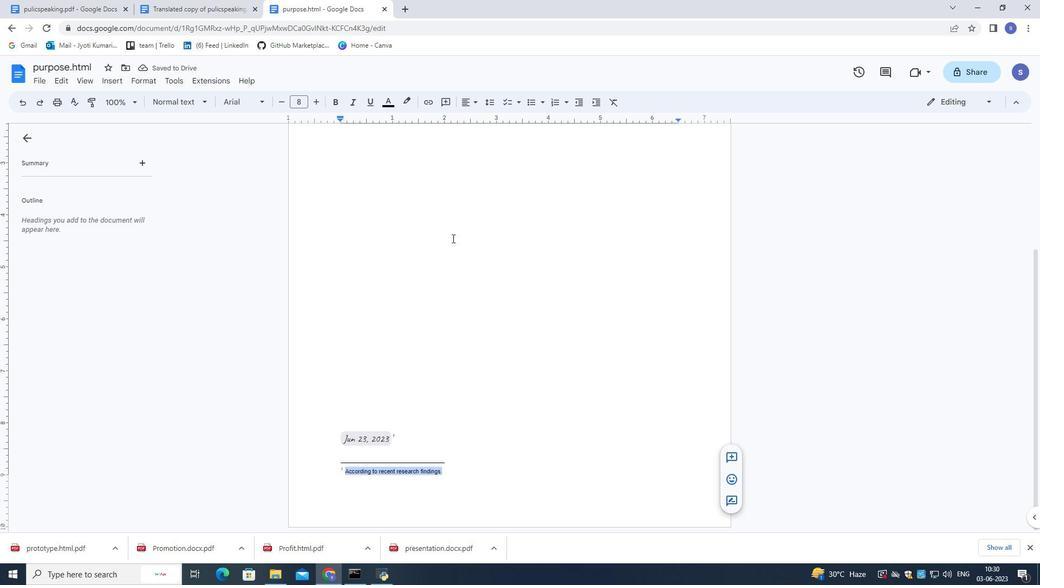 
Action: Mouse pressed left at (486, 268)
Screenshot: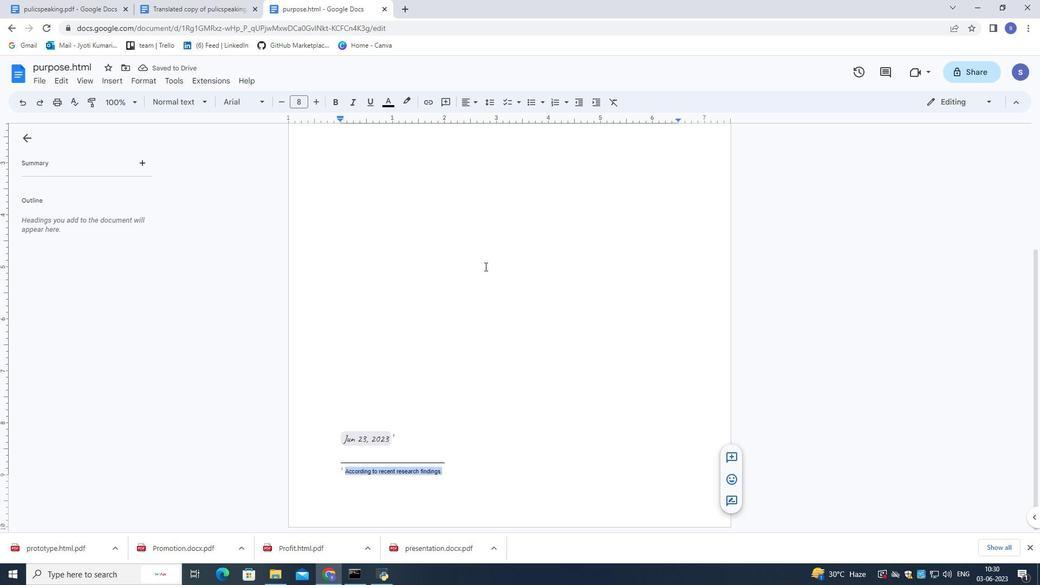 
Action: Mouse moved to (485, 269)
Screenshot: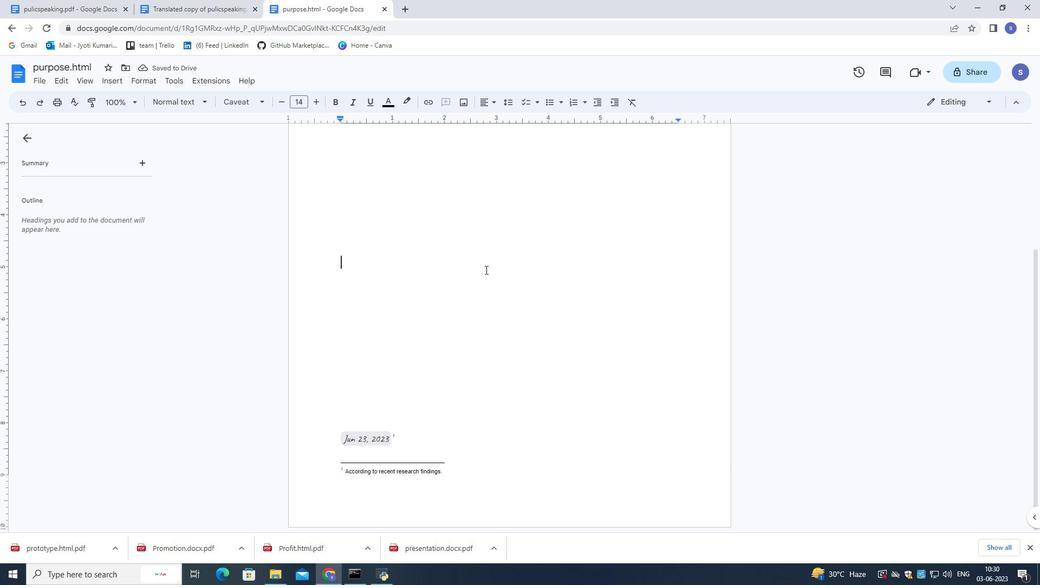 
Action: Mouse scrolled (485, 270) with delta (0, 0)
Screenshot: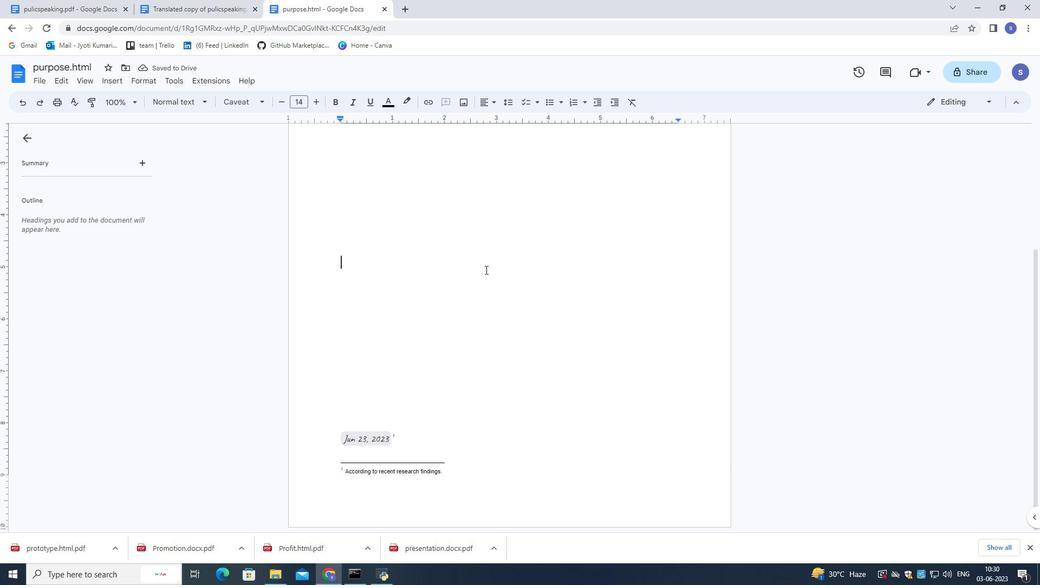 
Action: Mouse scrolled (485, 270) with delta (0, 0)
Screenshot: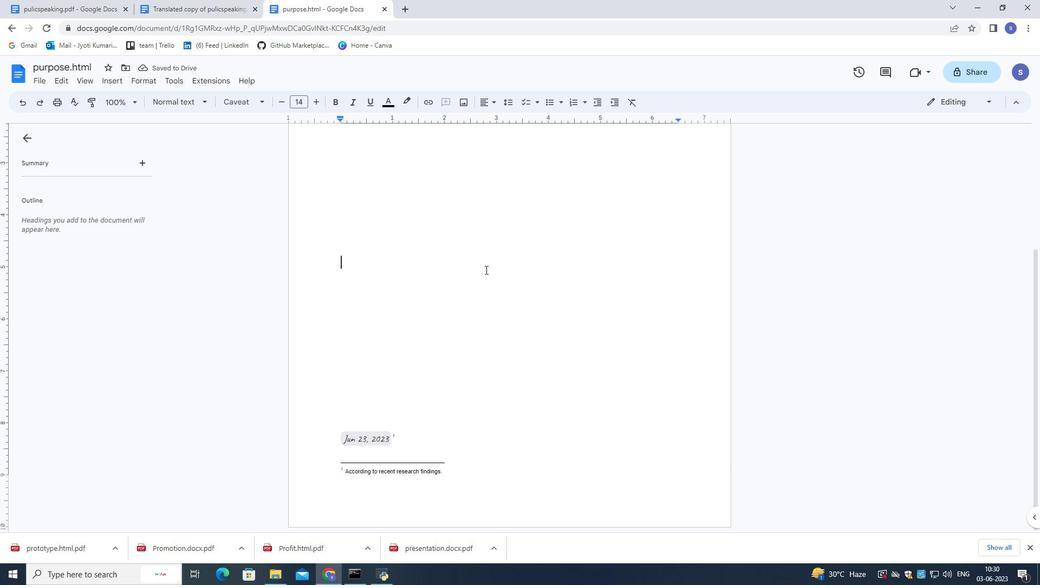 
Action: Mouse scrolled (485, 270) with delta (0, 0)
Screenshot: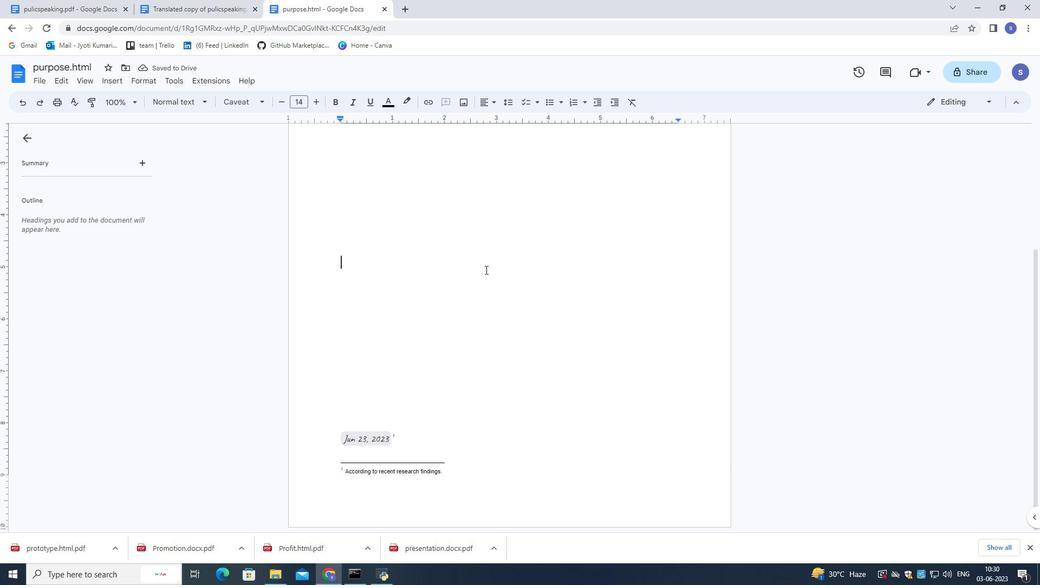 
Action: Mouse moved to (484, 269)
Screenshot: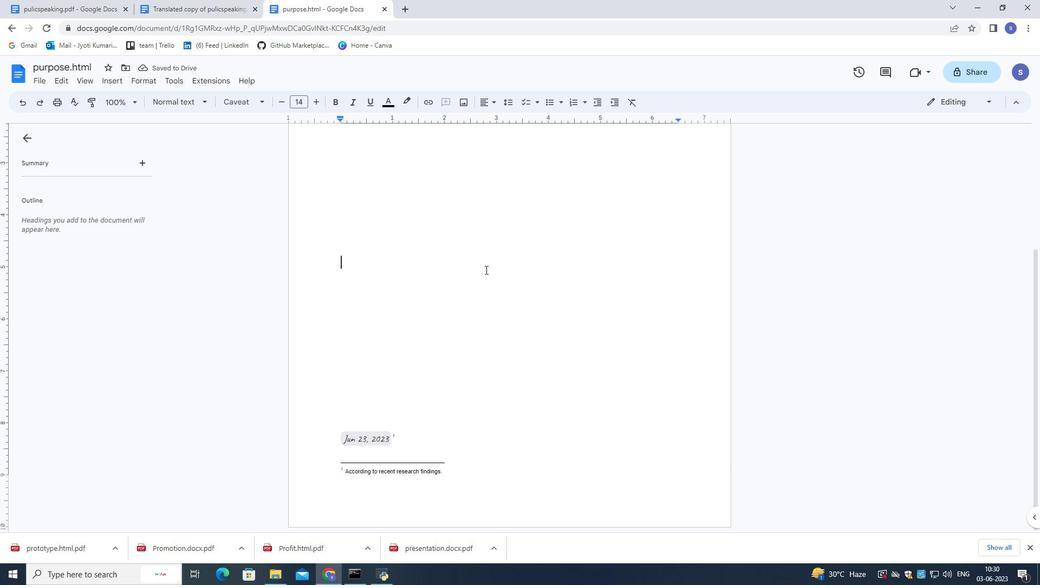 
Action: Mouse scrolled (484, 270) with delta (0, 0)
Screenshot: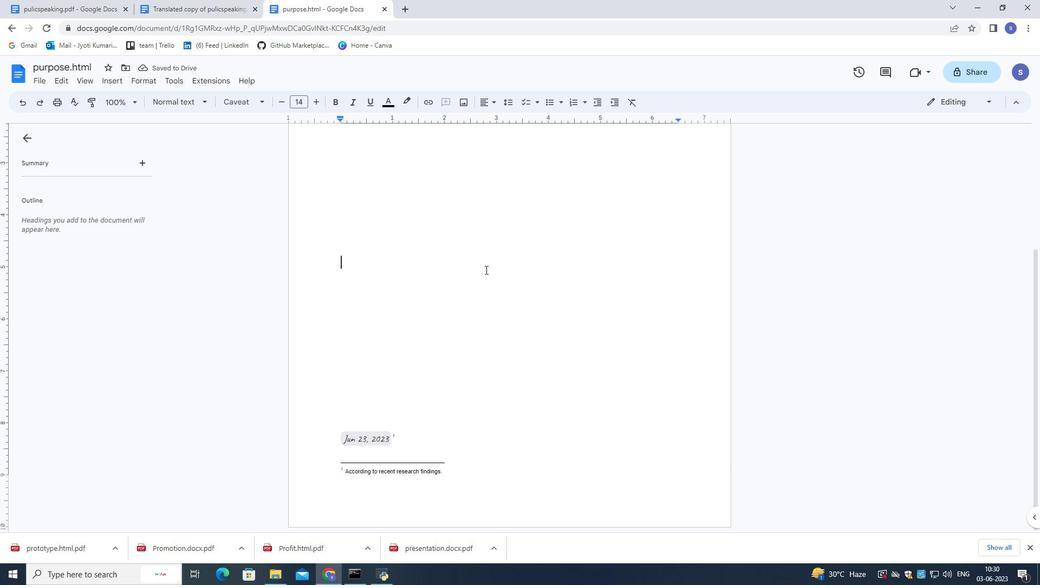 
Action: Mouse moved to (484, 269)
Screenshot: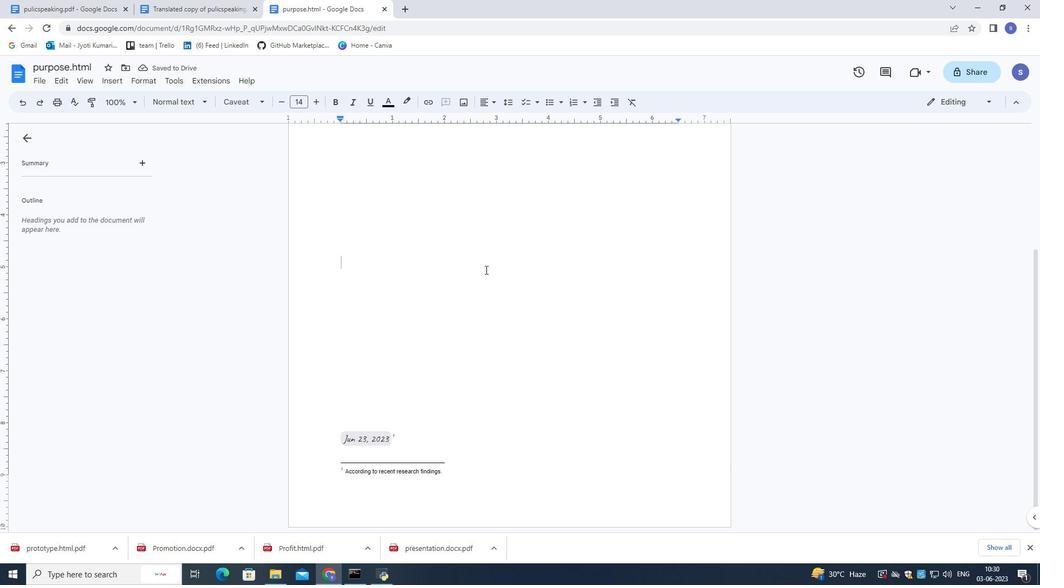 
Action: Mouse scrolled (484, 270) with delta (0, 0)
Screenshot: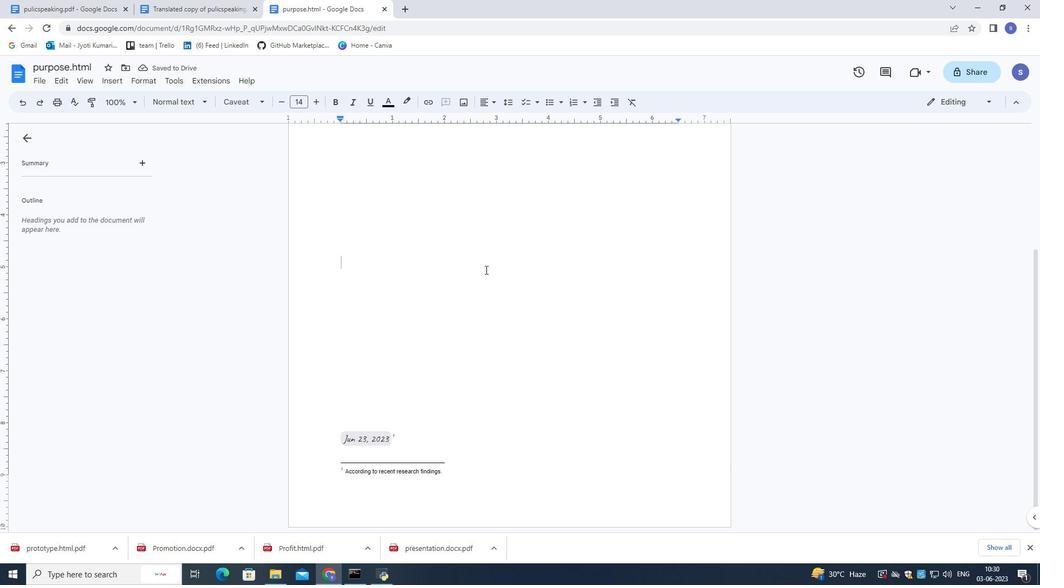 
Action: Mouse moved to (484, 269)
Screenshot: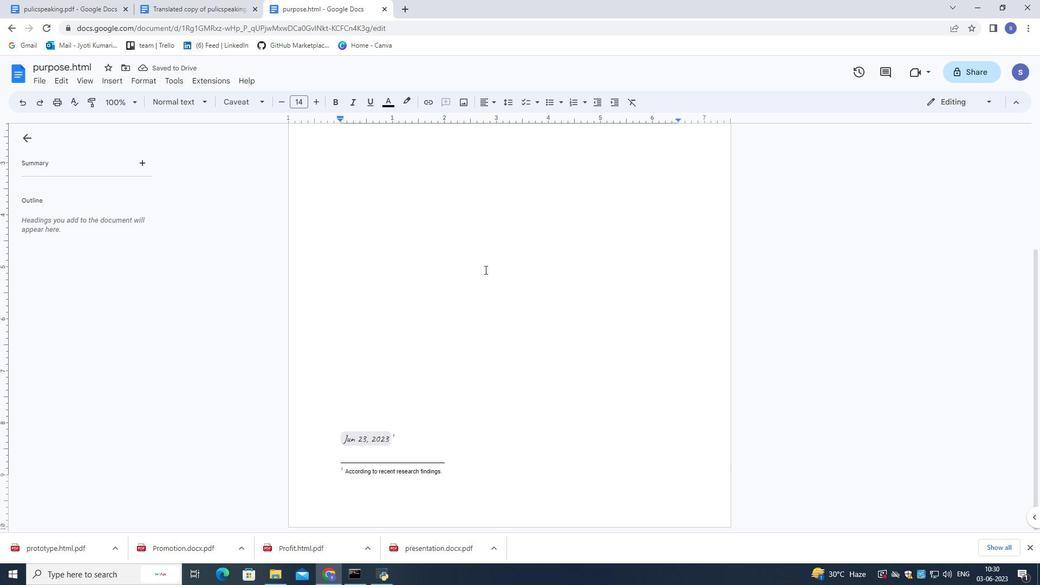 
Action: Mouse scrolled (484, 270) with delta (0, 0)
Screenshot: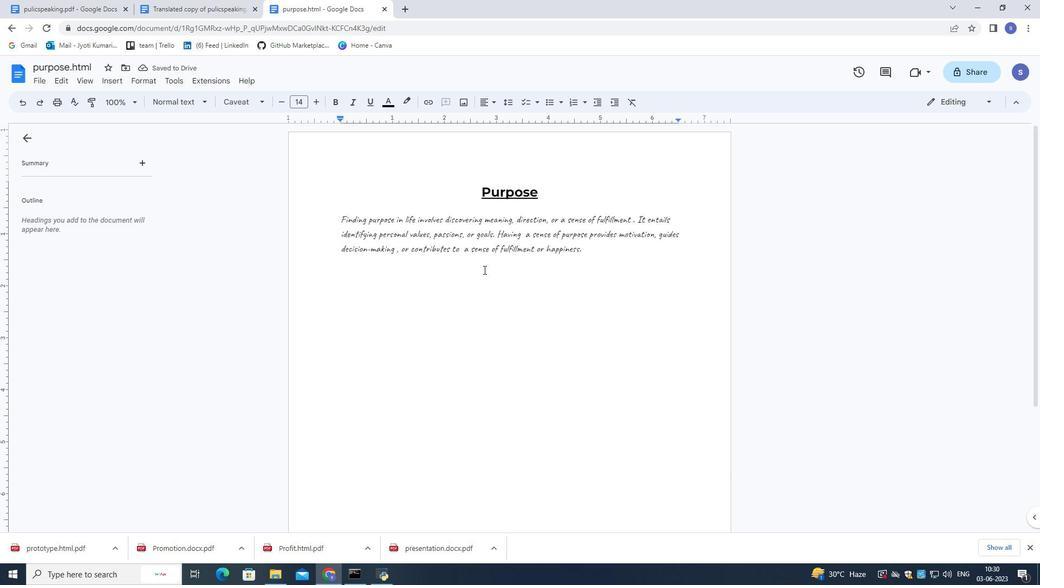 
Action: Mouse scrolled (484, 270) with delta (0, 0)
Screenshot: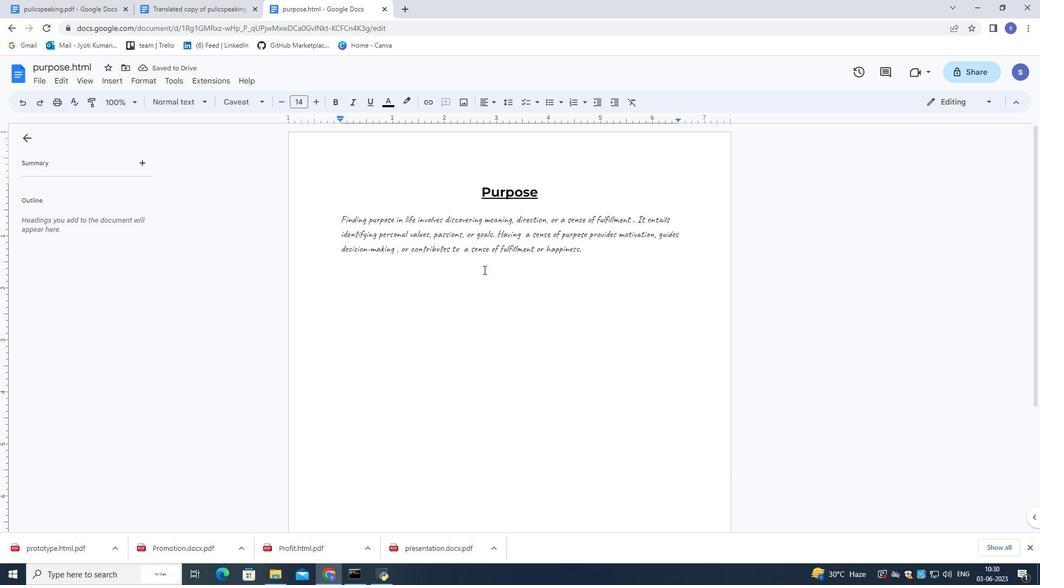 
Action: Mouse moved to (483, 269)
Screenshot: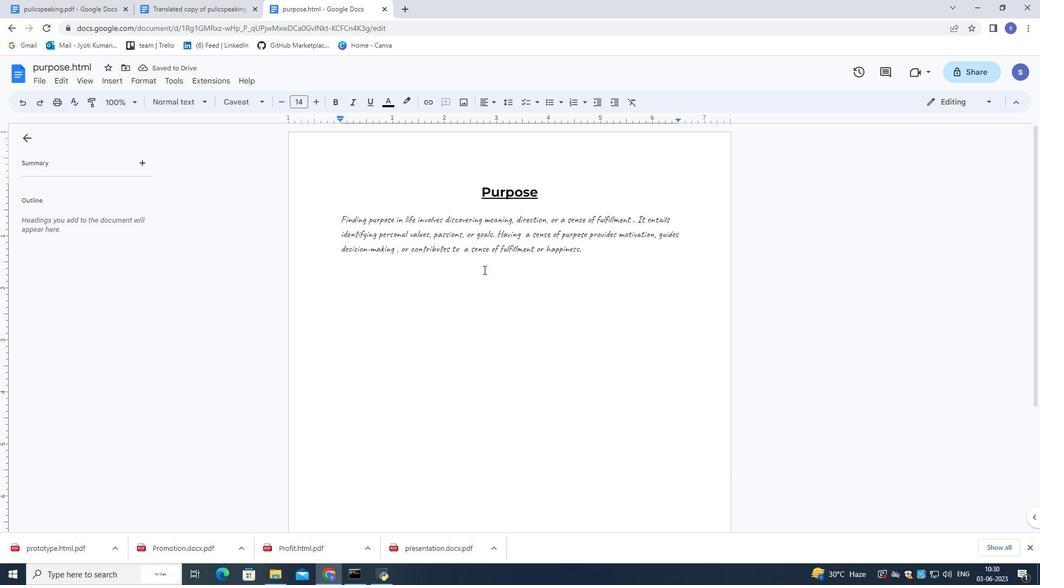 
Action: Mouse scrolled (483, 270) with delta (0, 0)
Screenshot: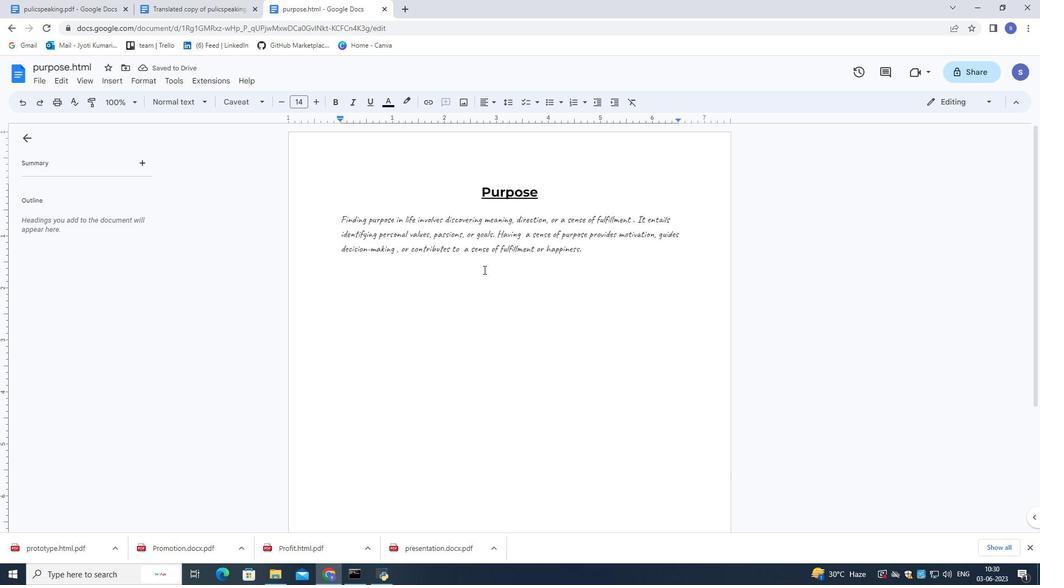 
Action: Mouse moved to (482, 269)
Screenshot: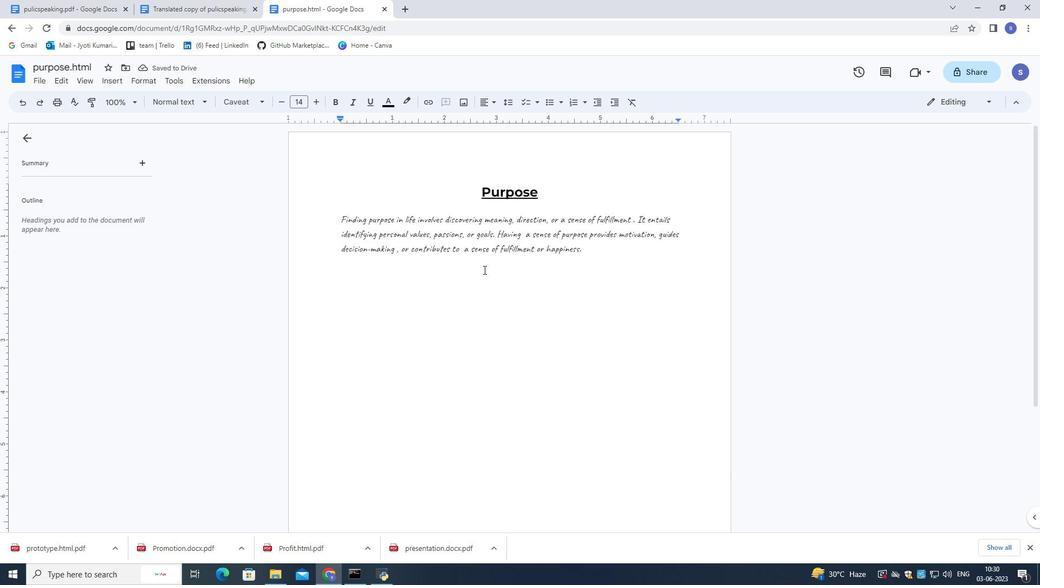 
Action: Mouse scrolled (482, 270) with delta (0, 0)
Screenshot: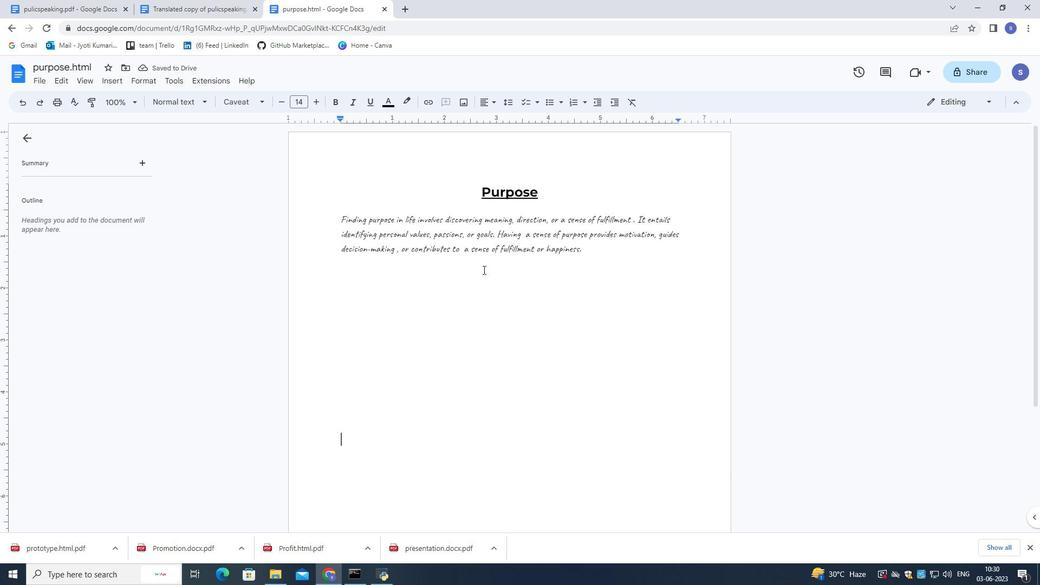 
Action: Mouse scrolled (482, 269) with delta (0, 0)
Screenshot: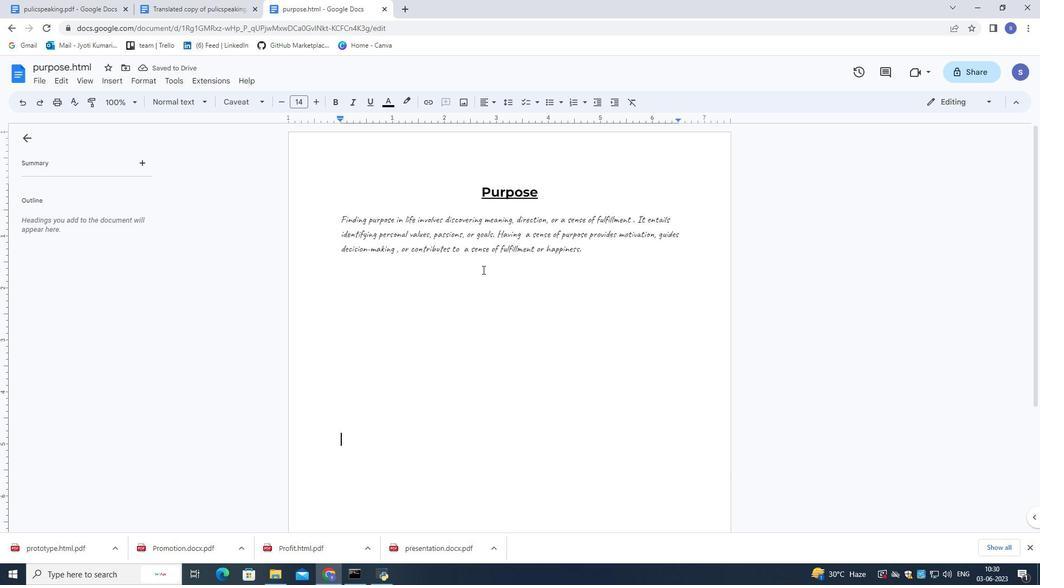 
Action: Mouse moved to (481, 269)
Screenshot: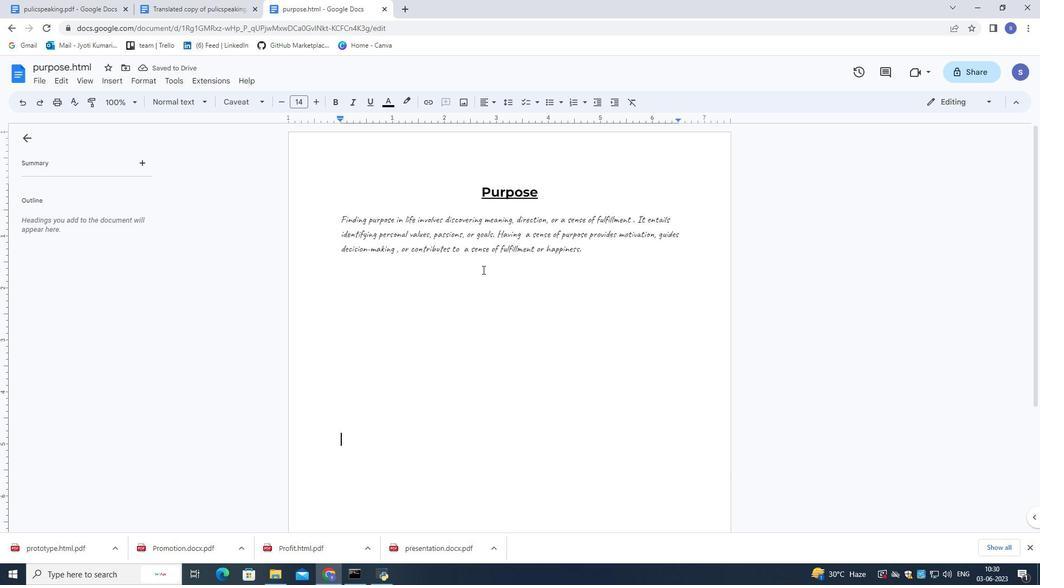 
Action: Mouse scrolled (481, 269) with delta (0, 0)
Screenshot: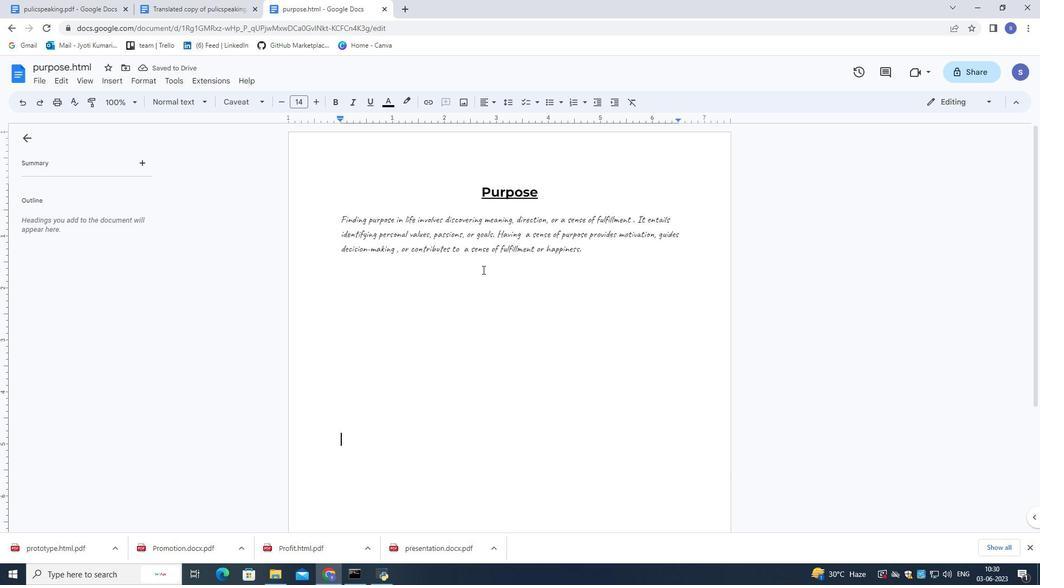 
Action: Mouse moved to (481, 270)
Screenshot: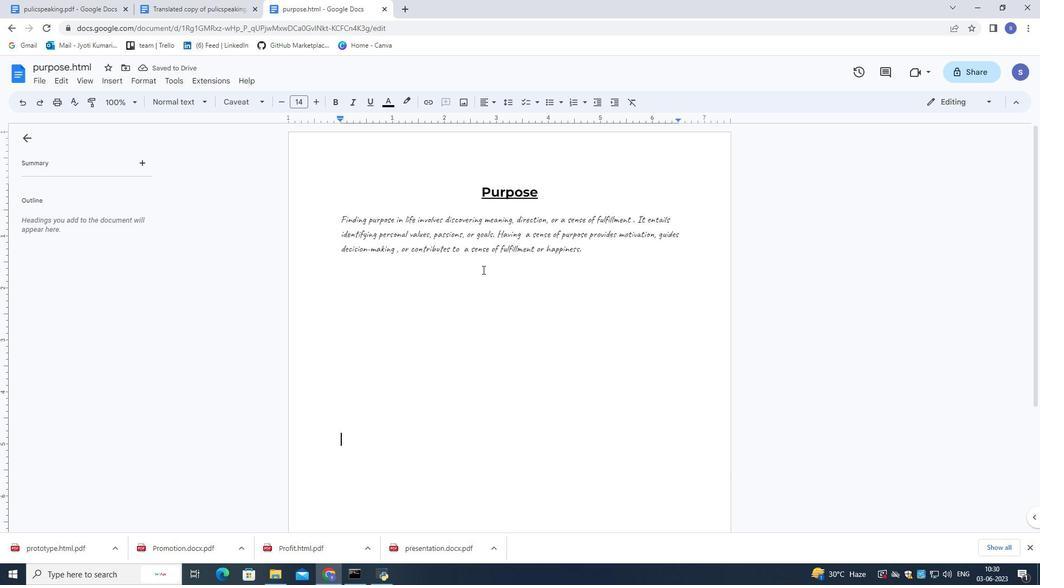 
Action: Mouse scrolled (481, 270) with delta (0, 0)
Screenshot: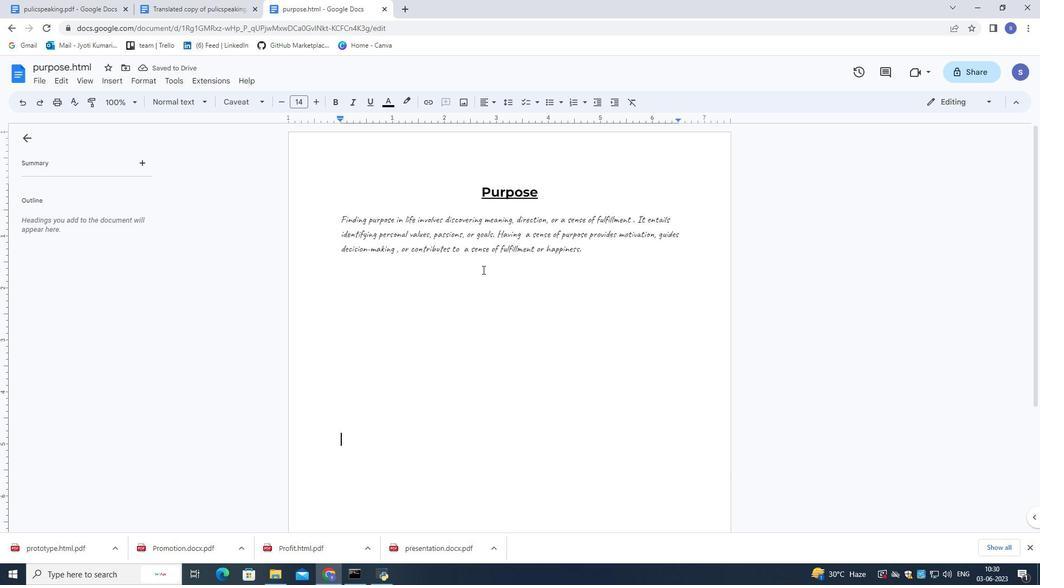 
Action: Mouse moved to (480, 271)
Screenshot: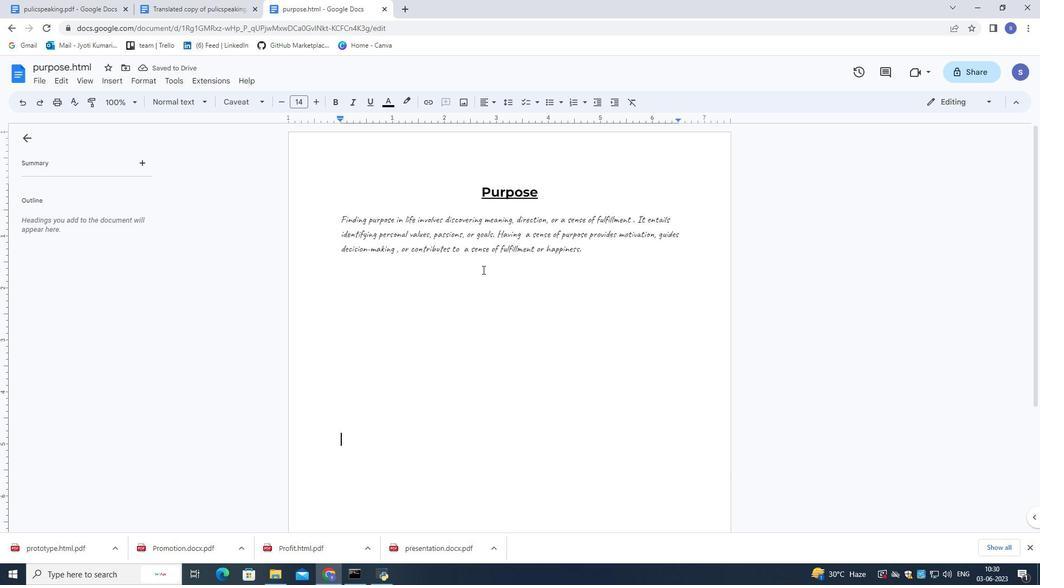 
Action: Mouse scrolled (480, 270) with delta (0, 0)
Screenshot: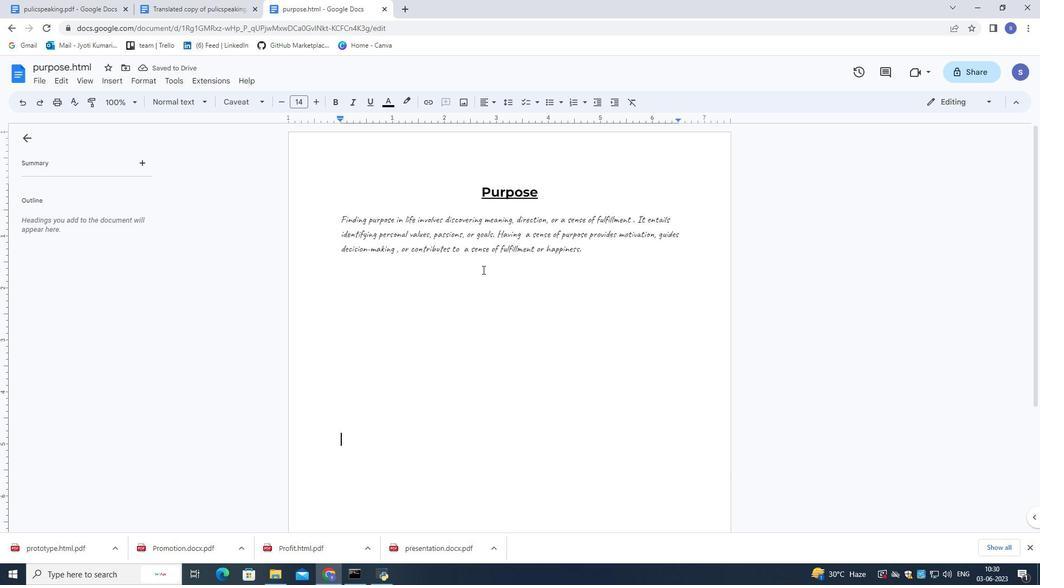 
Action: Mouse scrolled (480, 270) with delta (0, 0)
Screenshot: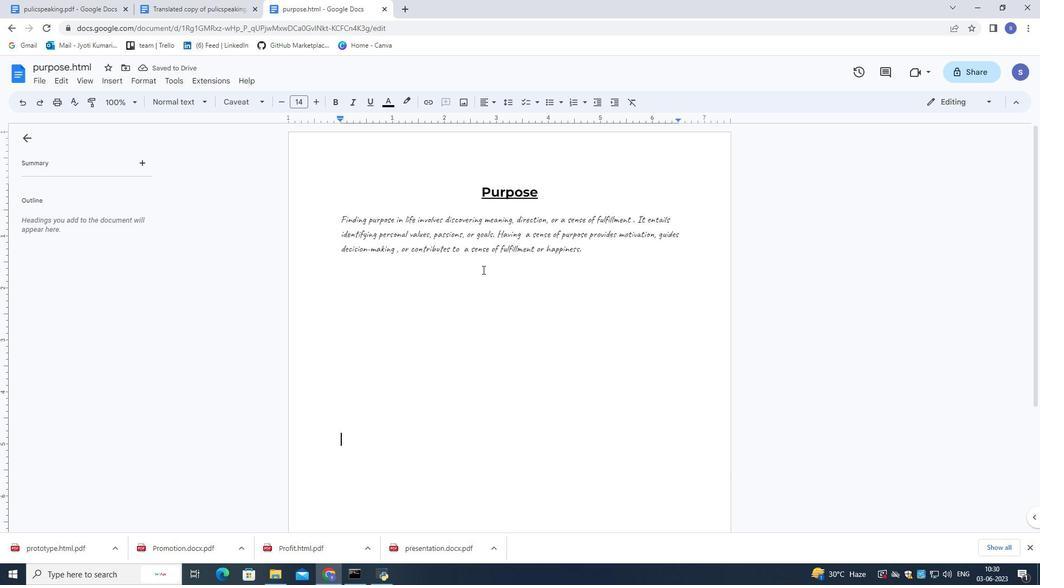 
Action: Mouse scrolled (480, 270) with delta (0, 0)
Screenshot: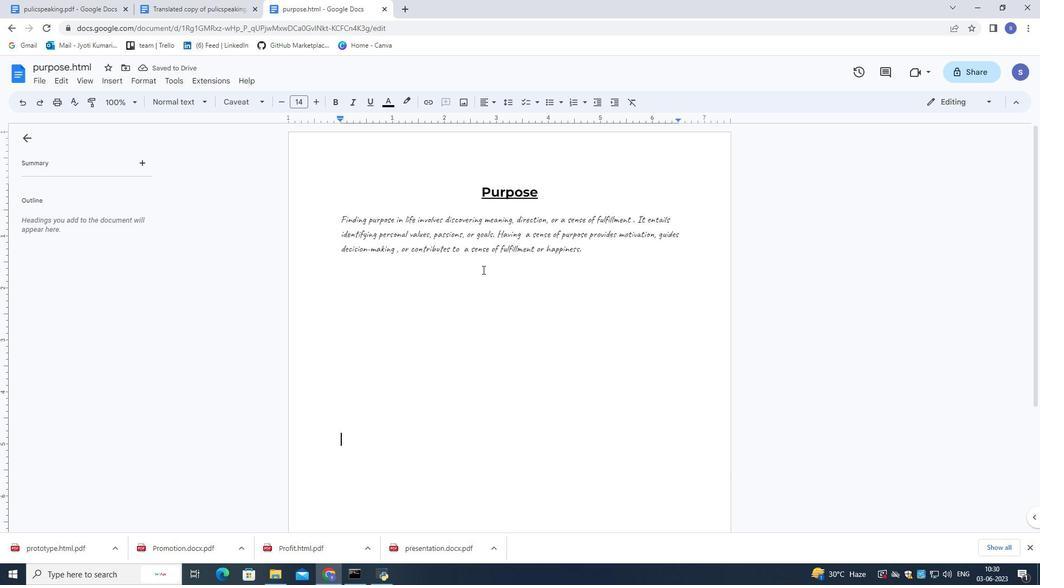 
Action: Mouse scrolled (480, 270) with delta (0, 0)
Screenshot: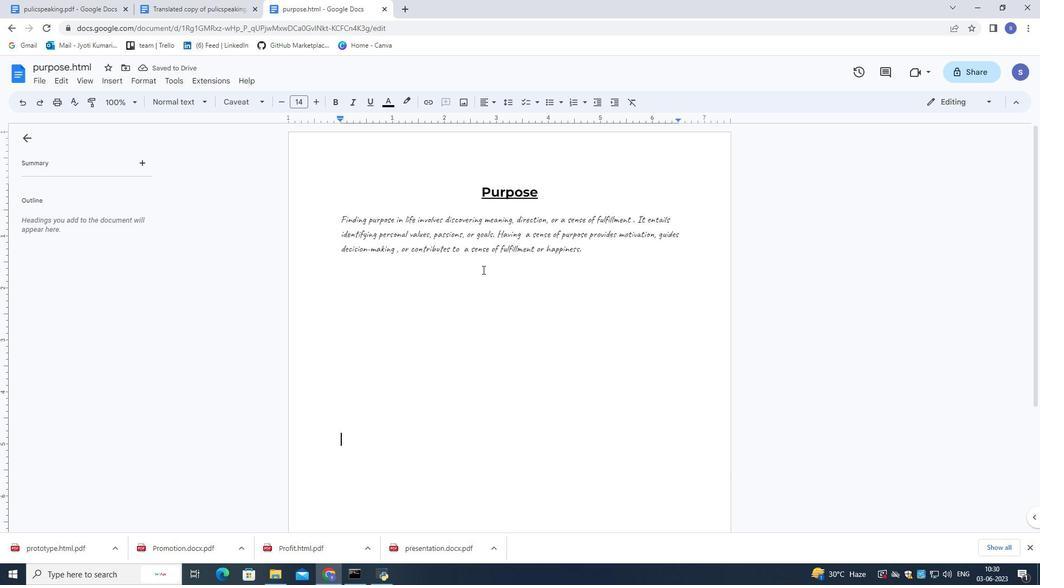 
